 Task: Look for space in Vadamadurai, India from 12th  August, 2023 to 15th August, 2023 for 3 adults in price range Rs.12000 to Rs.16000. Place can be entire place with 2 bedrooms having 3 beds and 1 bathroom. Property type can be house, flat, guest house. Amenities needed are: washing machine. Booking option can be shelf check-in. Required host language is English.
Action: Mouse moved to (510, 91)
Screenshot: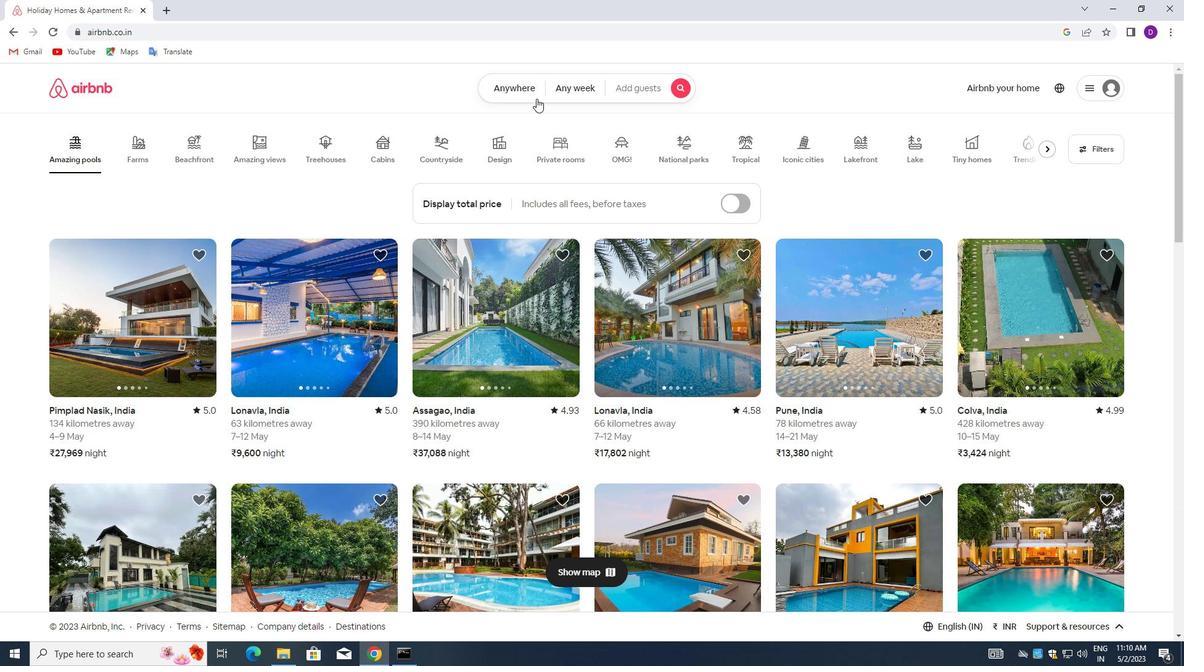 
Action: Mouse pressed left at (510, 91)
Screenshot: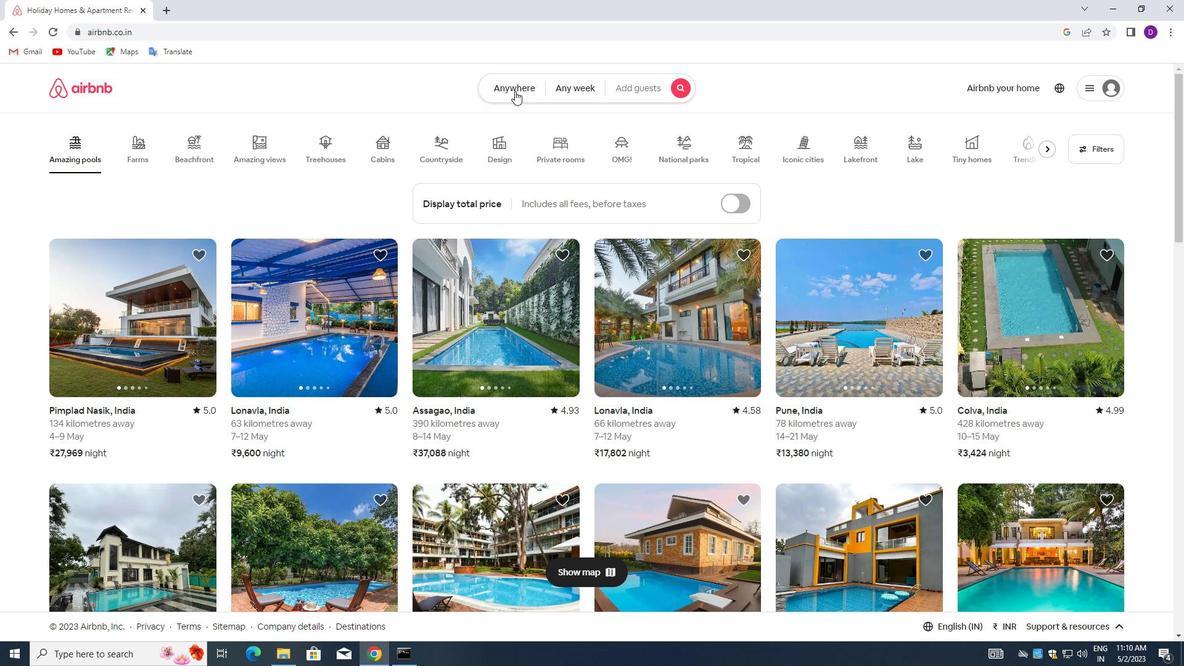 
Action: Mouse moved to (376, 140)
Screenshot: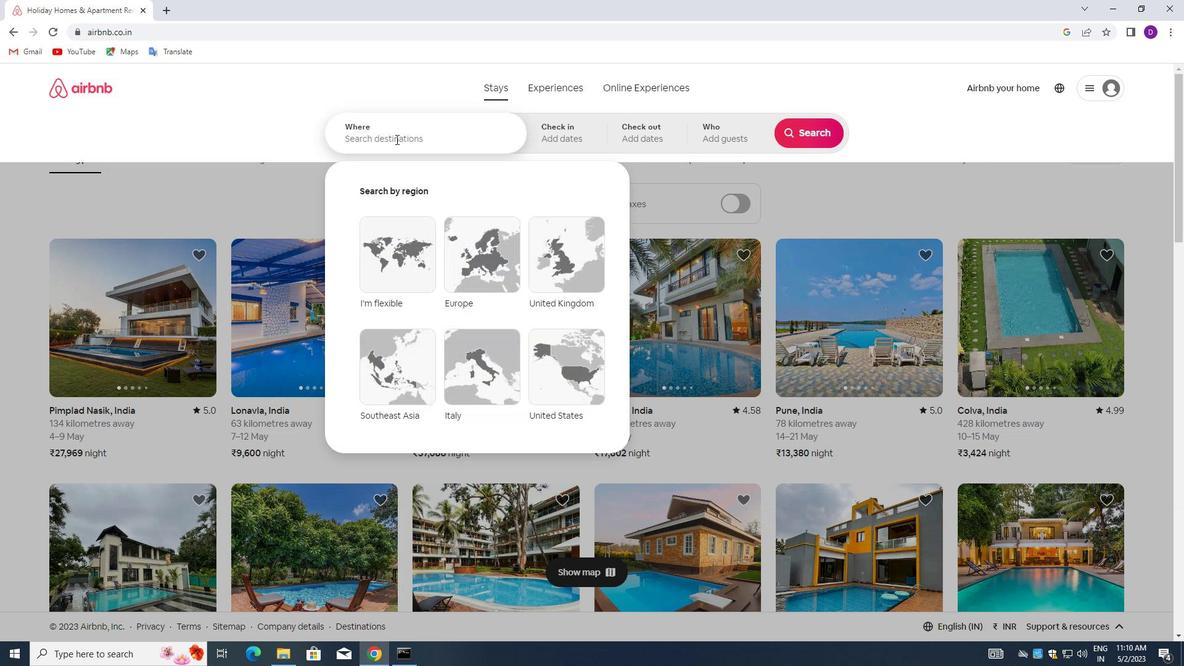
Action: Mouse pressed left at (376, 140)
Screenshot: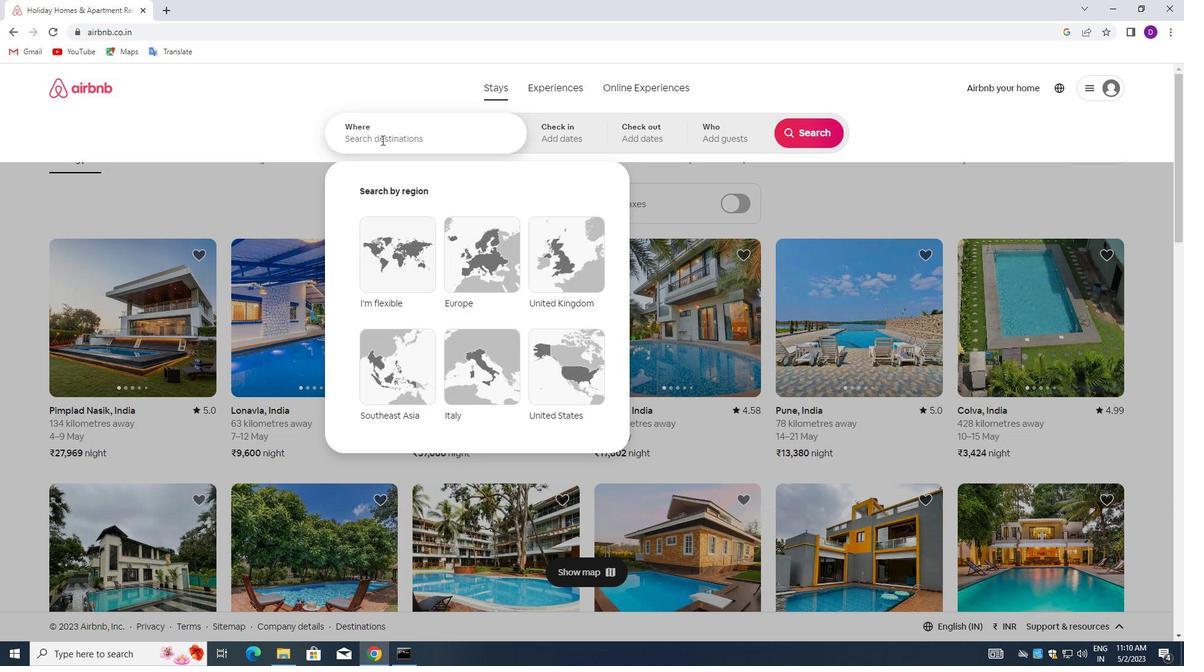 
Action: Key pressed <Key.shift_r><Key.shift_r><Key.shift_r><Key.shift_r><Key.shift_r><Key.shift_r><Key.shift_r><Key.shift_r><Key.shift_r><Key.shift_r><Key.shift_r><Key.shift_r><Key.shift_r>Vadmaduraj
Screenshot: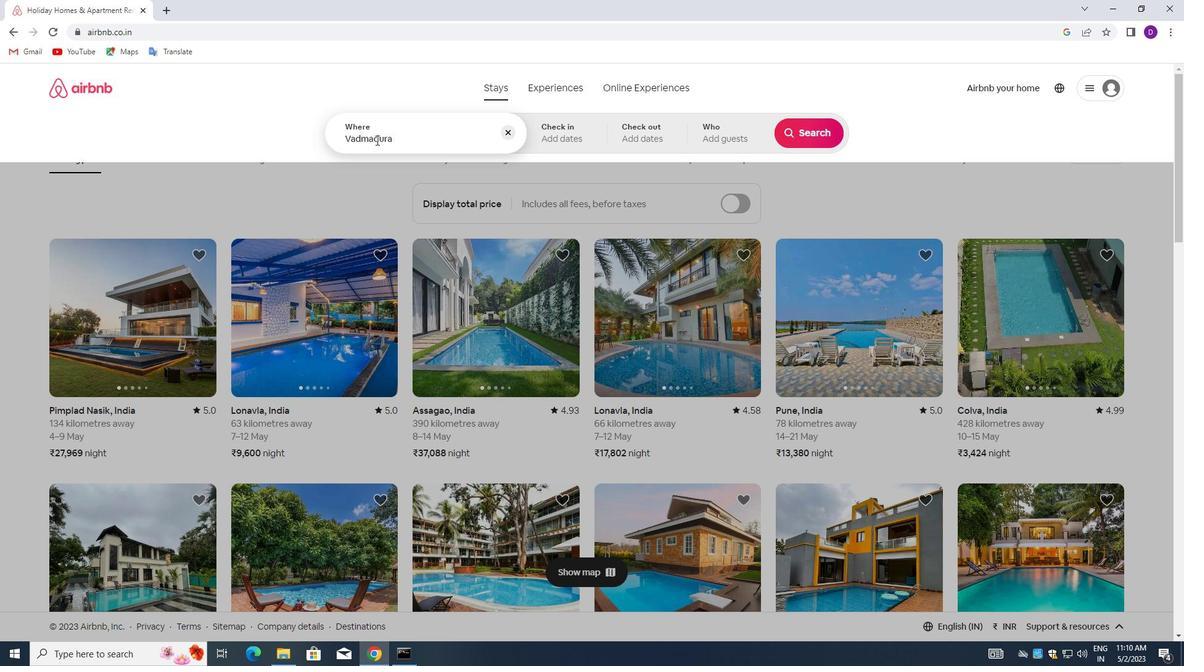 
Action: Mouse moved to (361, 140)
Screenshot: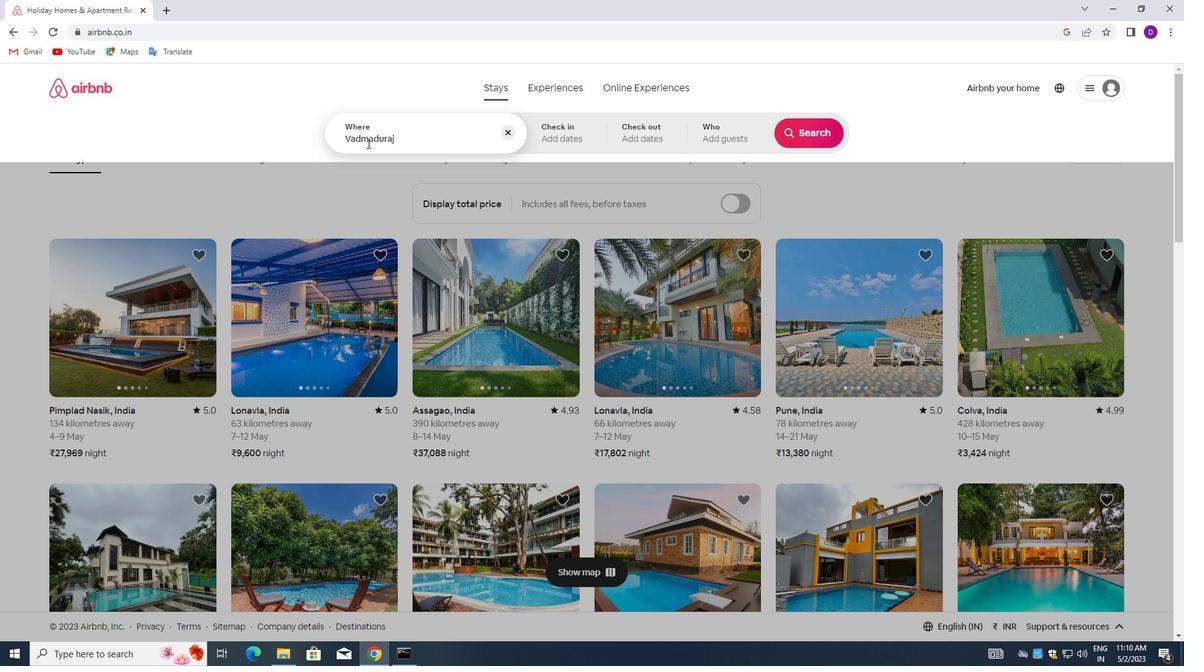 
Action: Mouse pressed left at (361, 140)
Screenshot: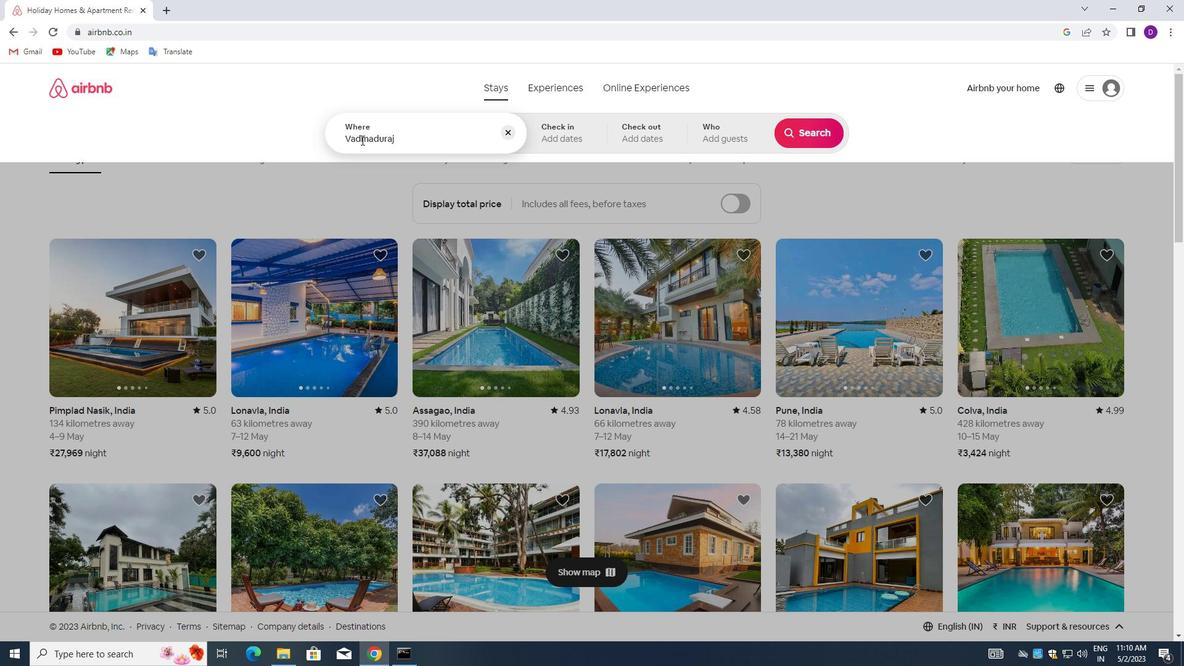 
Action: Key pressed a
Screenshot: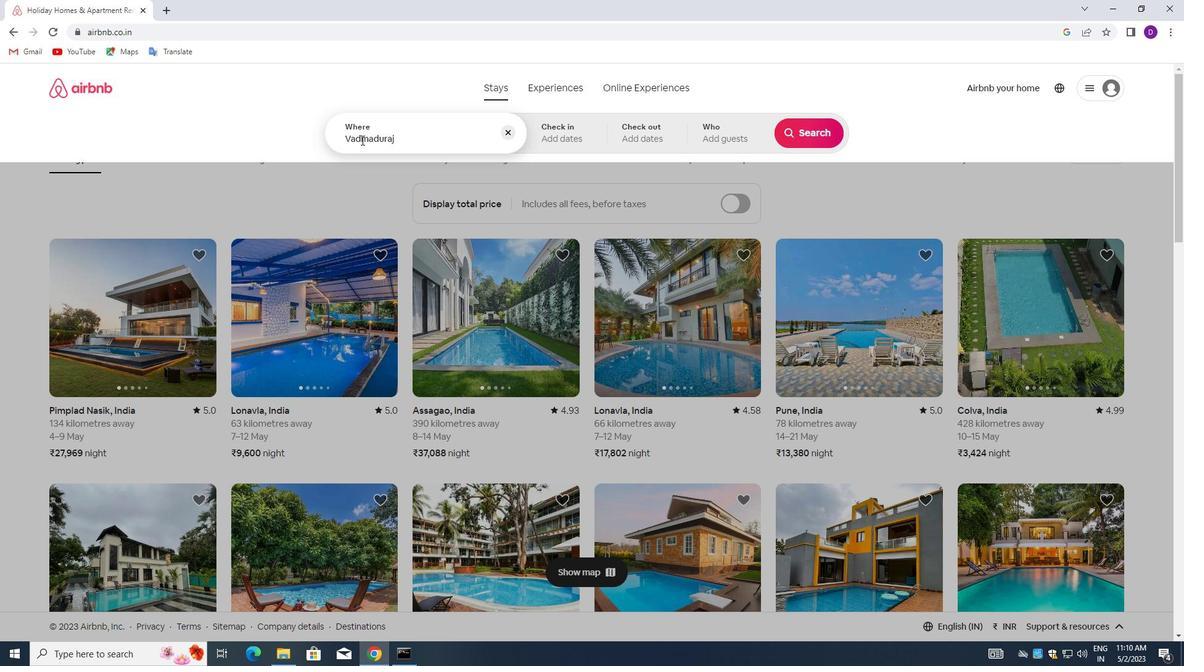 
Action: Mouse moved to (418, 137)
Screenshot: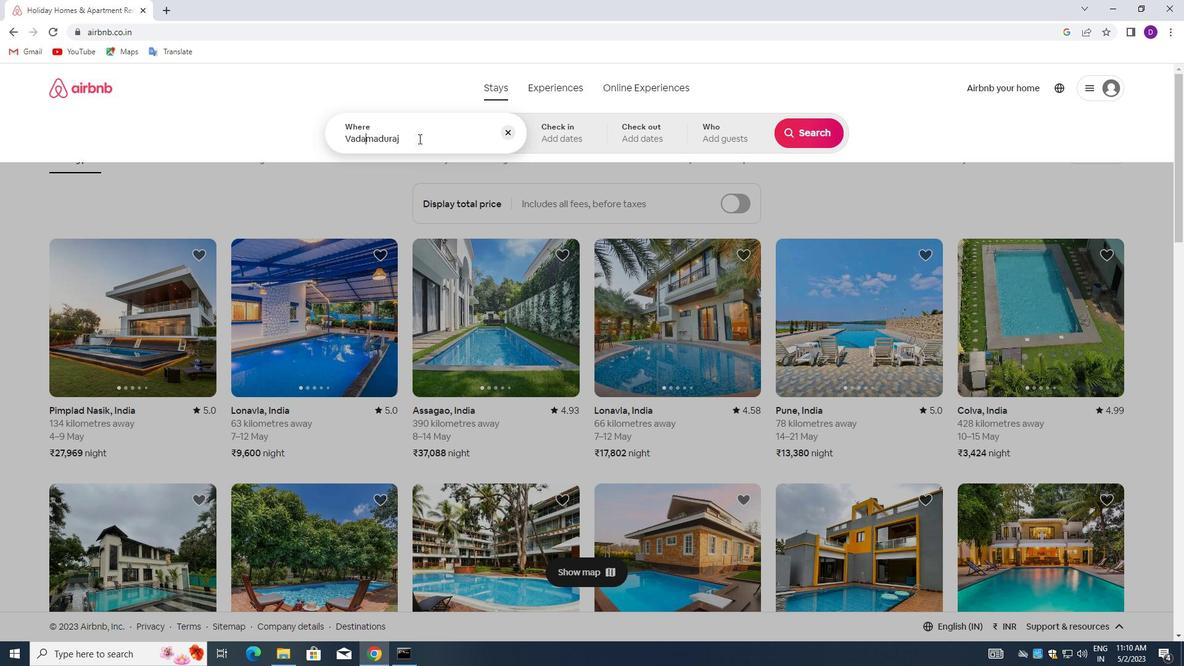 
Action: Mouse pressed left at (418, 137)
Screenshot: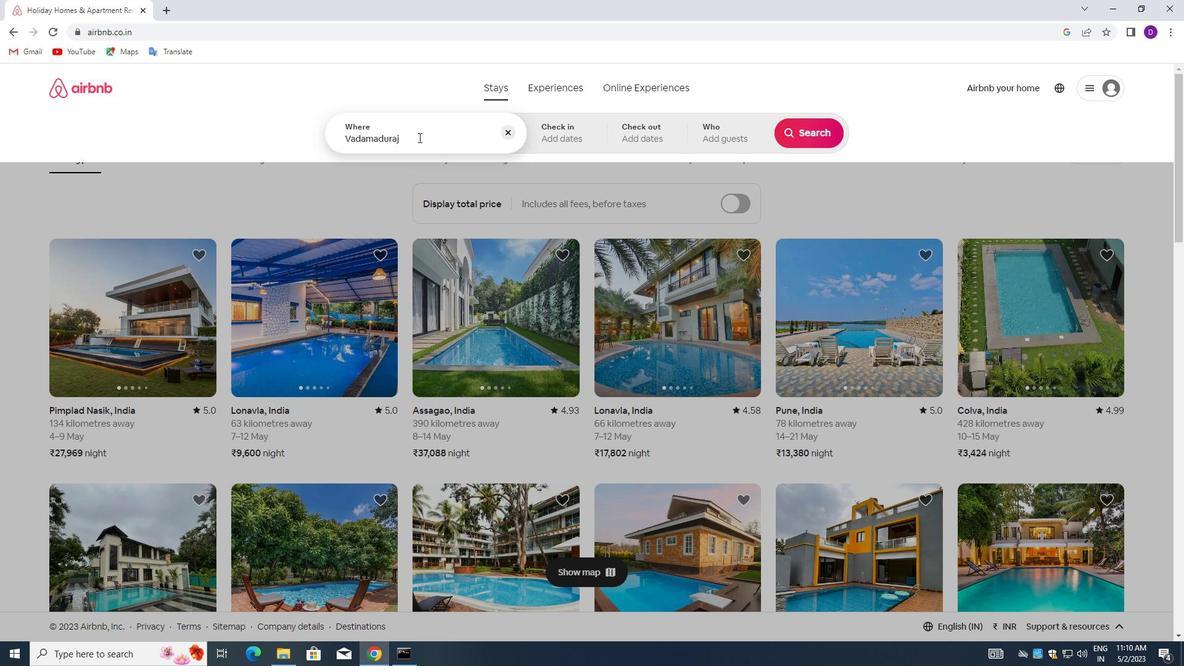 
Action: Key pressed <Key.backspace>i,<Key.space><Key.shift>INDIA<Key.enter>
Screenshot: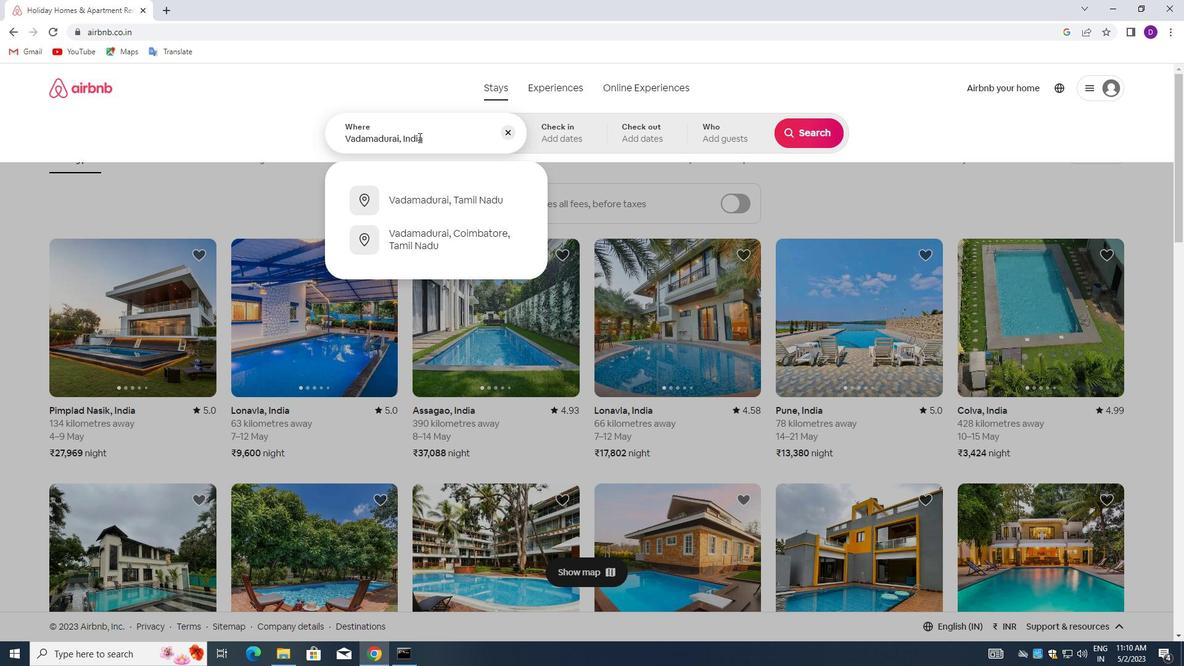 
Action: Mouse moved to (805, 234)
Screenshot: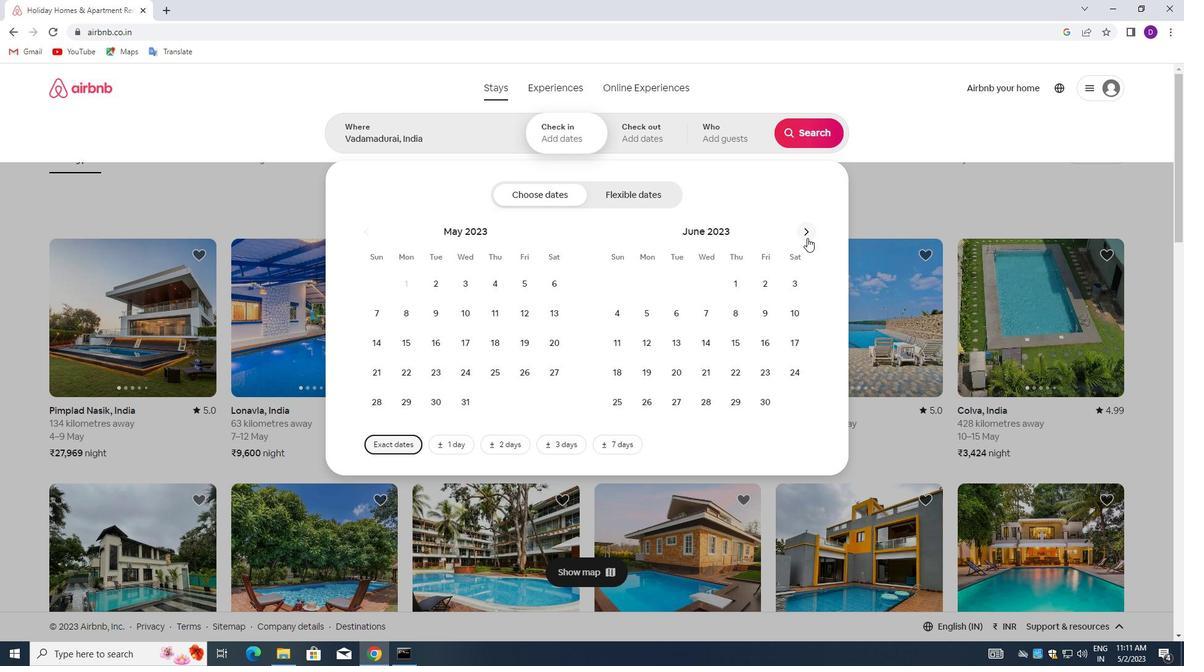 
Action: Mouse pressed left at (805, 234)
Screenshot: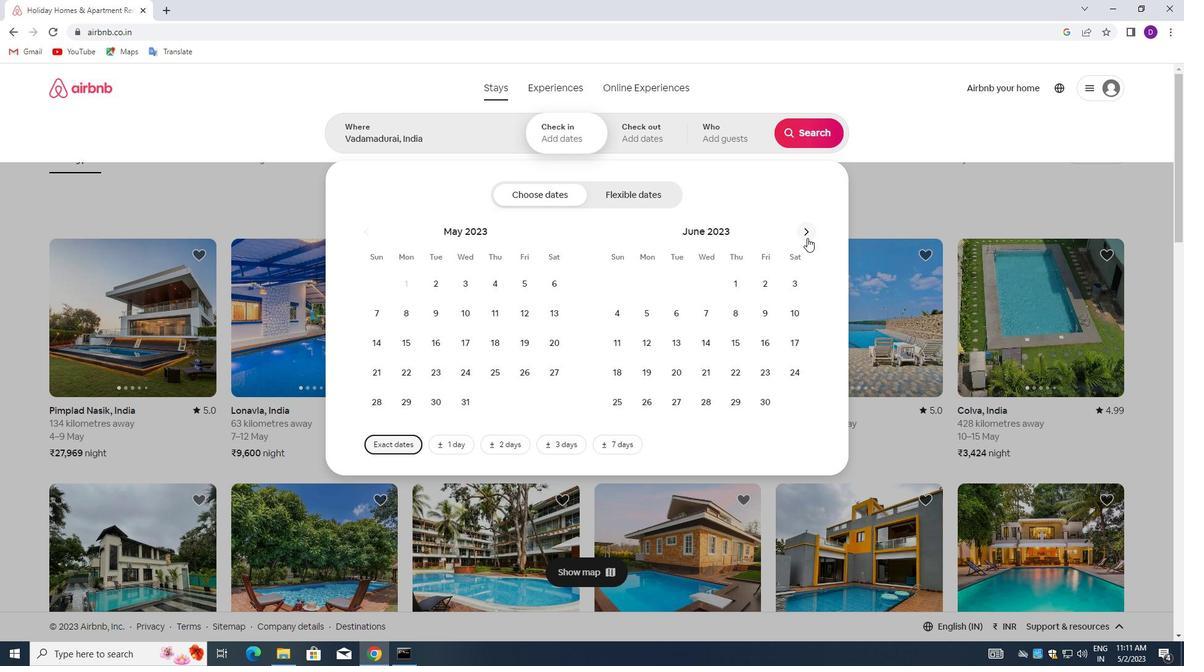 
Action: Mouse pressed left at (805, 234)
Screenshot: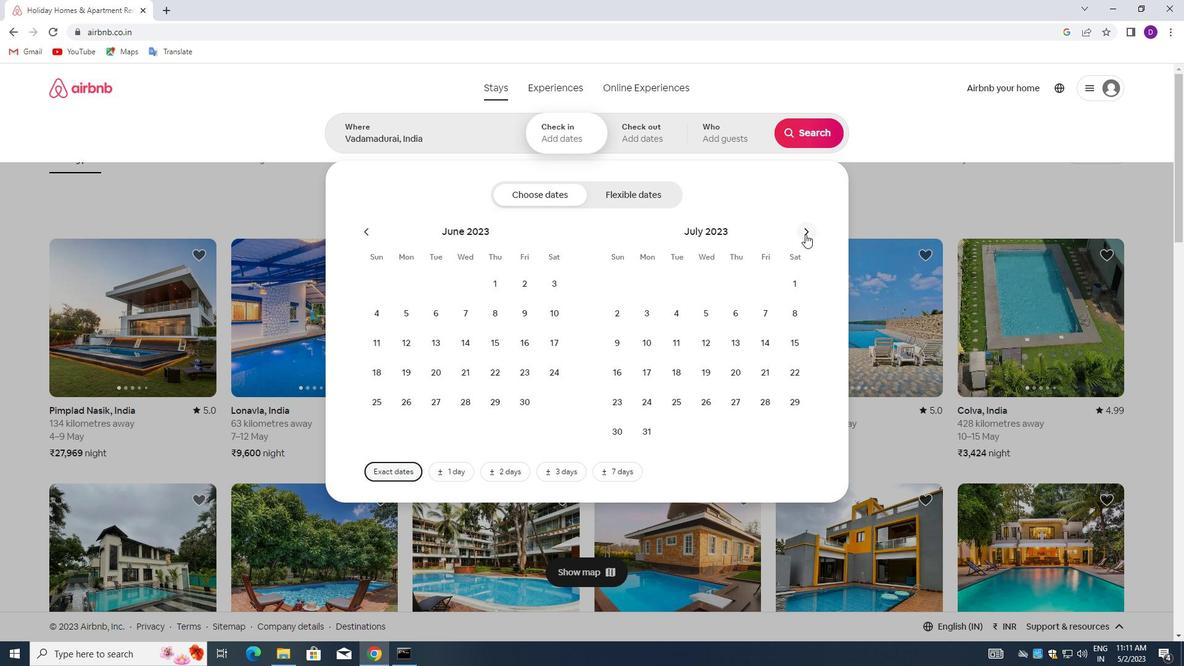 
Action: Mouse moved to (789, 313)
Screenshot: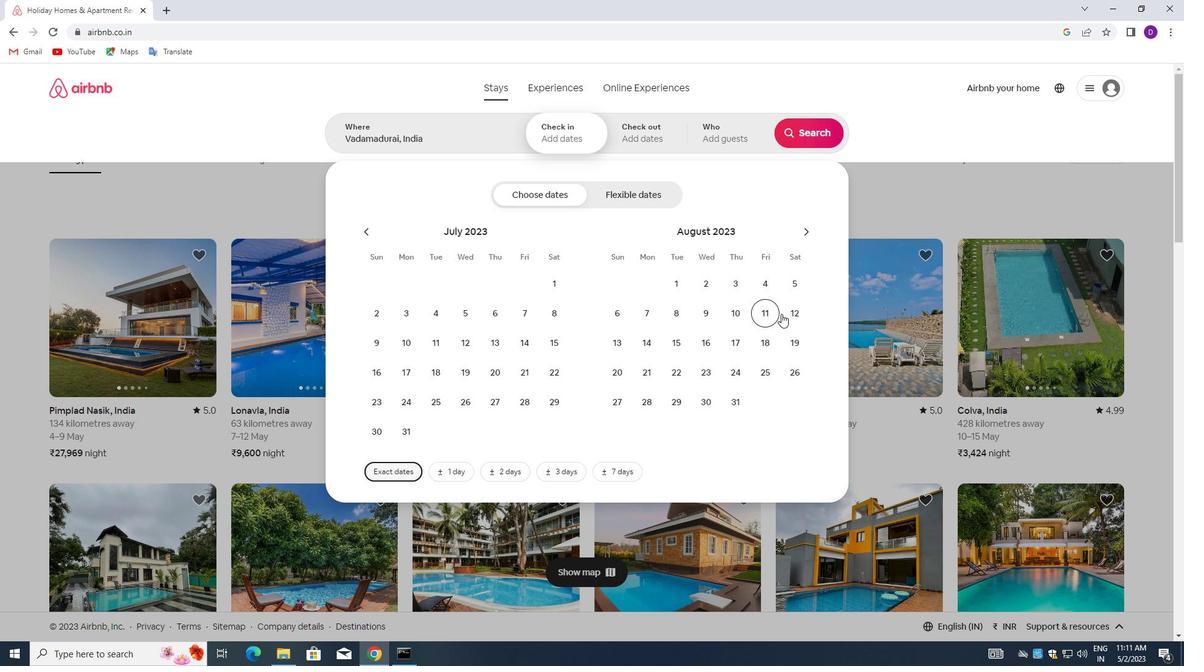 
Action: Mouse pressed left at (789, 313)
Screenshot: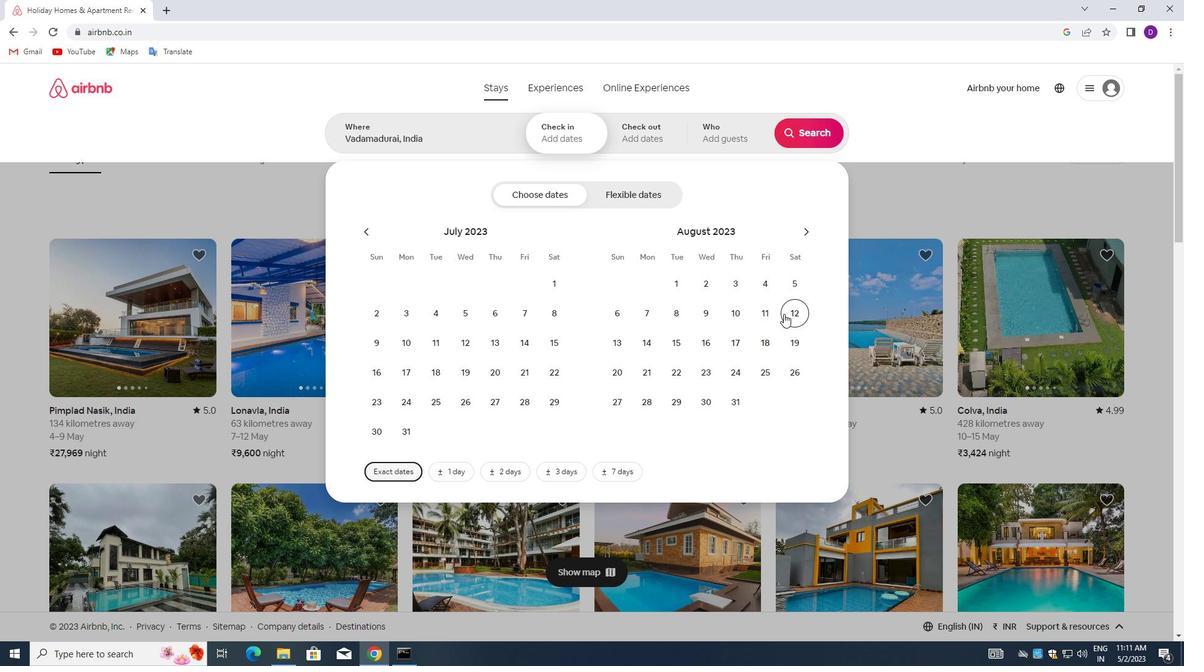 
Action: Mouse moved to (684, 336)
Screenshot: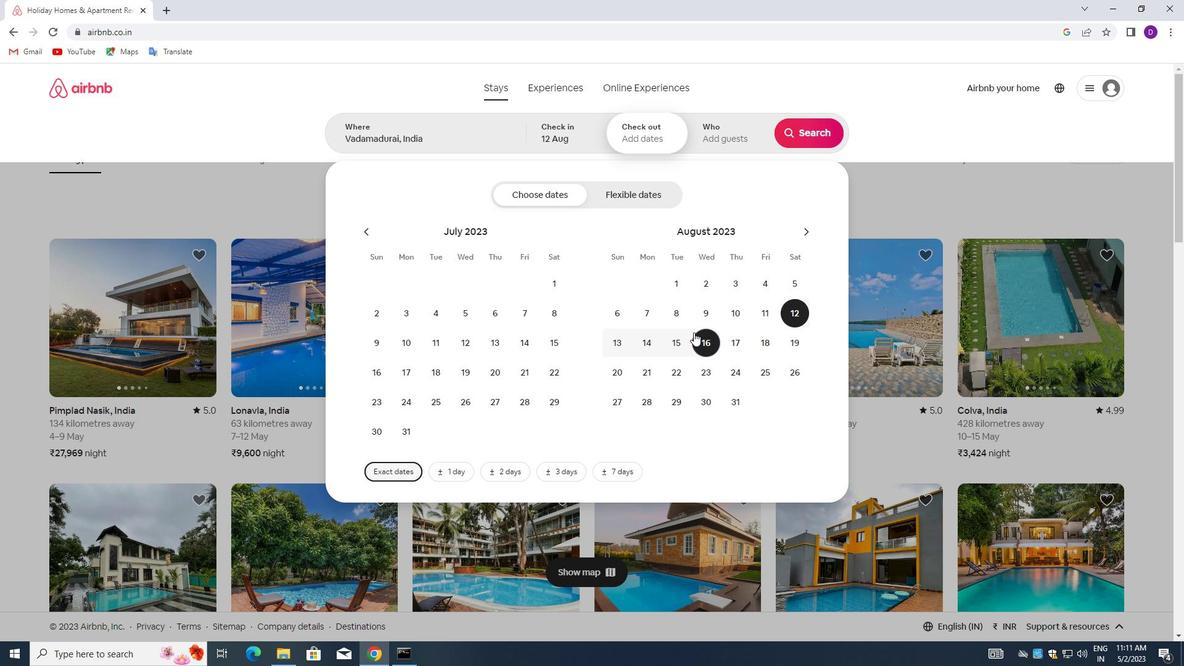 
Action: Mouse pressed left at (684, 336)
Screenshot: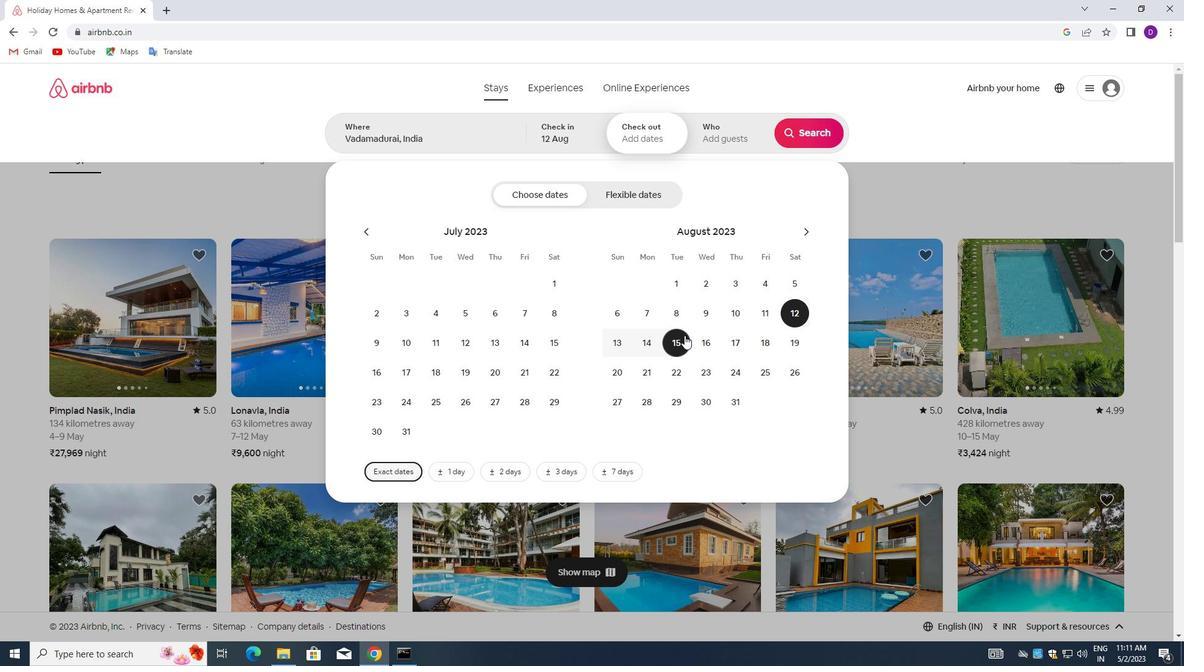 
Action: Mouse moved to (716, 135)
Screenshot: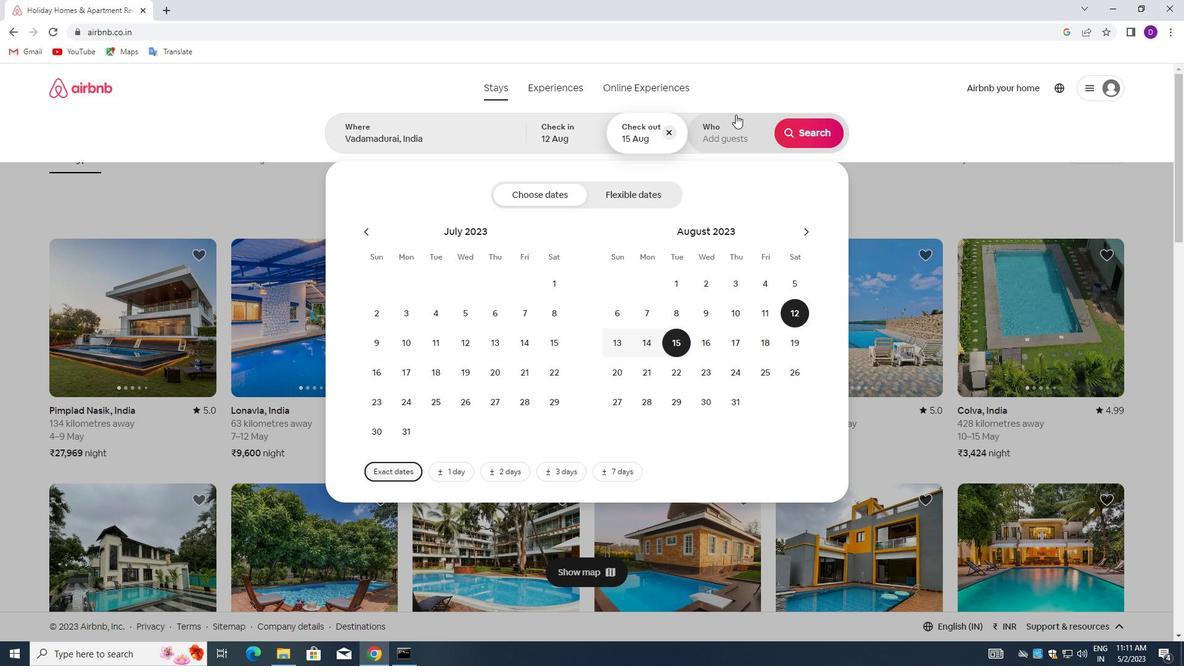 
Action: Mouse pressed left at (716, 135)
Screenshot: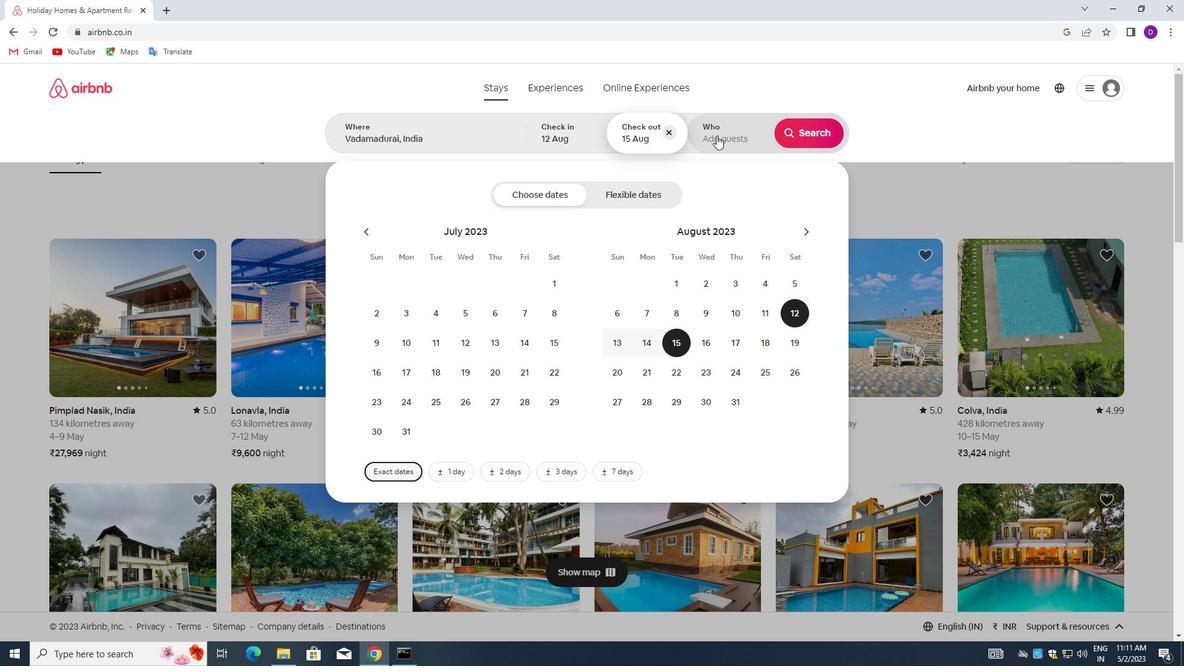 
Action: Mouse moved to (807, 195)
Screenshot: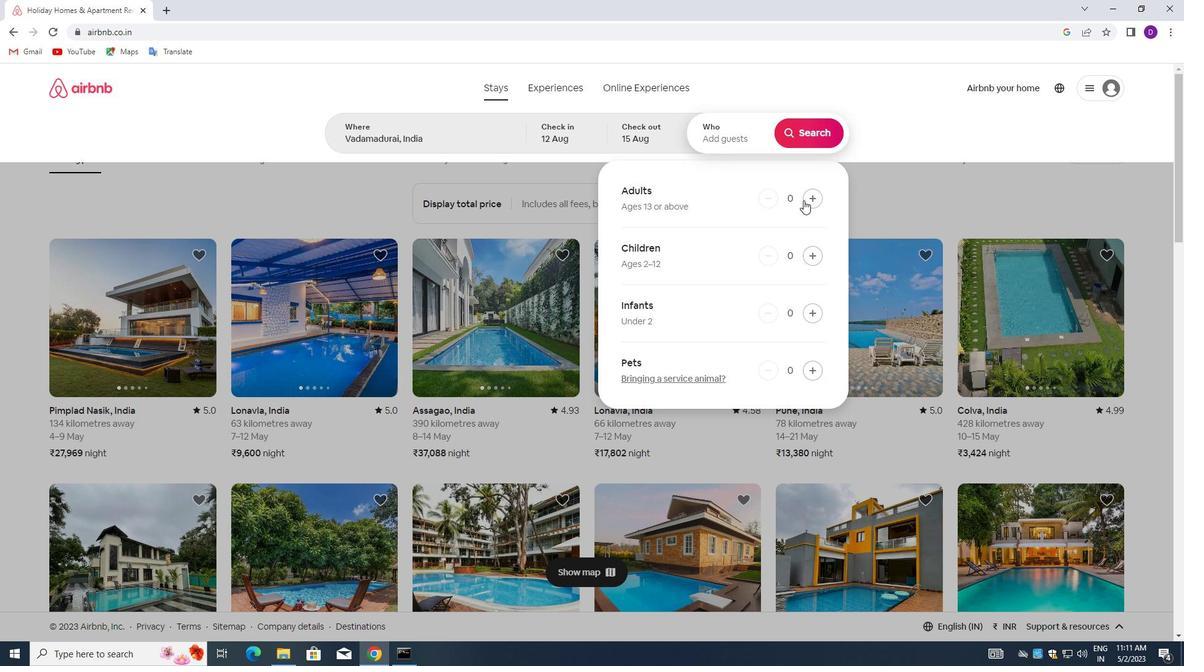 
Action: Mouse pressed left at (807, 195)
Screenshot: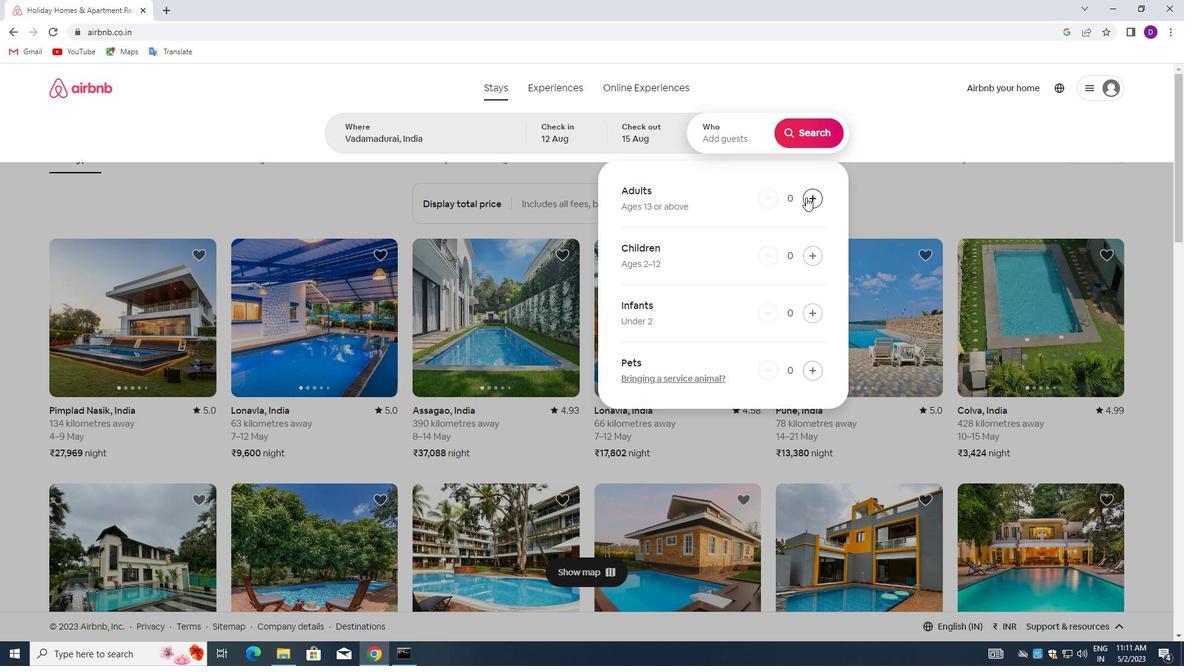 
Action: Mouse moved to (808, 194)
Screenshot: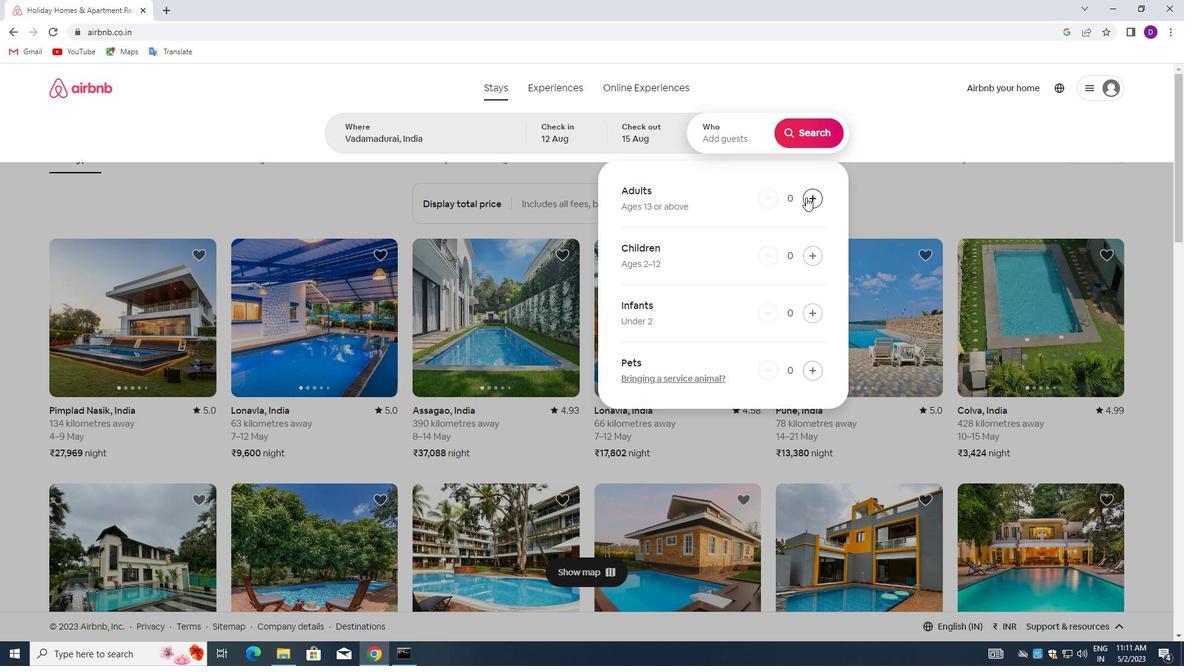 
Action: Mouse pressed left at (808, 194)
Screenshot: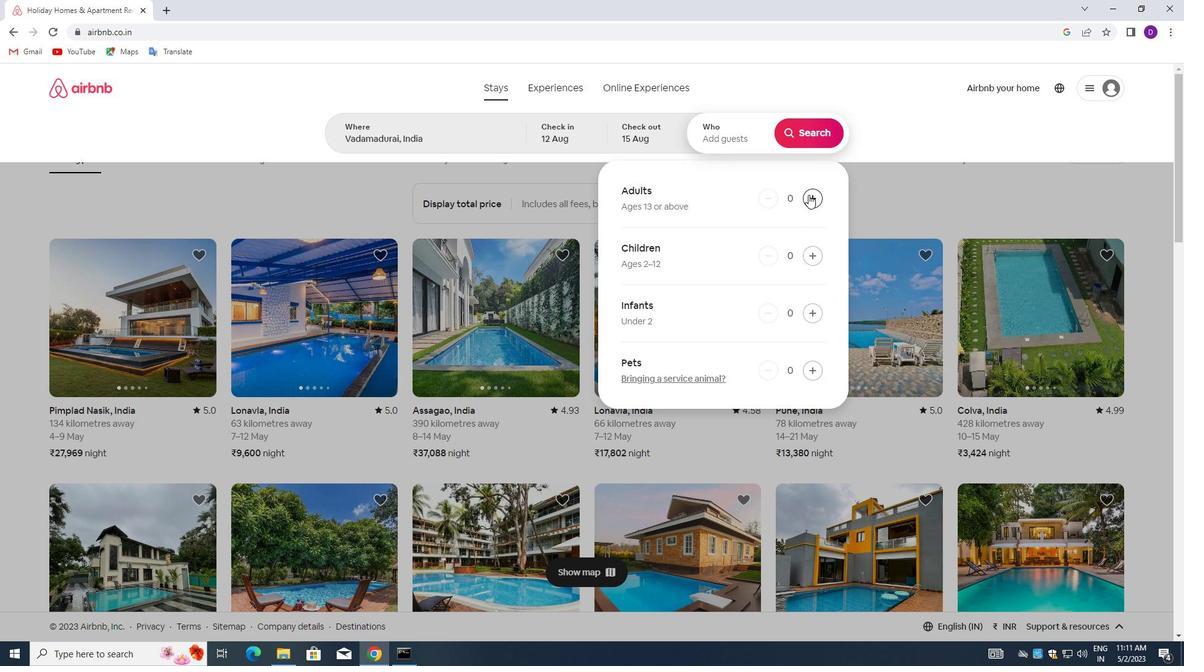 
Action: Mouse pressed left at (808, 194)
Screenshot: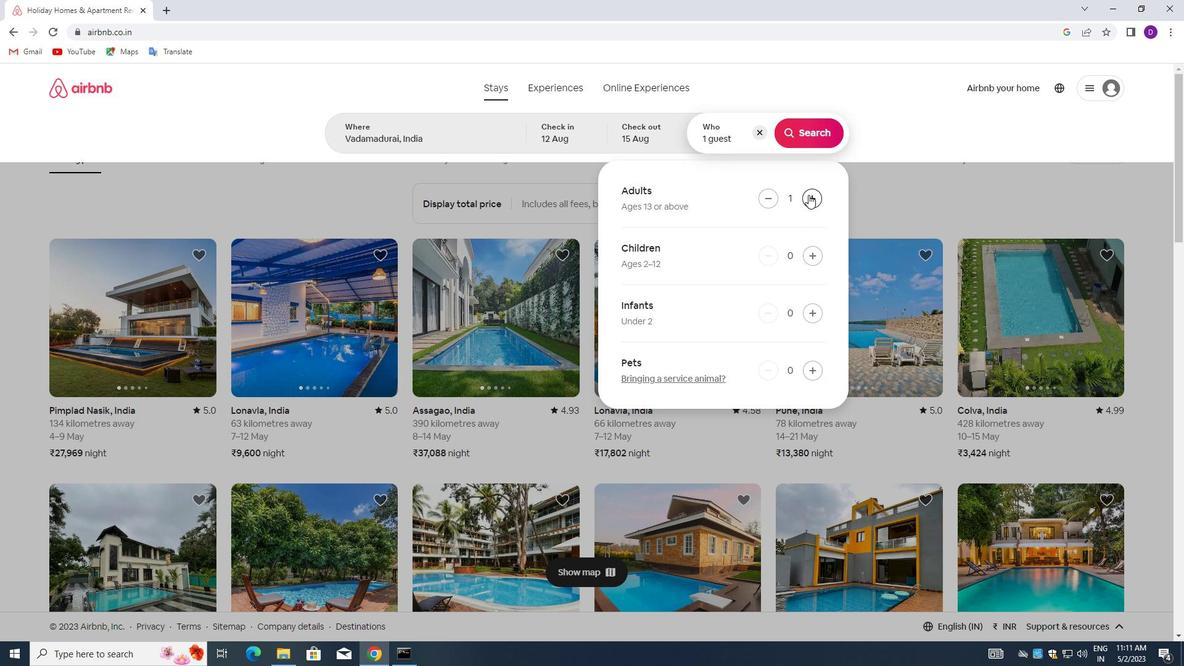 
Action: Mouse moved to (810, 134)
Screenshot: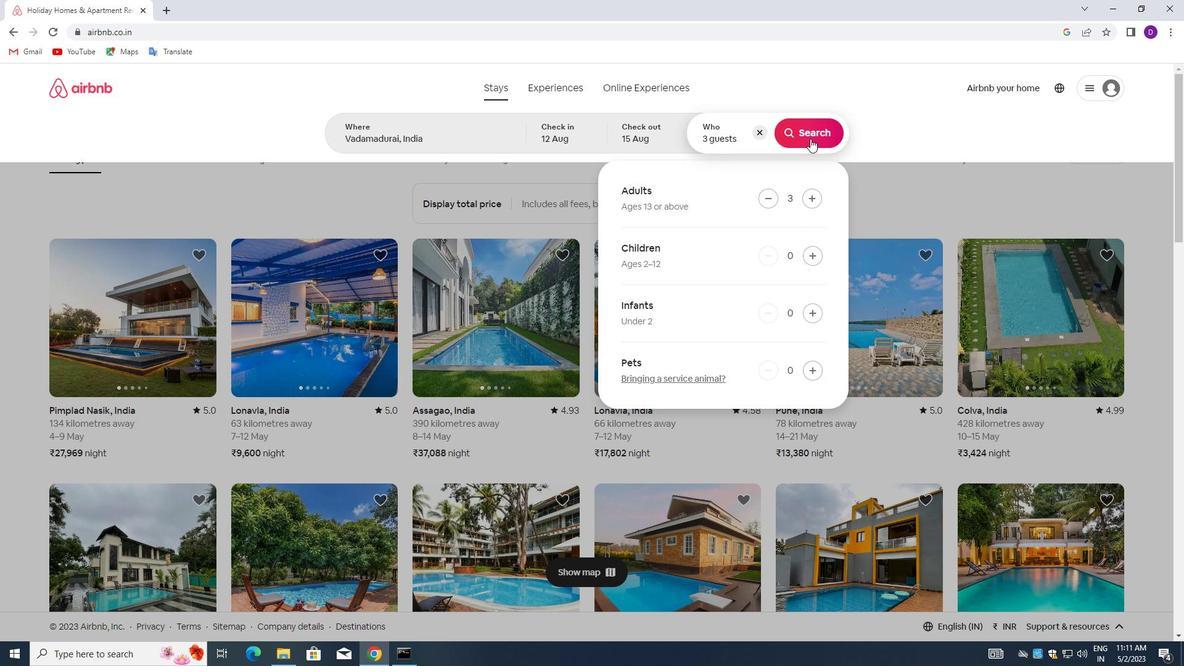 
Action: Mouse pressed left at (810, 134)
Screenshot: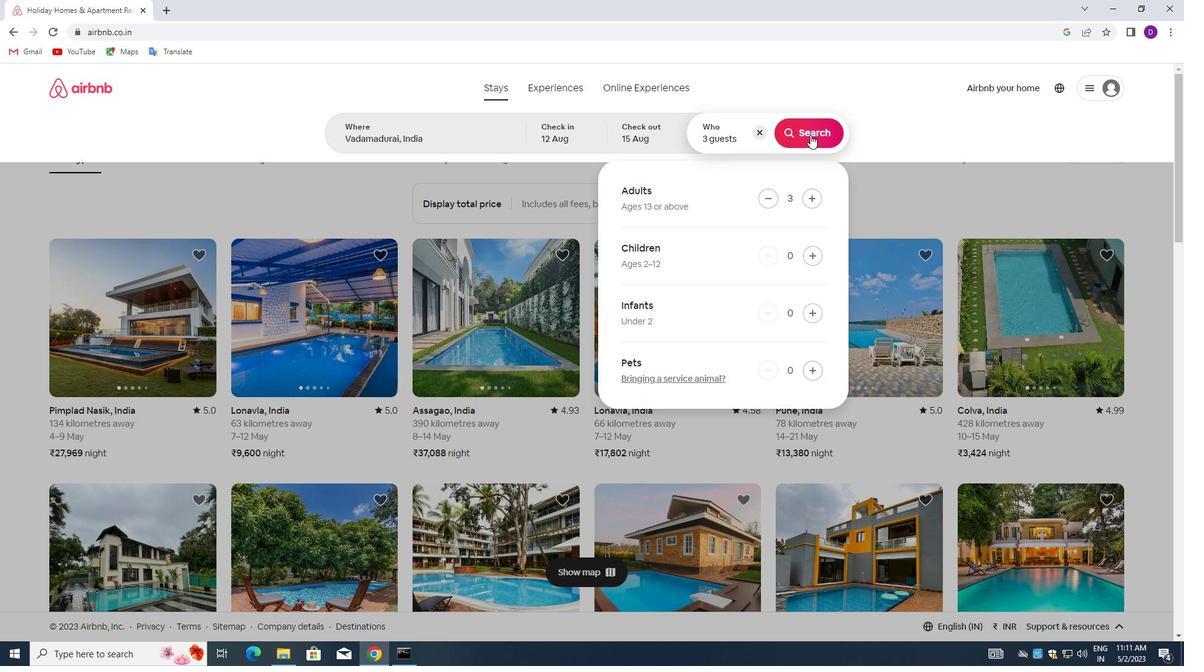 
Action: Mouse moved to (1126, 143)
Screenshot: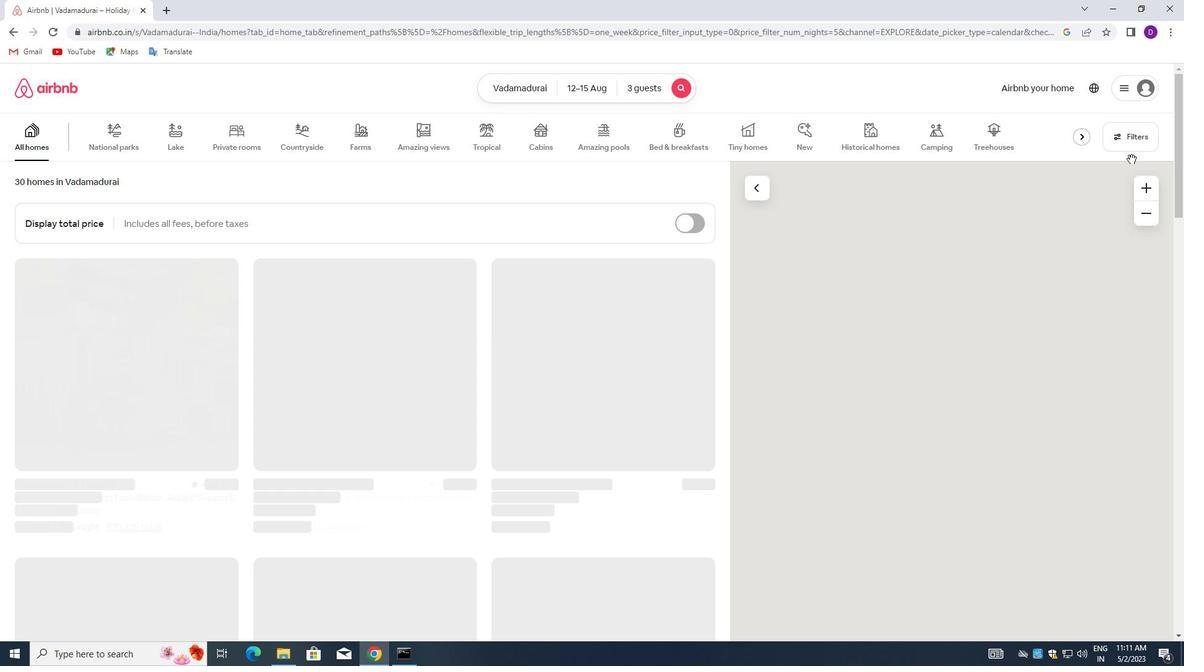 
Action: Mouse pressed left at (1126, 143)
Screenshot: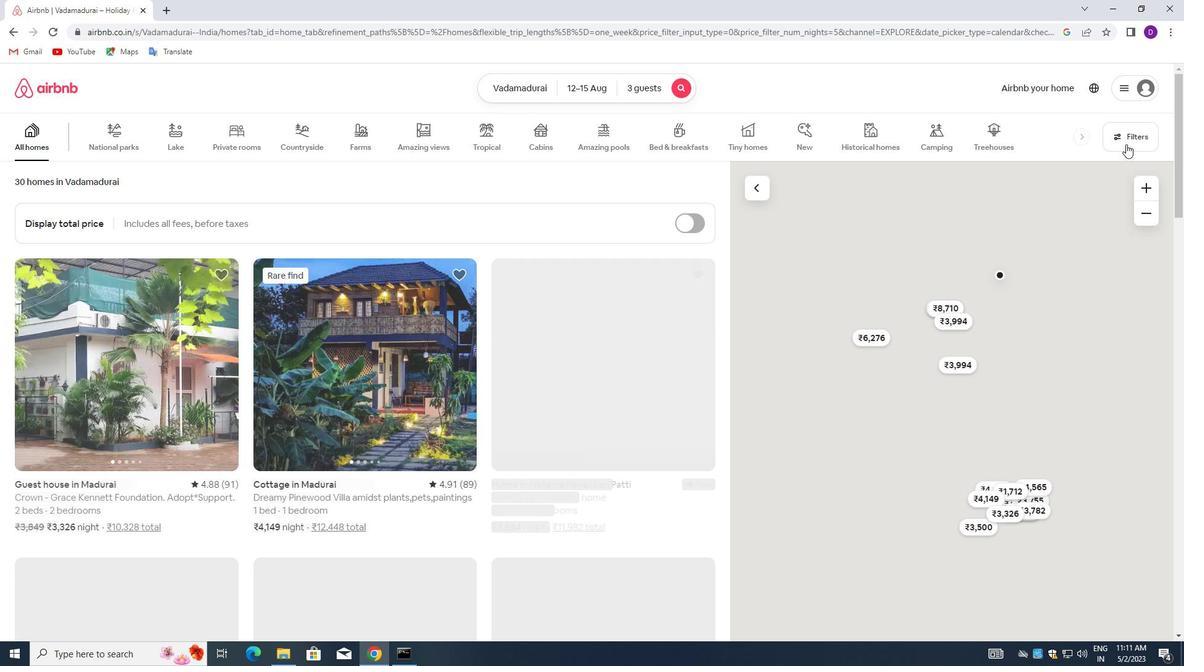 
Action: Mouse moved to (439, 292)
Screenshot: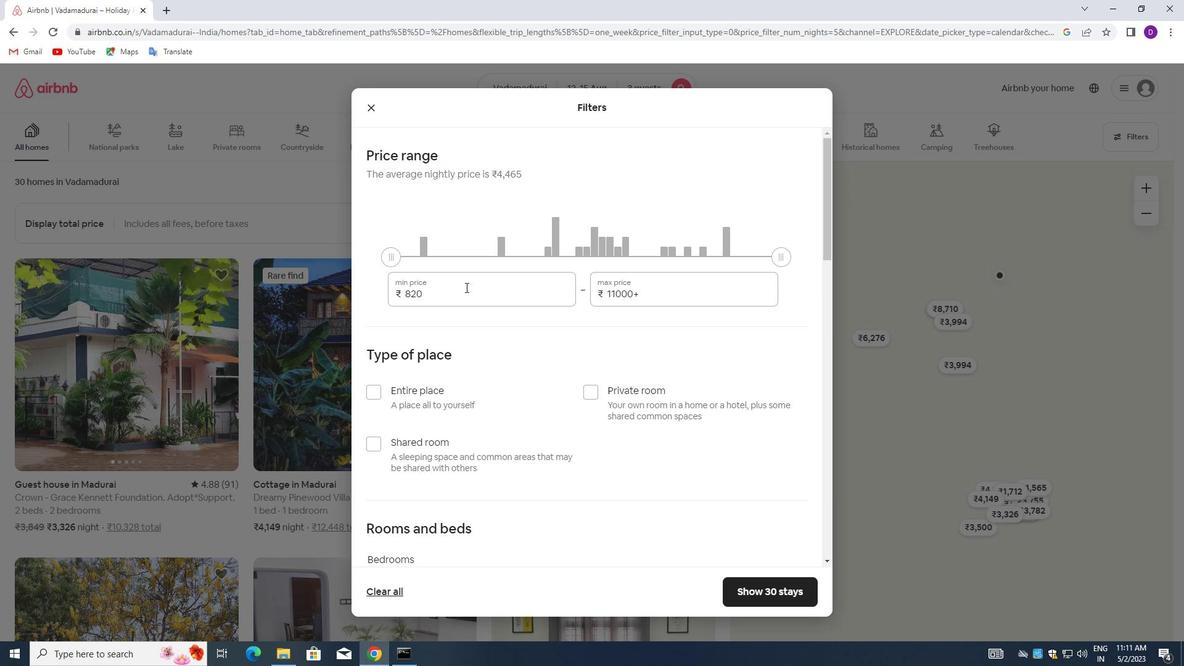 
Action: Mouse pressed left at (439, 292)
Screenshot: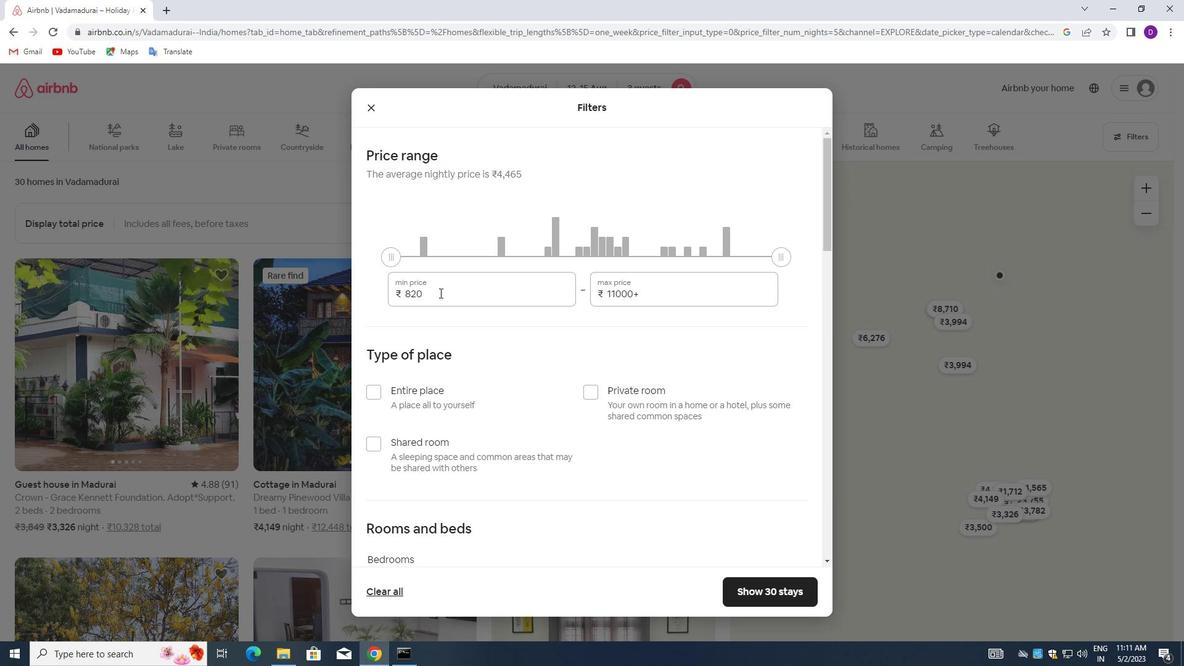 
Action: Mouse pressed left at (439, 292)
Screenshot: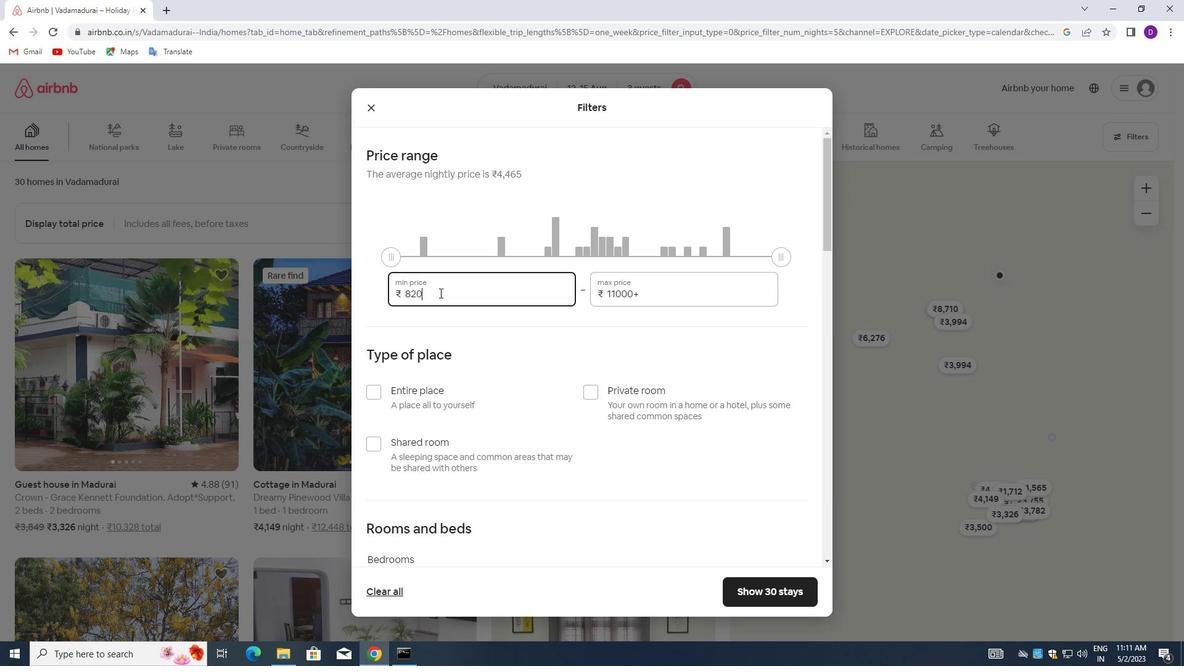 
Action: Key pressed 12000<Key.tab>16000
Screenshot: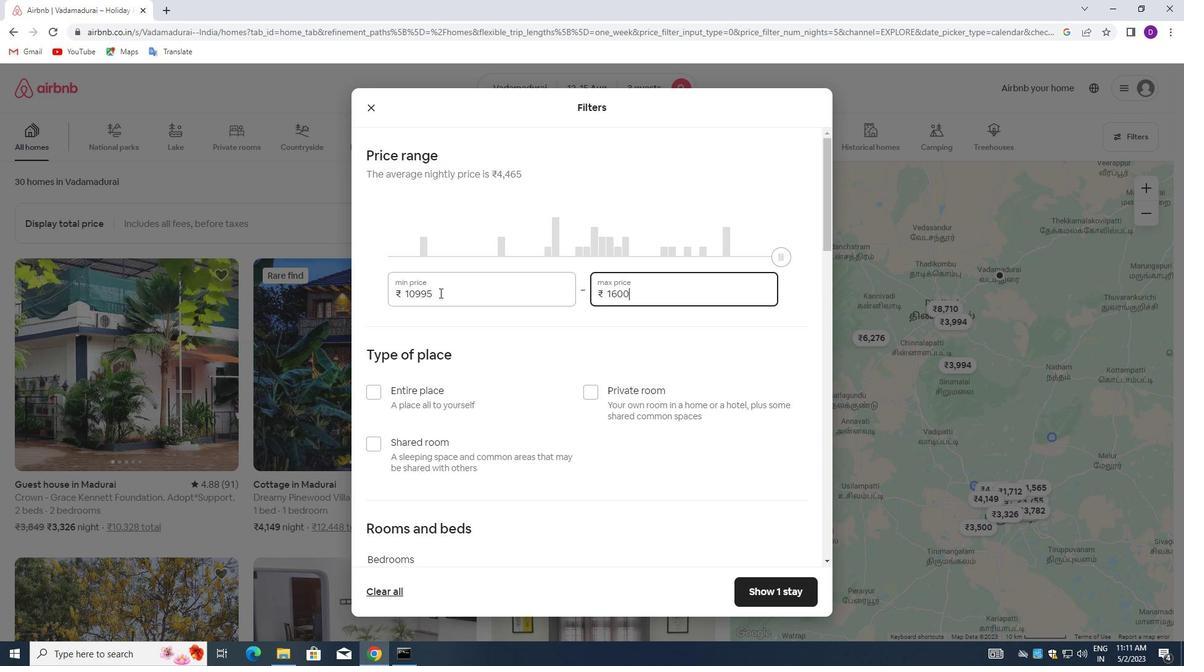 
Action: Mouse moved to (454, 300)
Screenshot: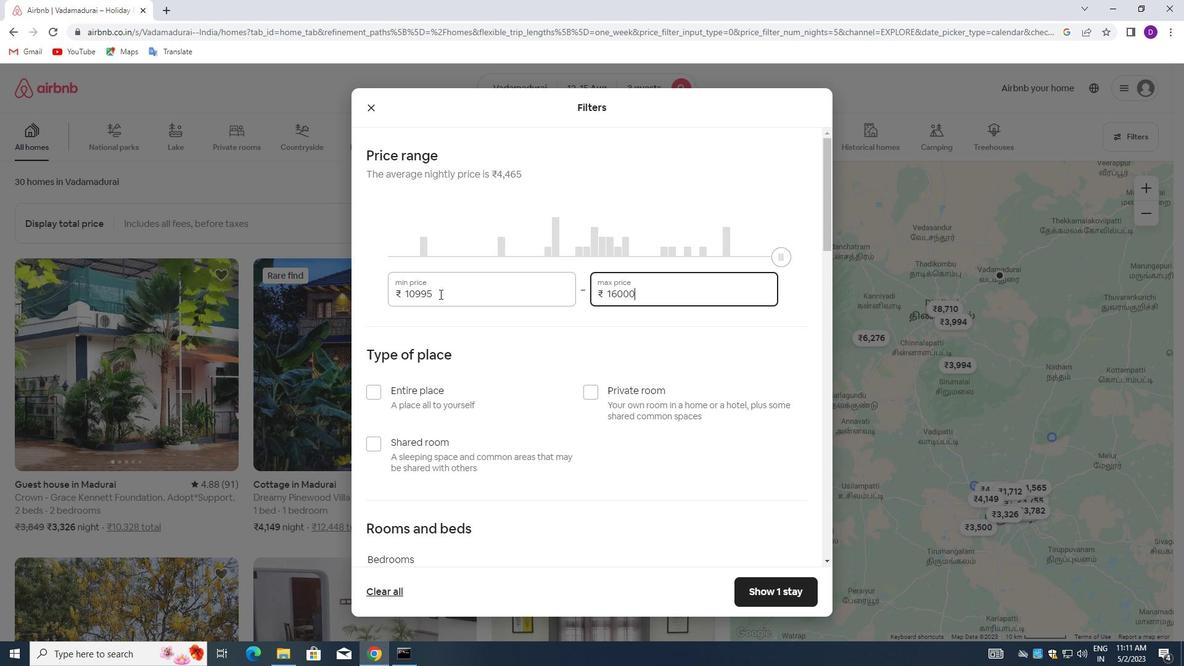 
Action: Mouse scrolled (454, 299) with delta (0, 0)
Screenshot: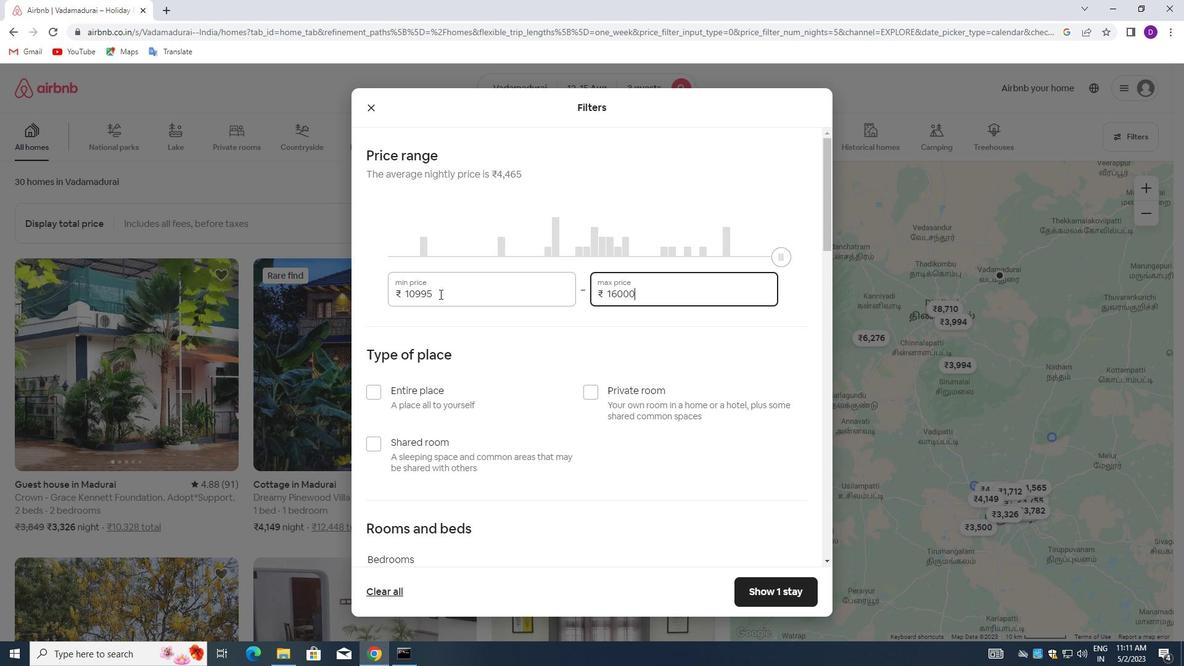 
Action: Mouse moved to (463, 323)
Screenshot: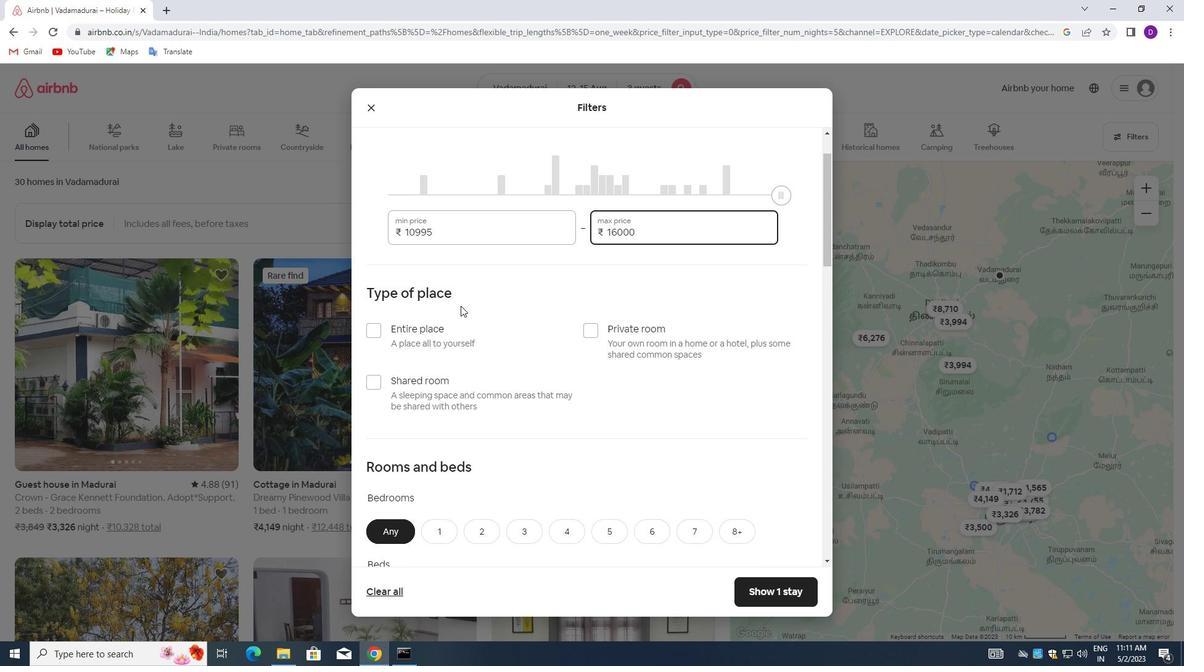 
Action: Mouse scrolled (463, 322) with delta (0, 0)
Screenshot: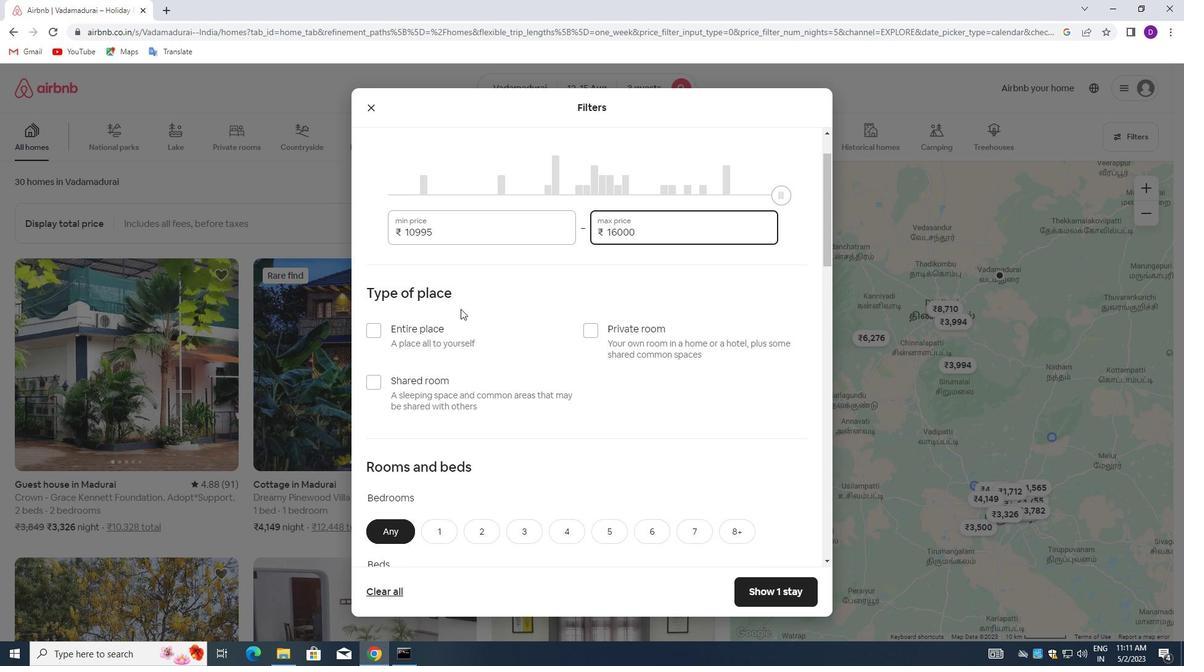 
Action: Mouse moved to (463, 326)
Screenshot: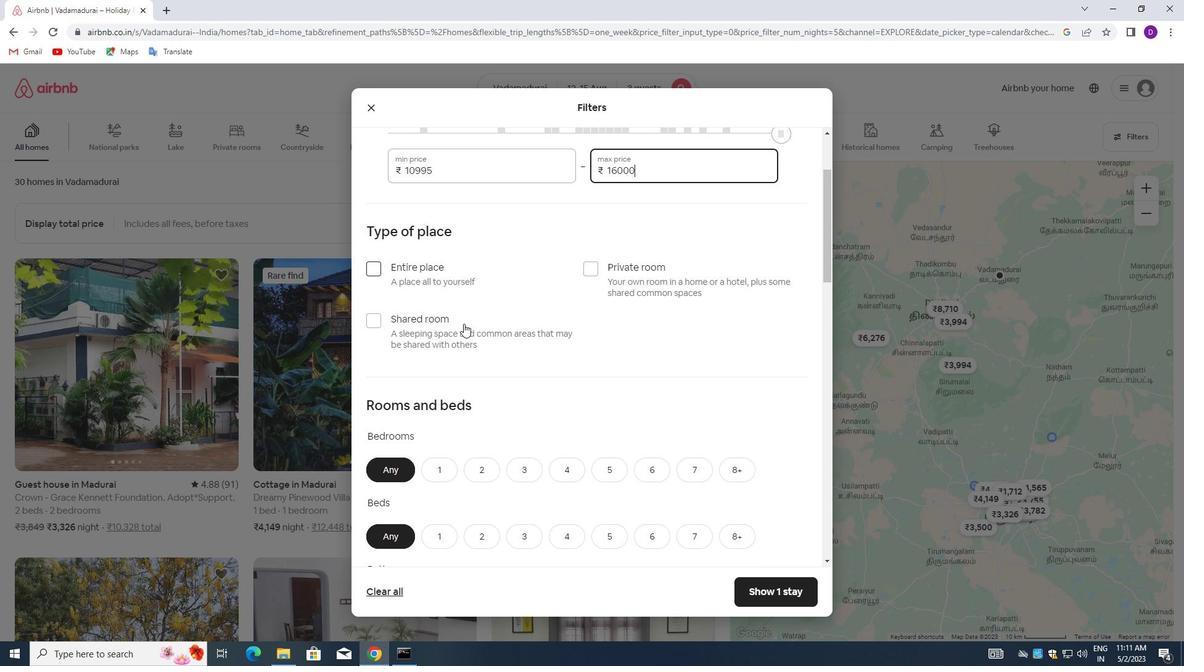 
Action: Mouse scrolled (463, 326) with delta (0, 0)
Screenshot: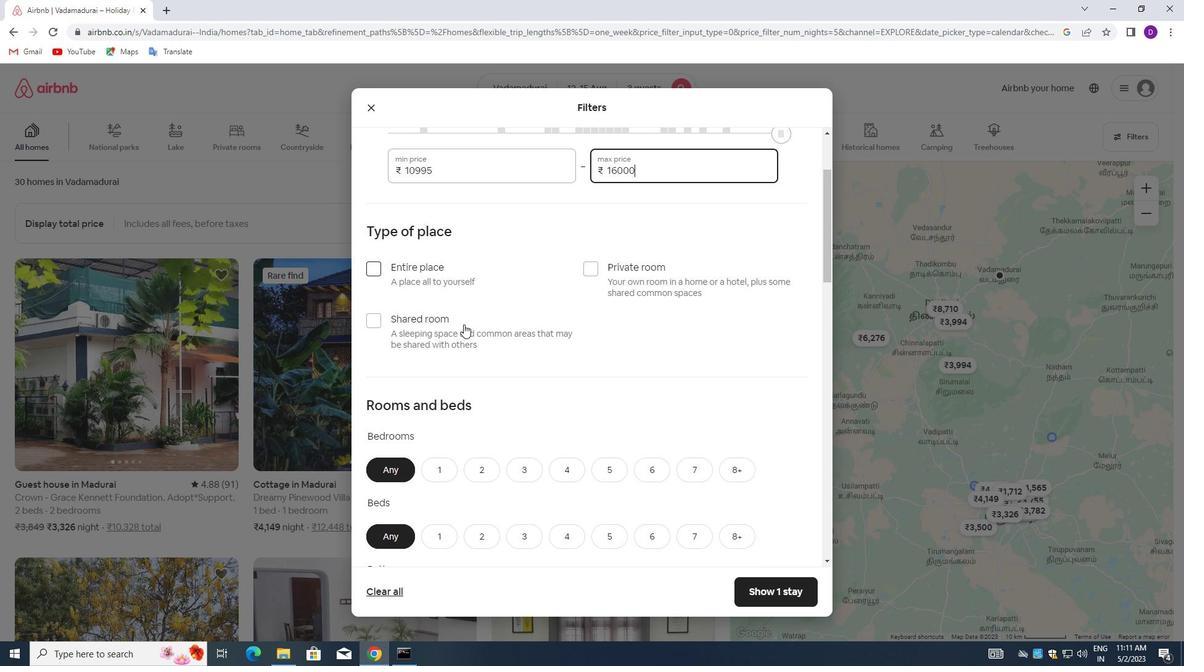 
Action: Mouse moved to (434, 335)
Screenshot: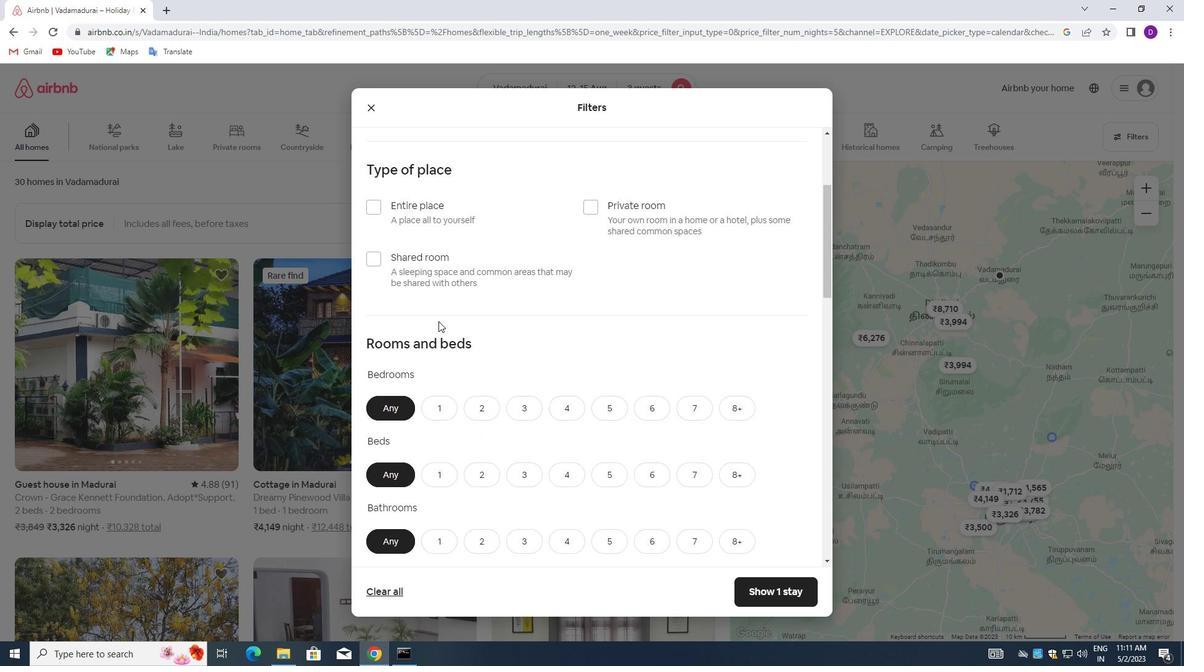 
Action: Mouse scrolled (434, 334) with delta (0, 0)
Screenshot: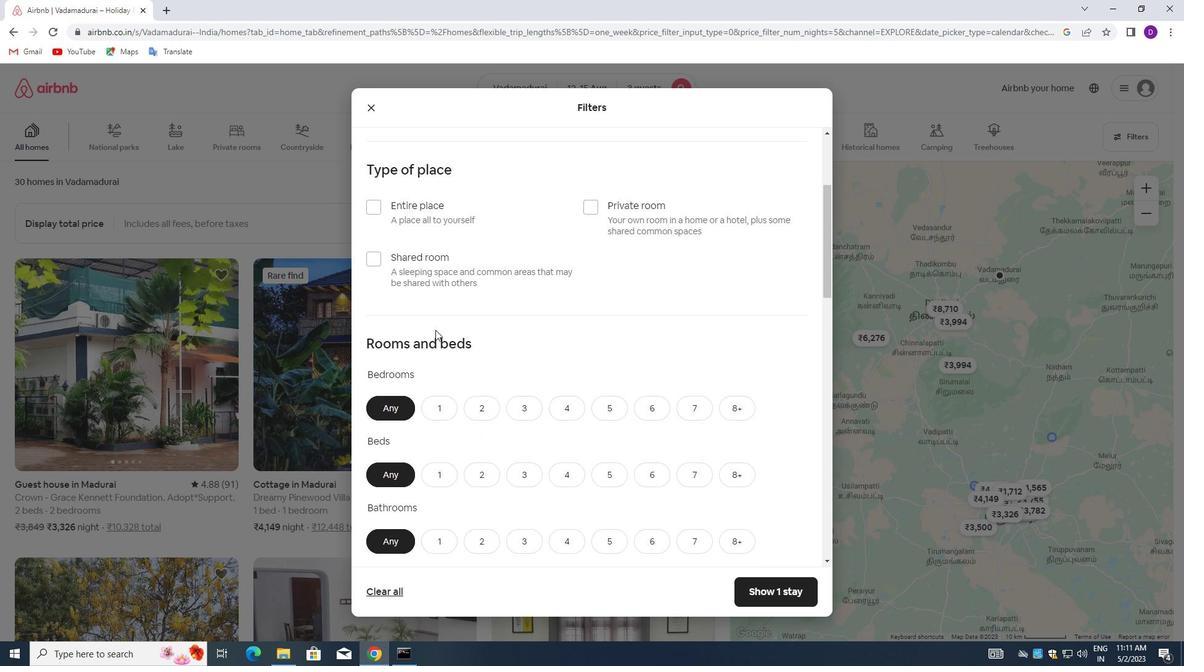 
Action: Mouse moved to (372, 143)
Screenshot: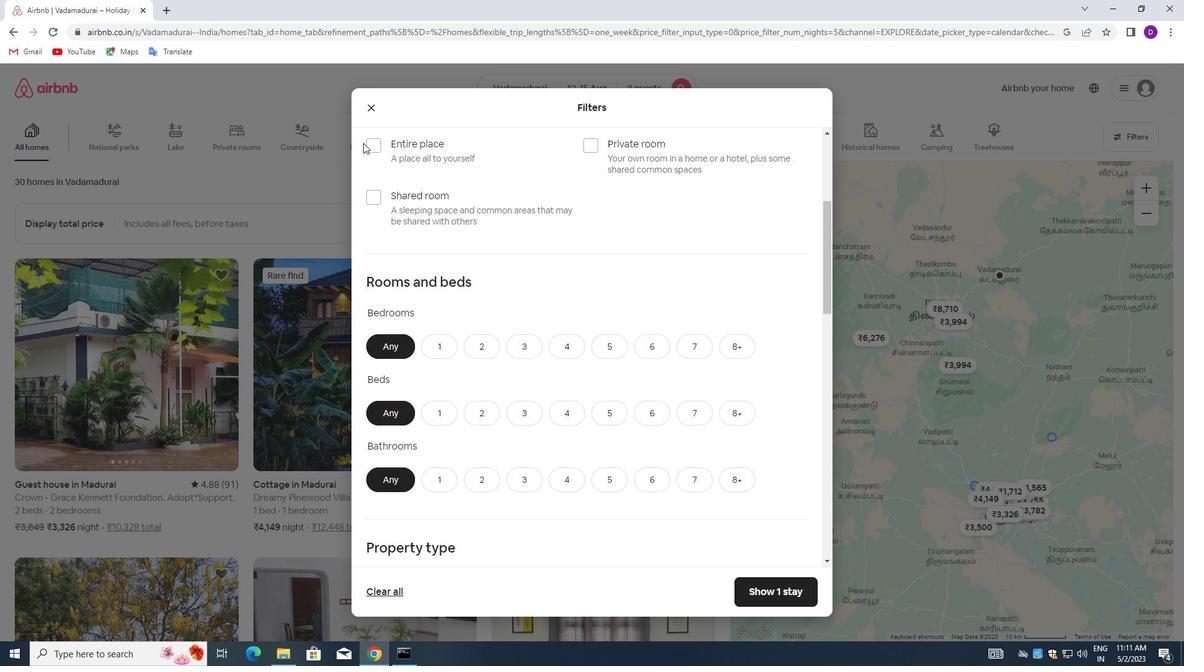 
Action: Mouse pressed left at (372, 143)
Screenshot: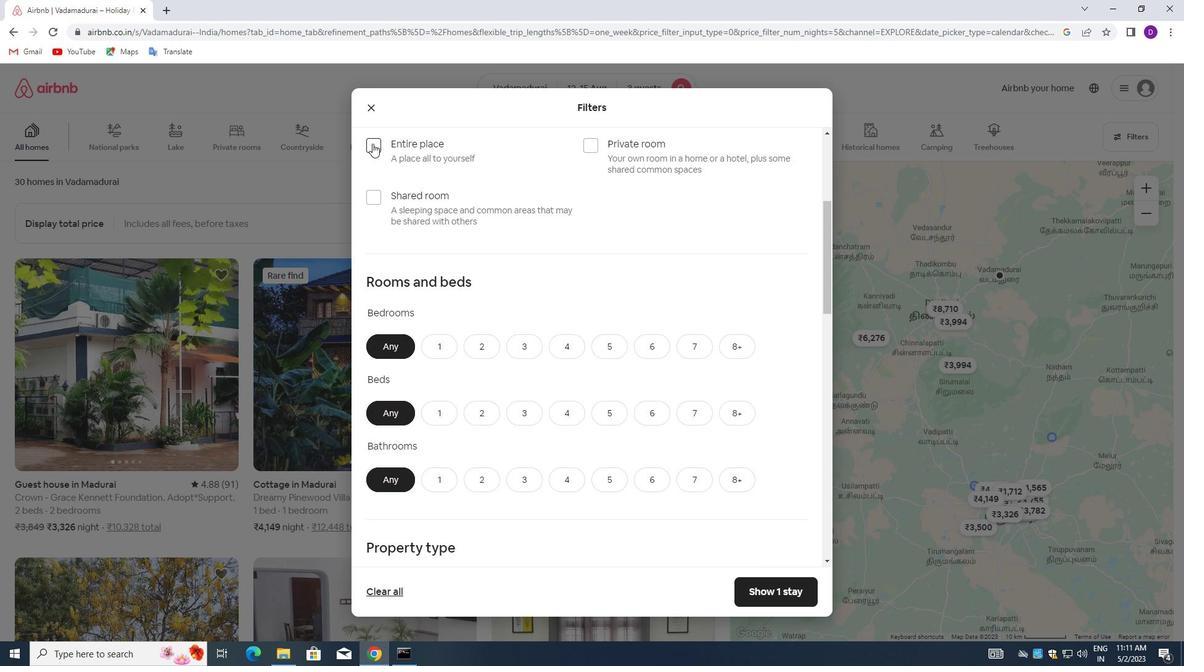 
Action: Mouse moved to (490, 344)
Screenshot: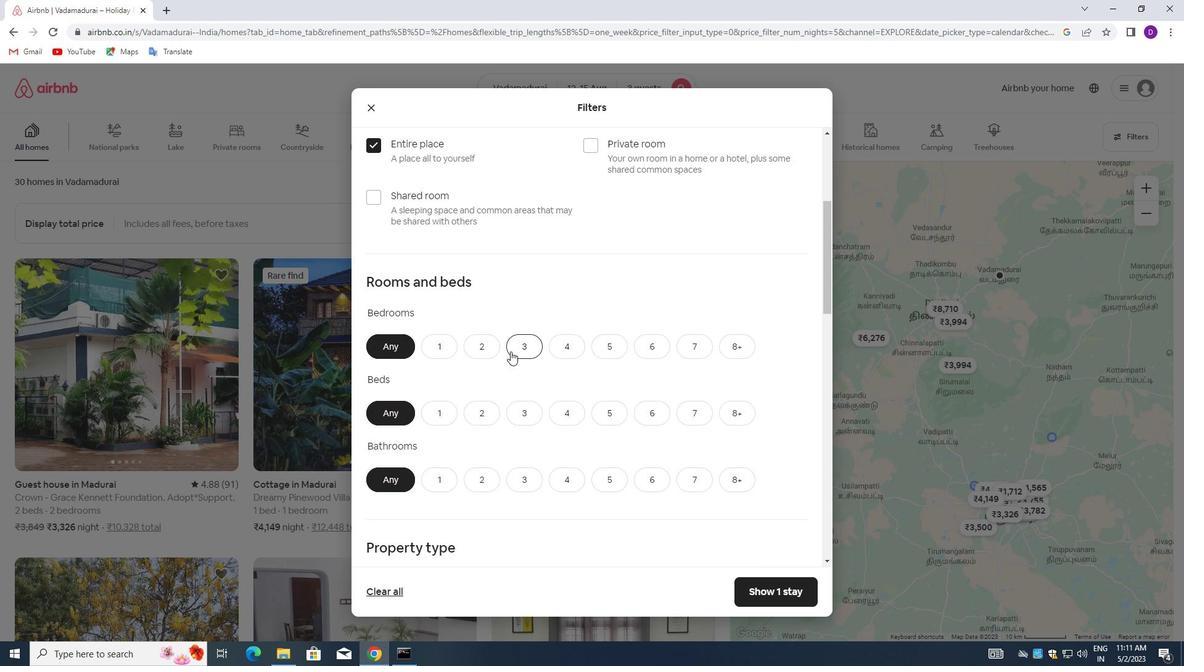 
Action: Mouse pressed left at (490, 344)
Screenshot: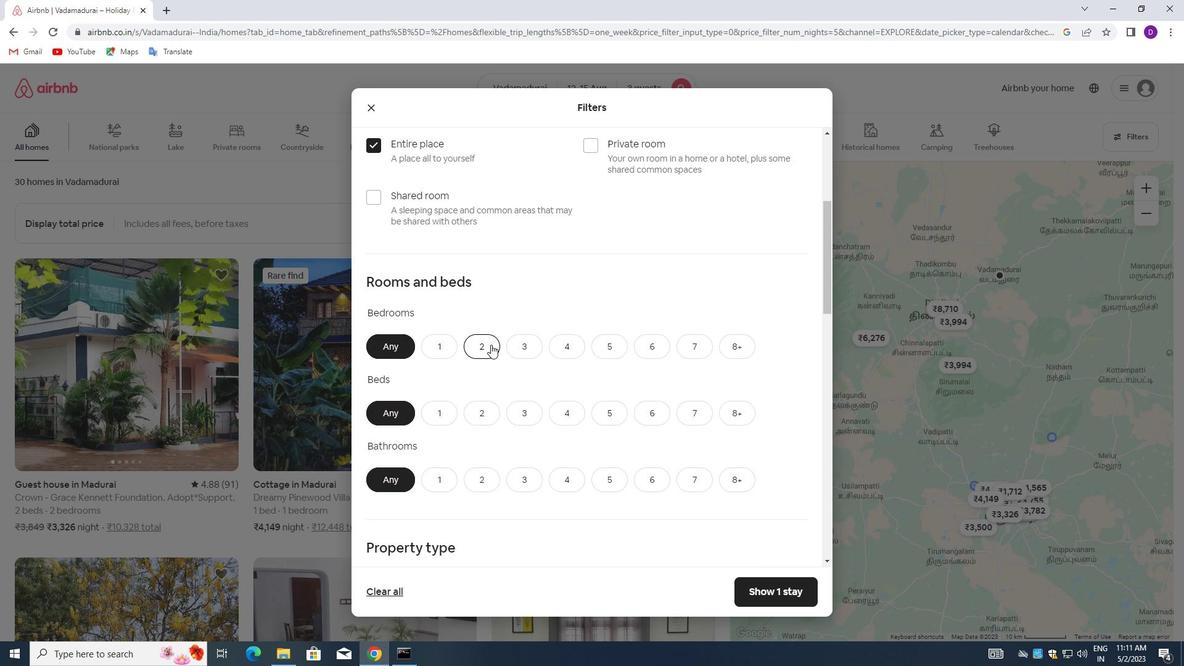 
Action: Mouse moved to (525, 406)
Screenshot: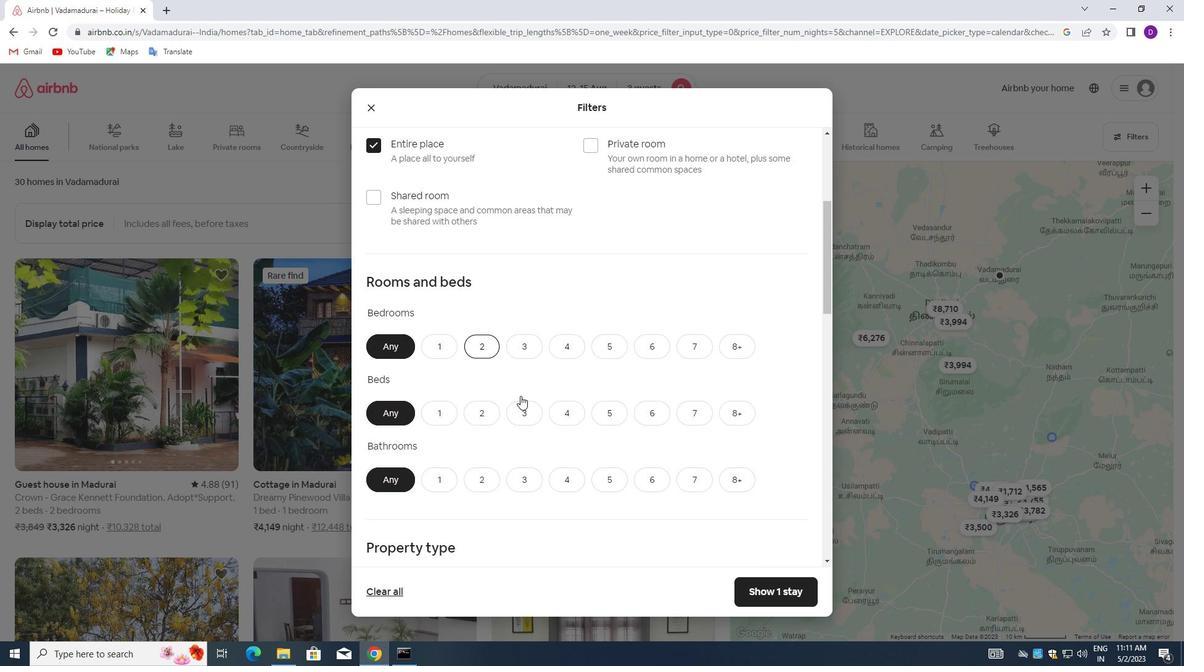 
Action: Mouse pressed left at (525, 406)
Screenshot: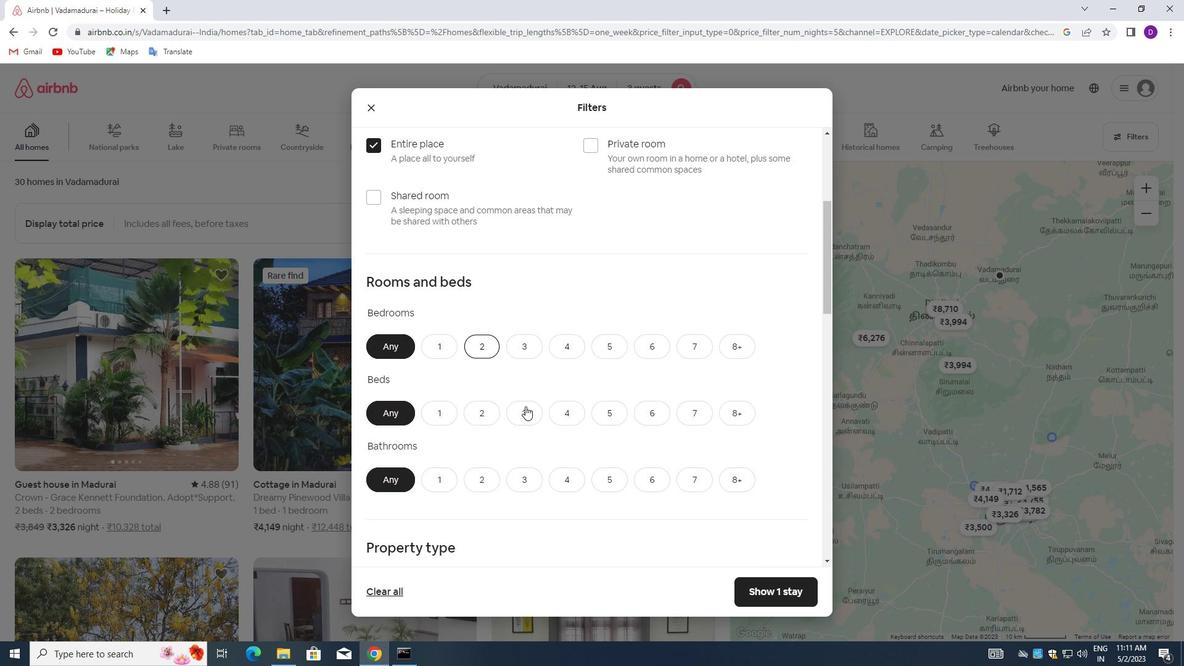 
Action: Mouse moved to (448, 479)
Screenshot: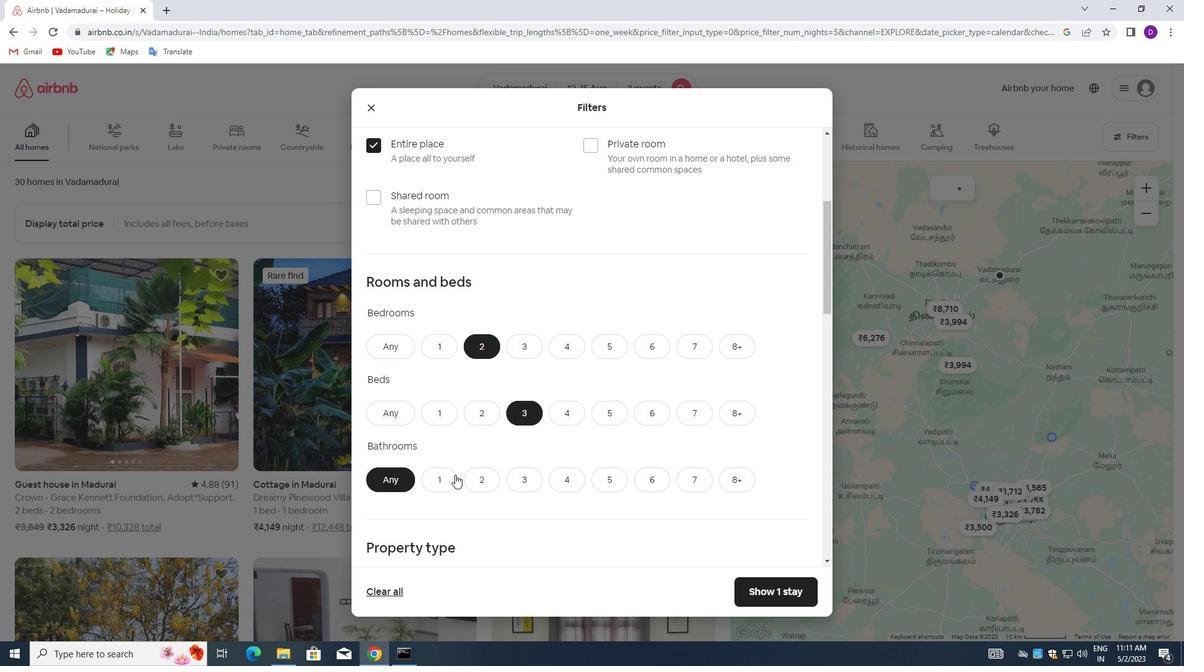 
Action: Mouse pressed left at (448, 479)
Screenshot: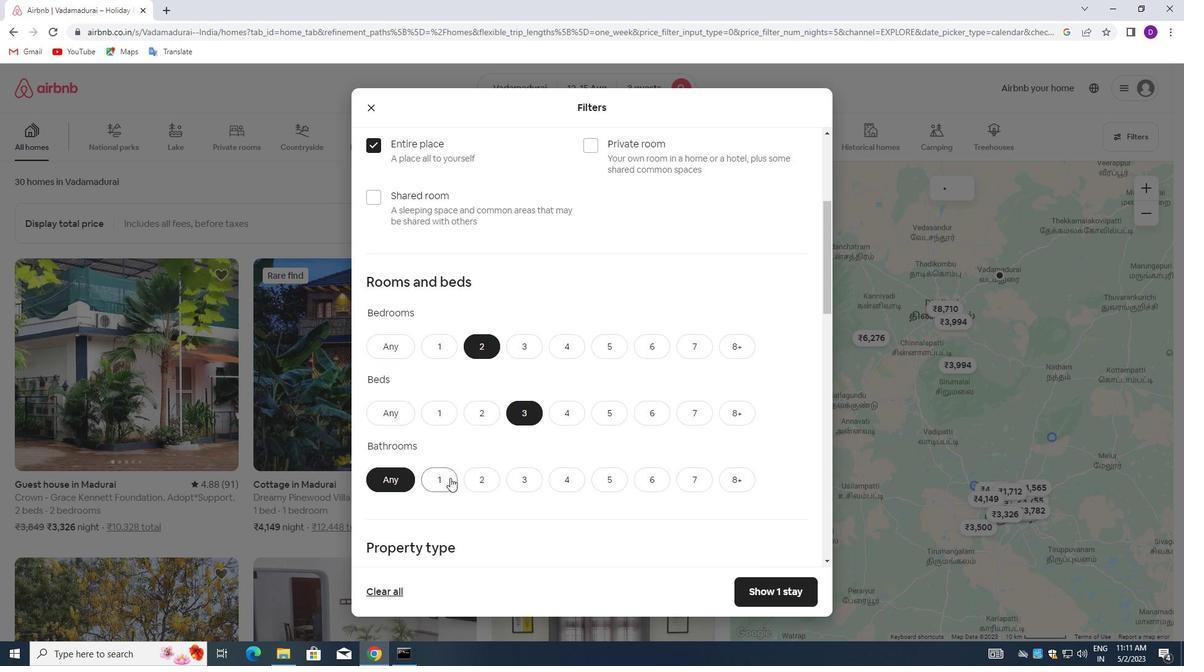 
Action: Mouse moved to (583, 473)
Screenshot: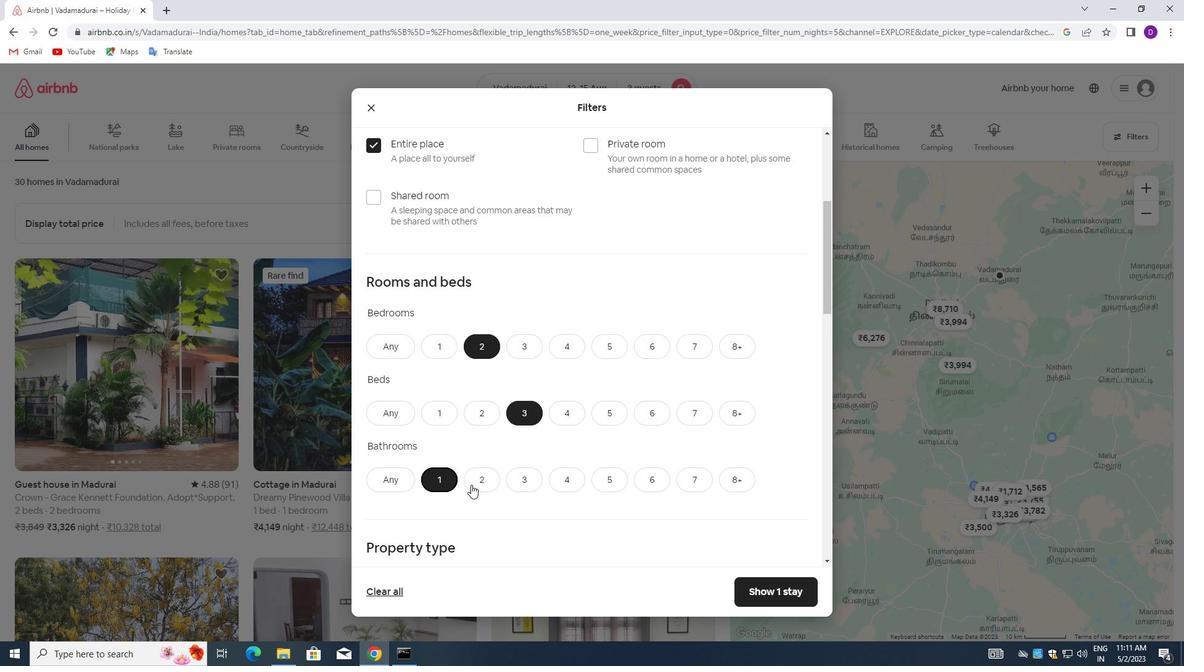 
Action: Mouse scrolled (583, 473) with delta (0, 0)
Screenshot: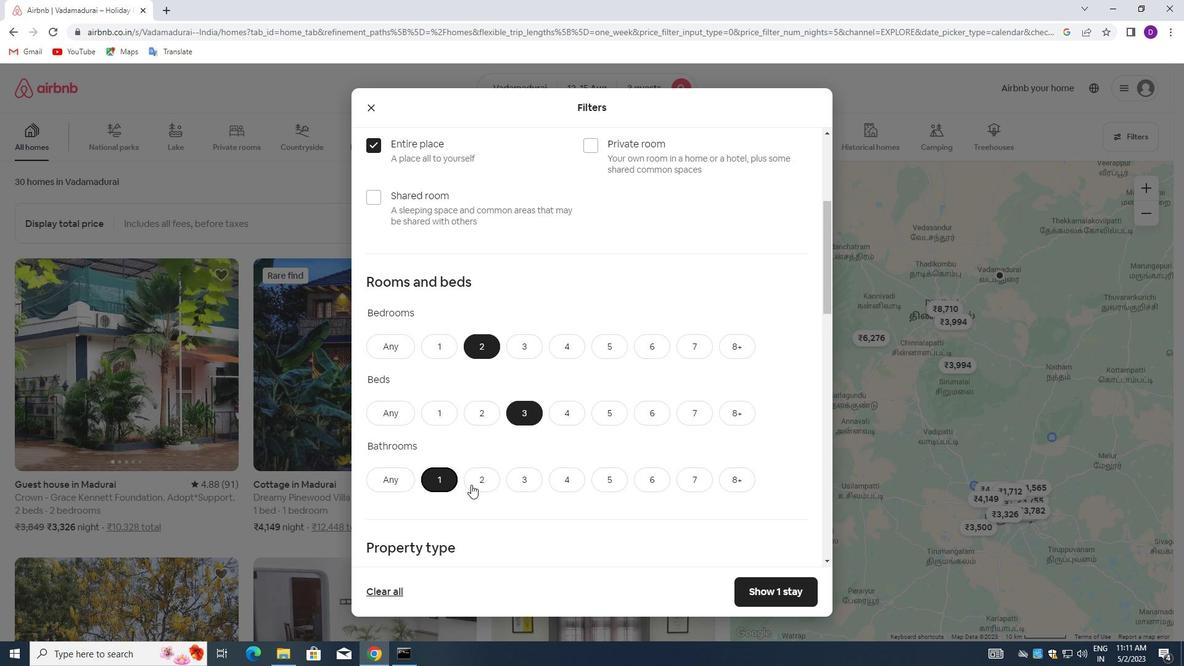 
Action: Mouse scrolled (583, 473) with delta (0, 0)
Screenshot: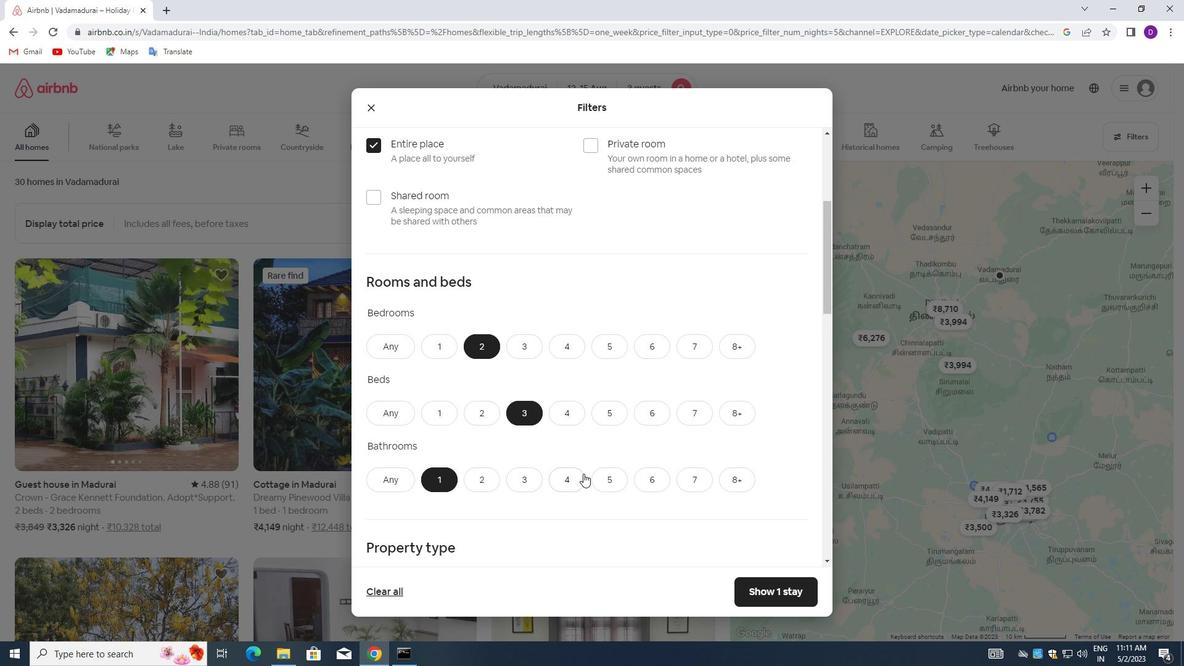 
Action: Mouse moved to (568, 438)
Screenshot: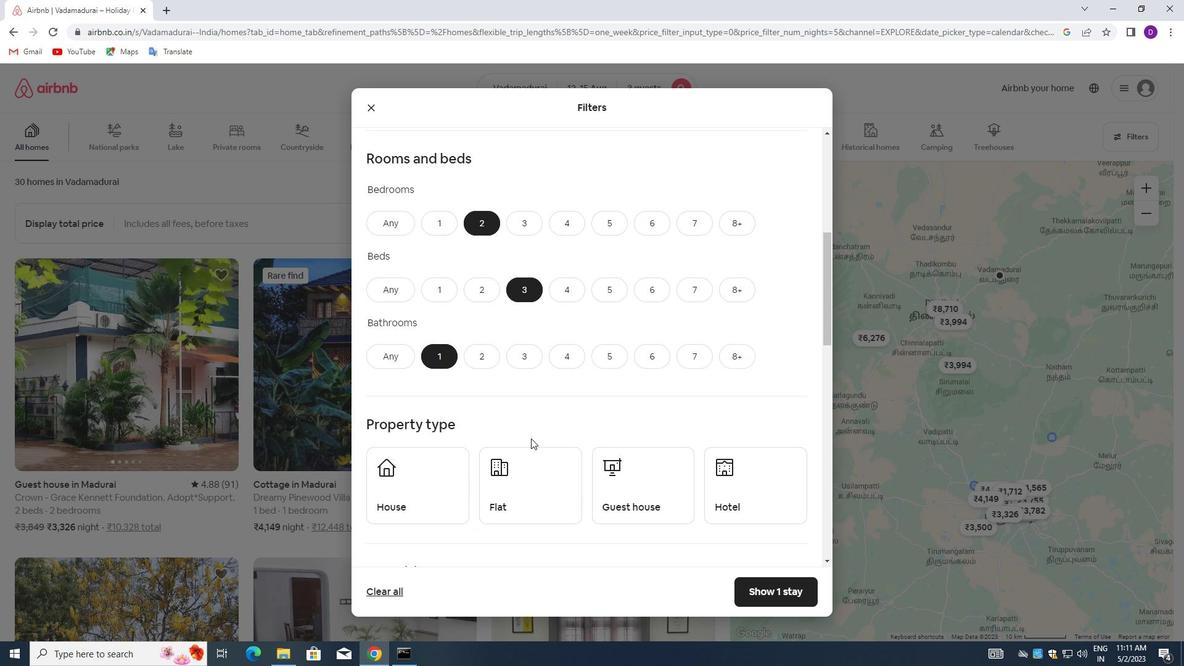 
Action: Mouse scrolled (568, 437) with delta (0, 0)
Screenshot: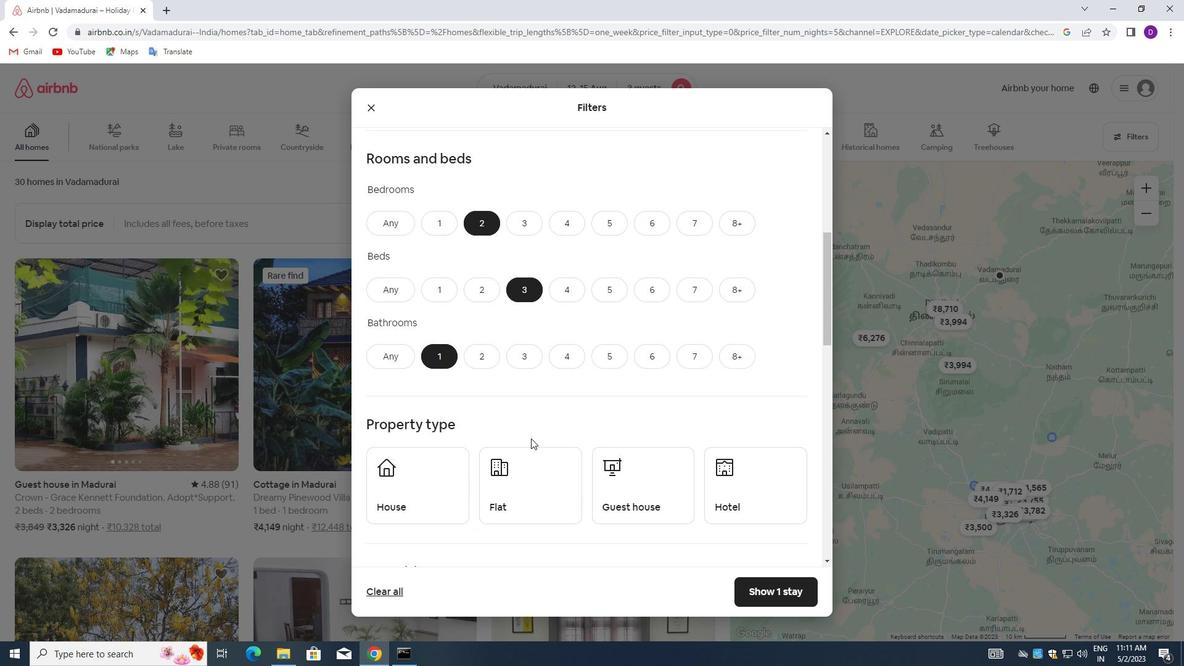 
Action: Mouse moved to (580, 438)
Screenshot: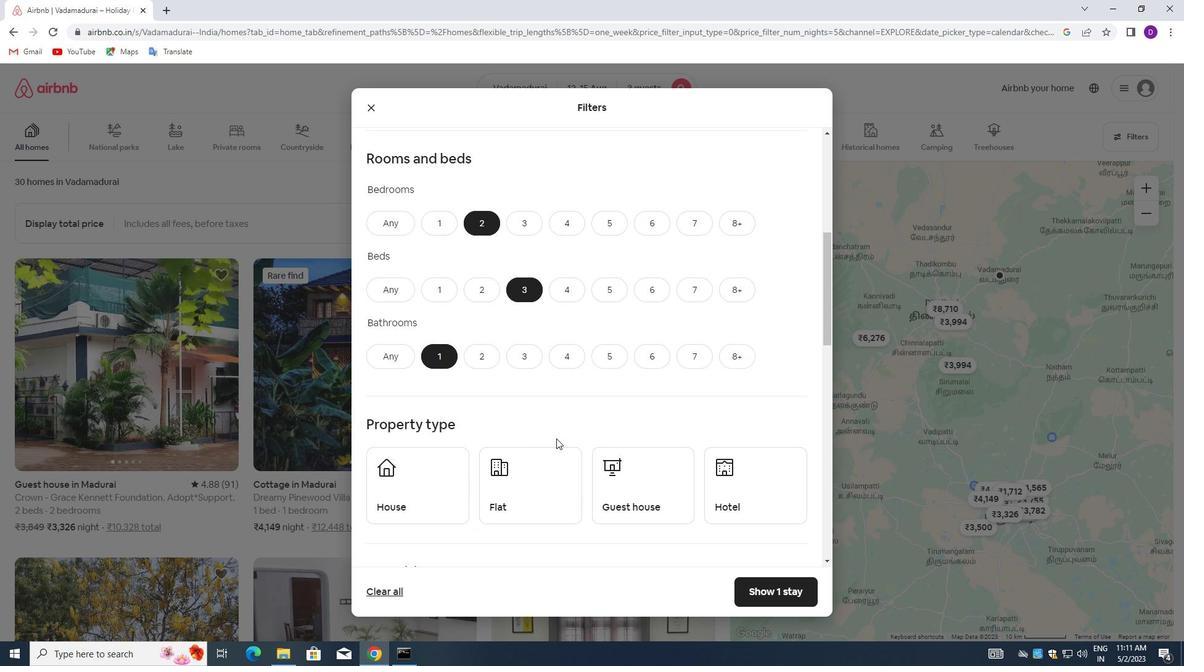 
Action: Mouse scrolled (580, 437) with delta (0, 0)
Screenshot: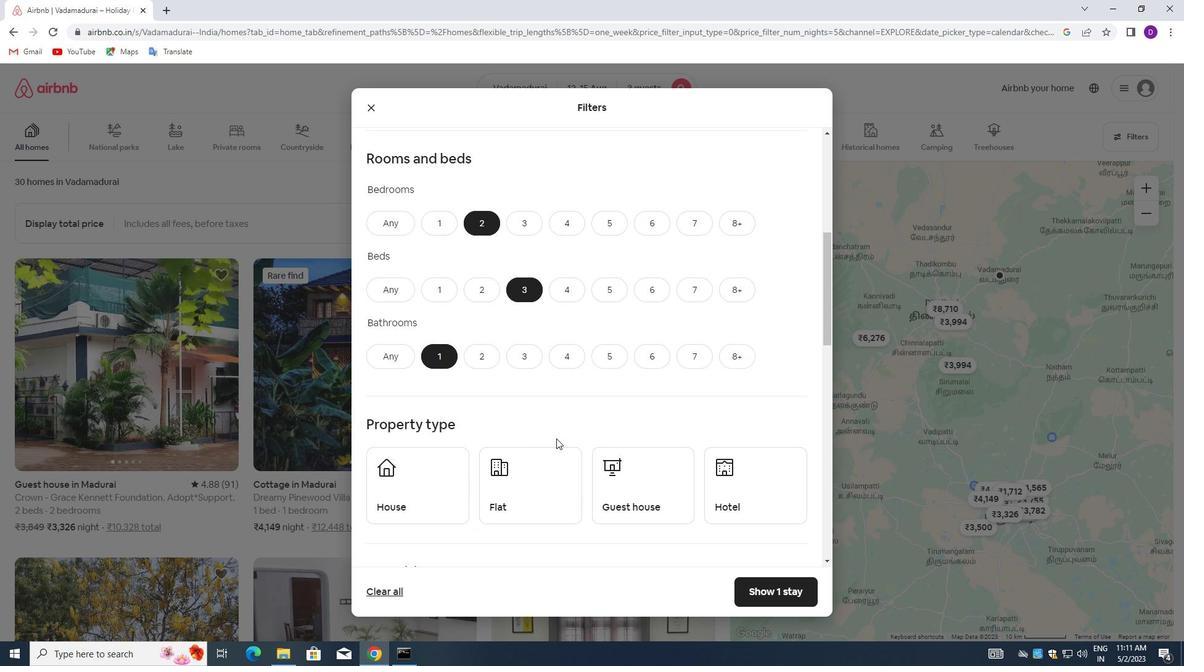 
Action: Mouse moved to (429, 366)
Screenshot: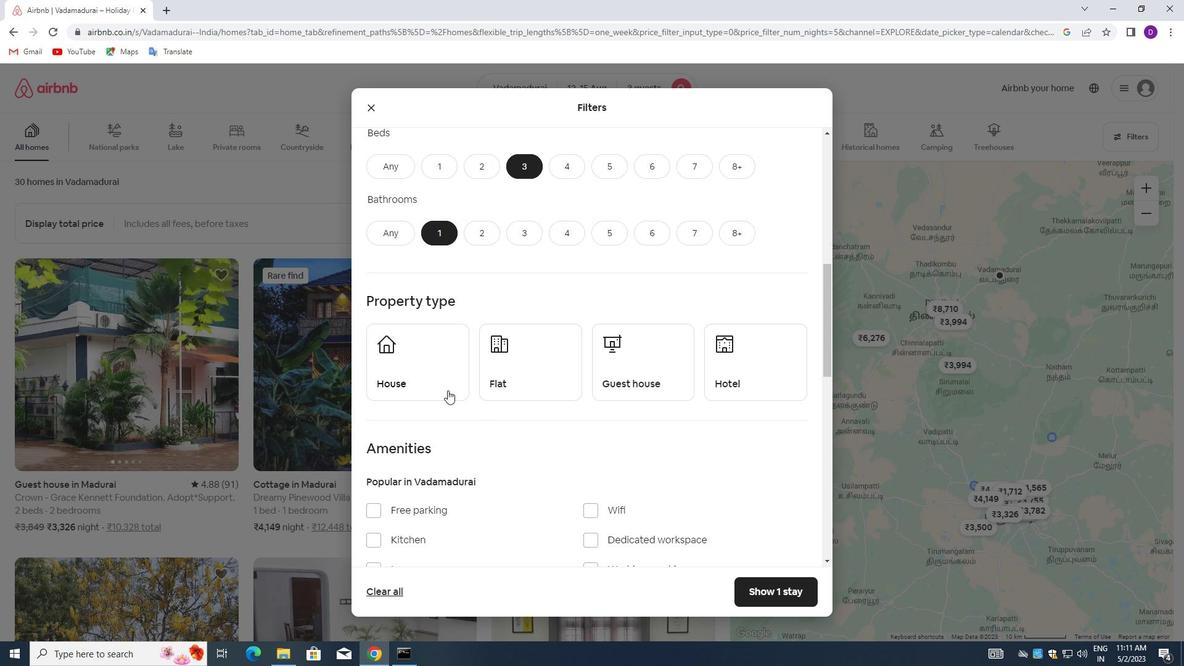 
Action: Mouse pressed left at (429, 366)
Screenshot: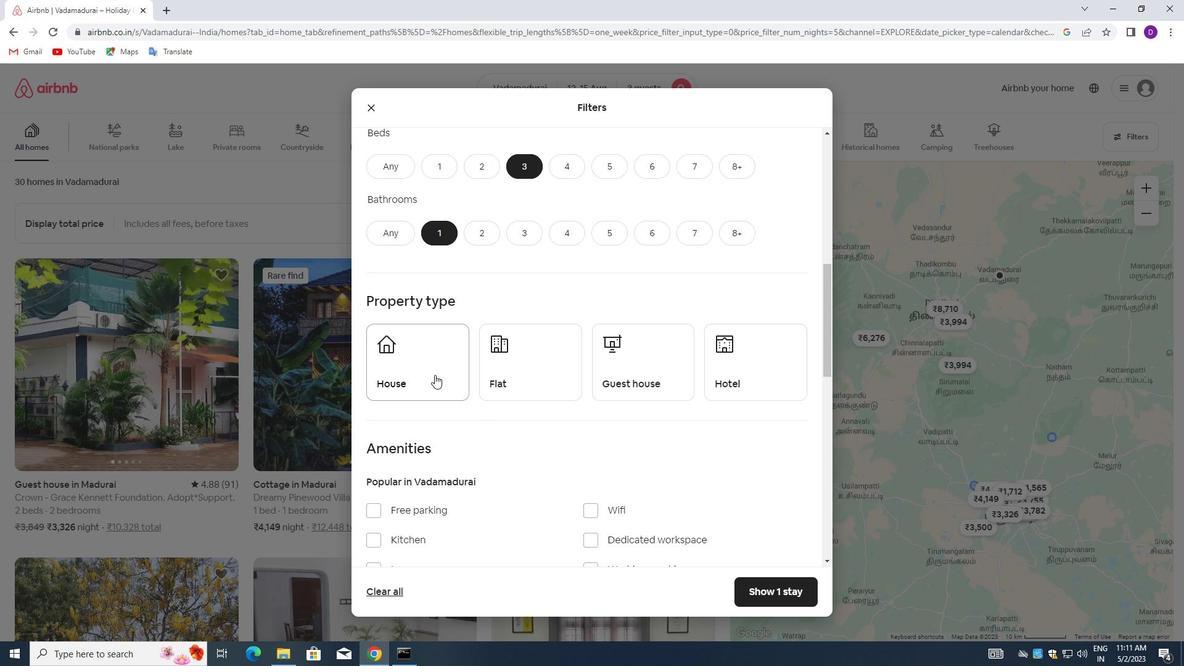 
Action: Mouse moved to (529, 360)
Screenshot: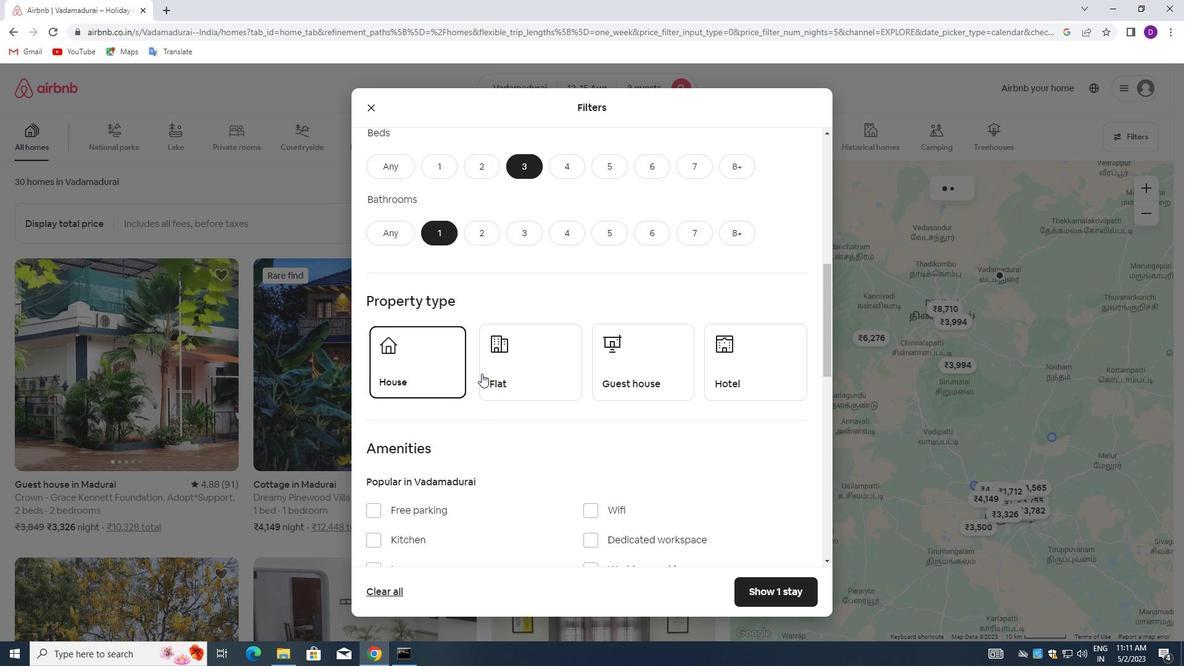 
Action: Mouse pressed left at (529, 360)
Screenshot: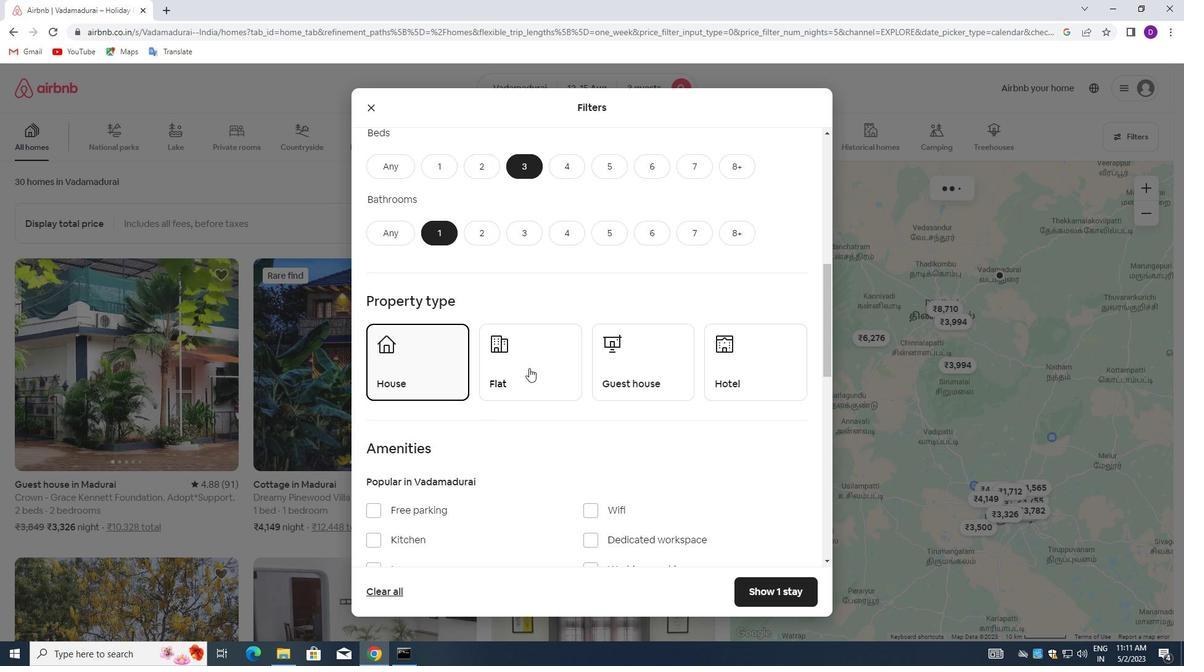 
Action: Mouse moved to (613, 365)
Screenshot: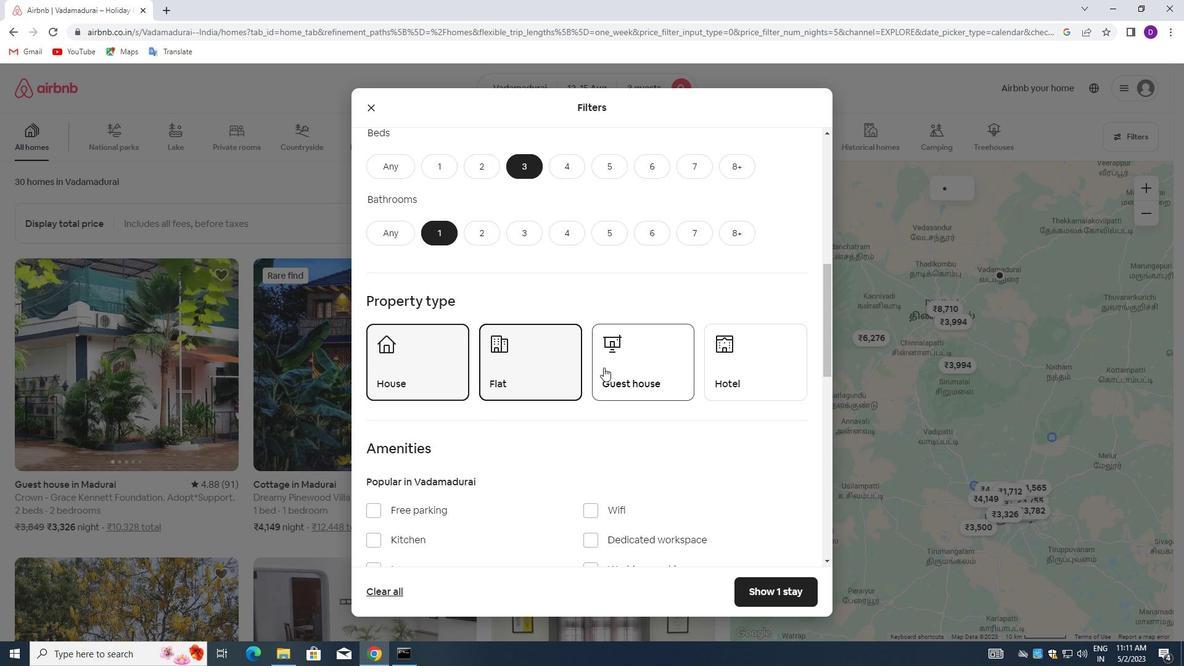 
Action: Mouse pressed left at (613, 365)
Screenshot: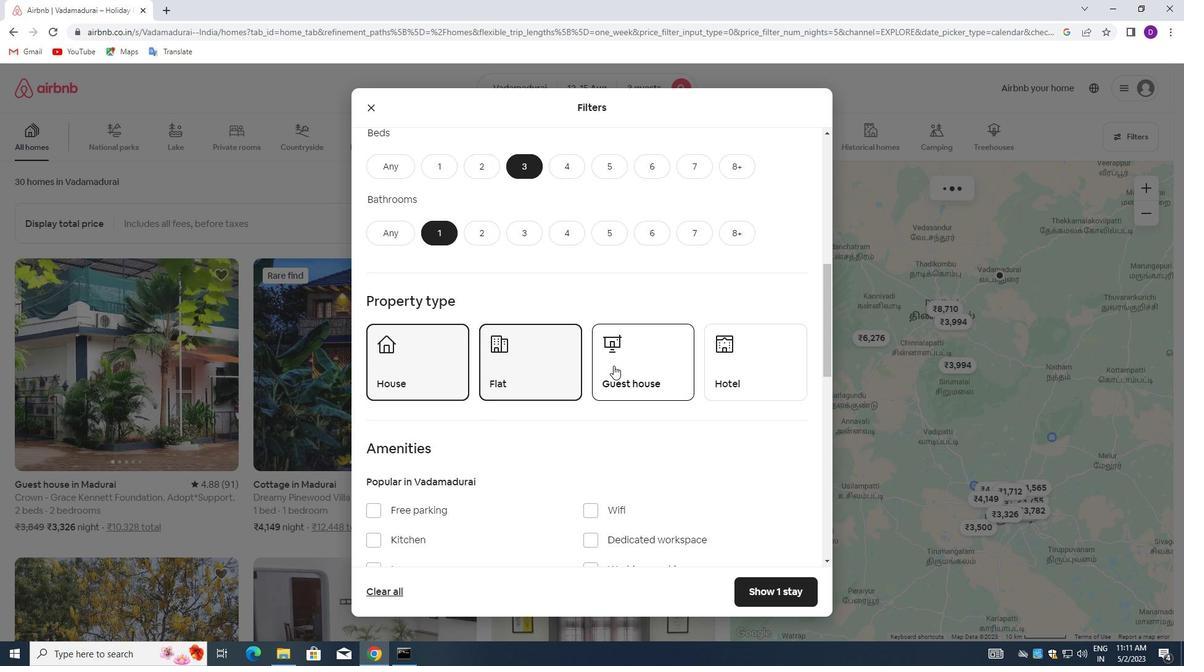 
Action: Mouse moved to (592, 425)
Screenshot: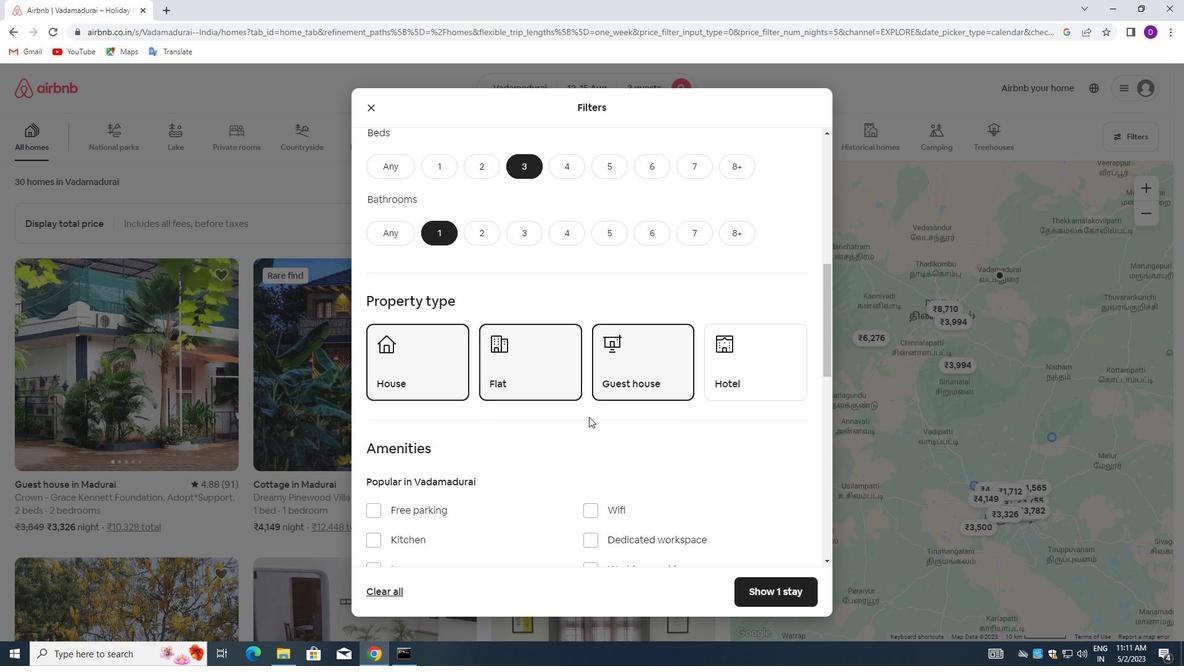 
Action: Mouse scrolled (592, 424) with delta (0, 0)
Screenshot: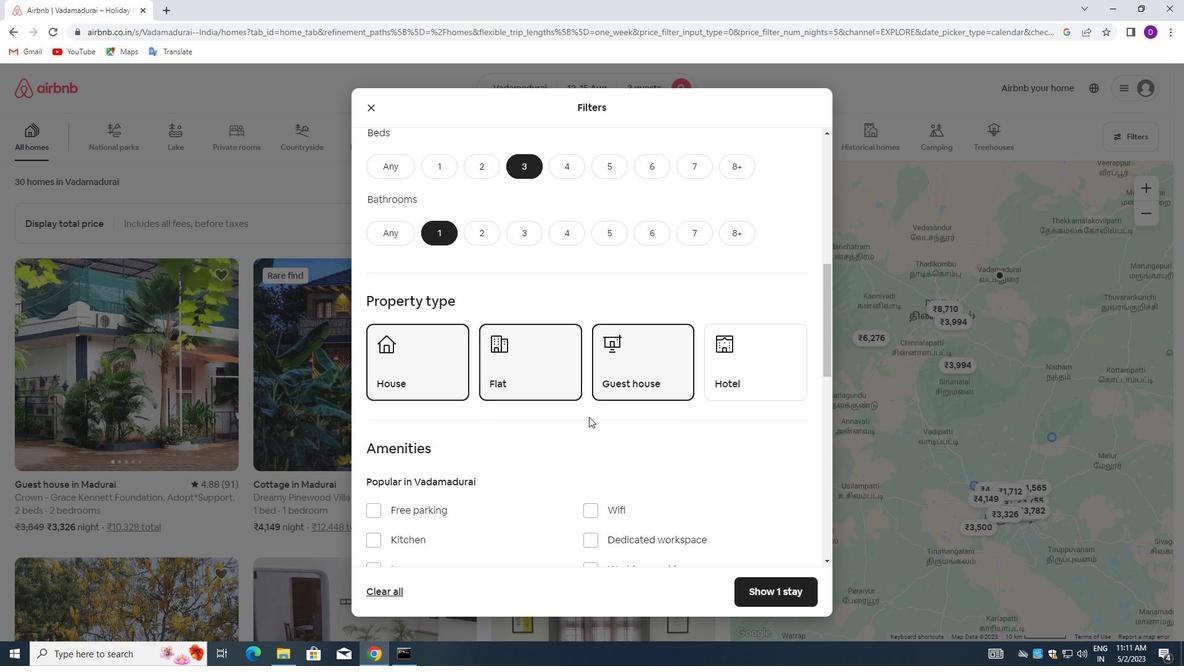
Action: Mouse moved to (593, 425)
Screenshot: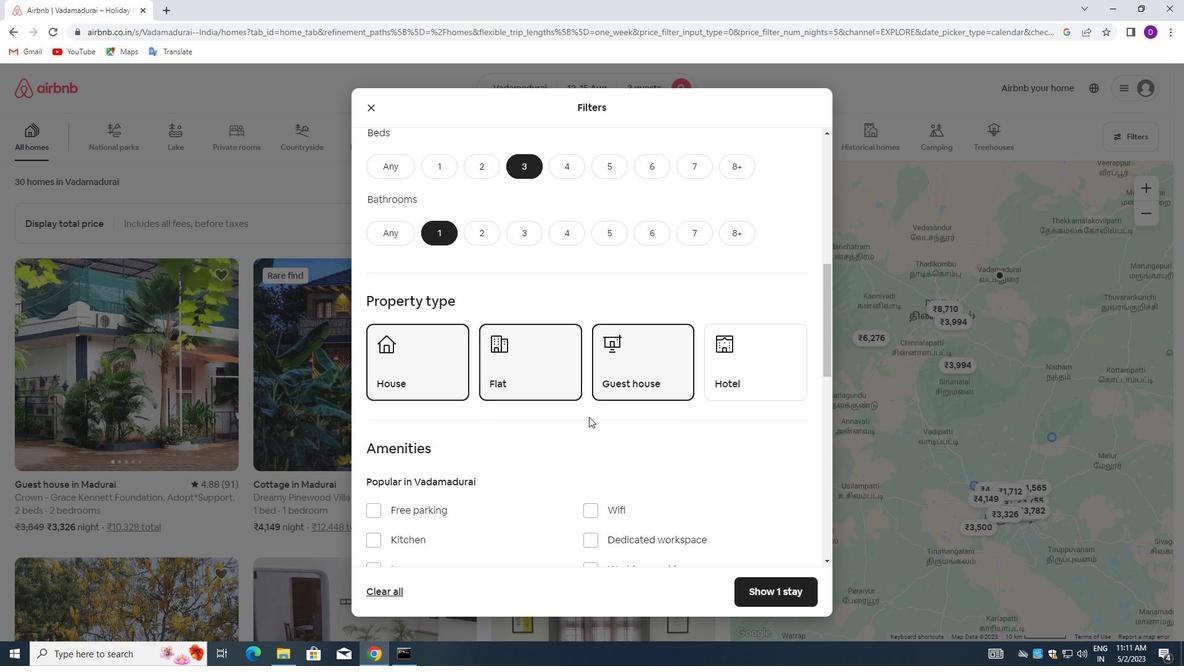 
Action: Mouse scrolled (593, 424) with delta (0, 0)
Screenshot: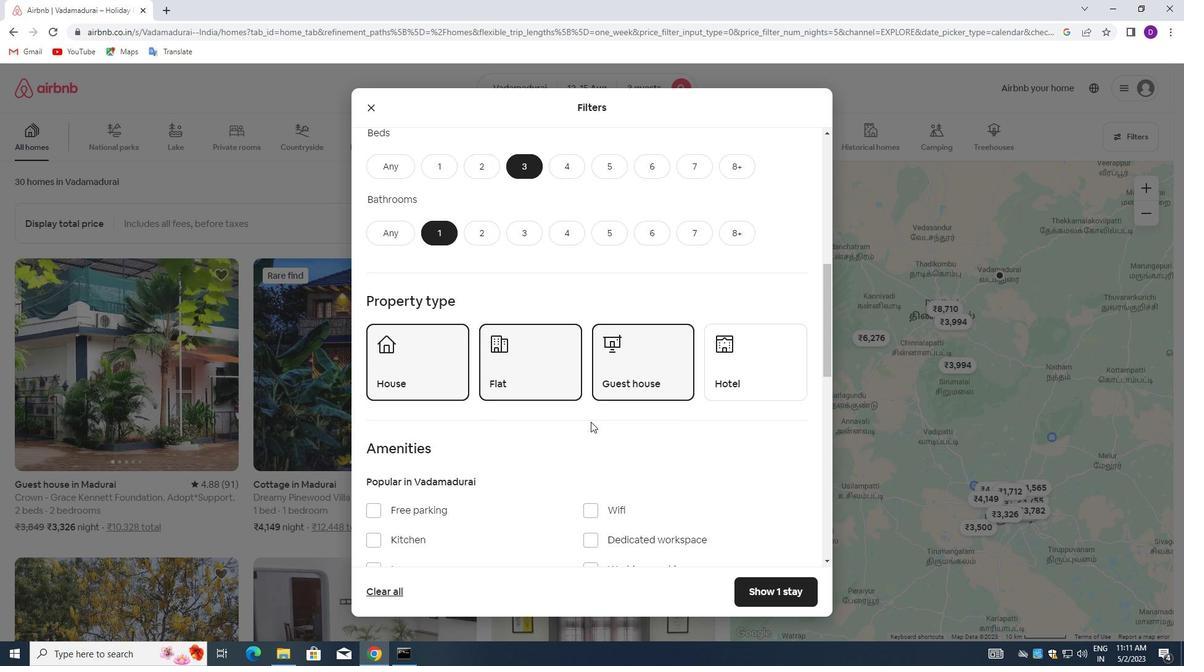 
Action: Mouse moved to (597, 429)
Screenshot: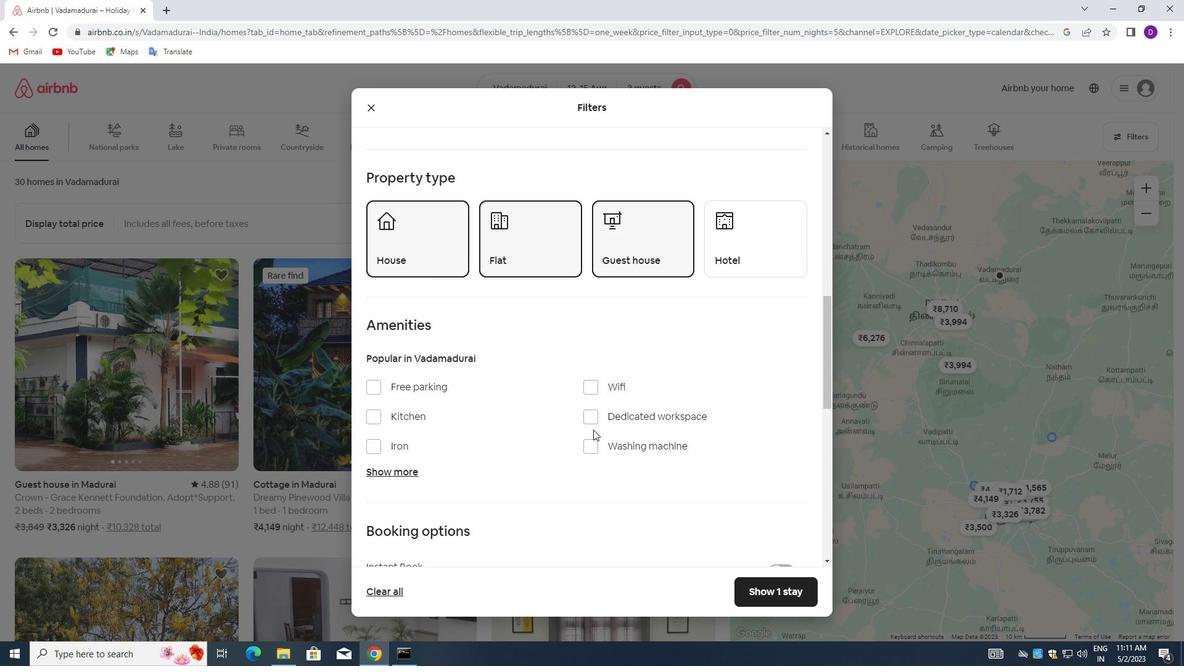 
Action: Mouse scrolled (597, 429) with delta (0, 0)
Screenshot: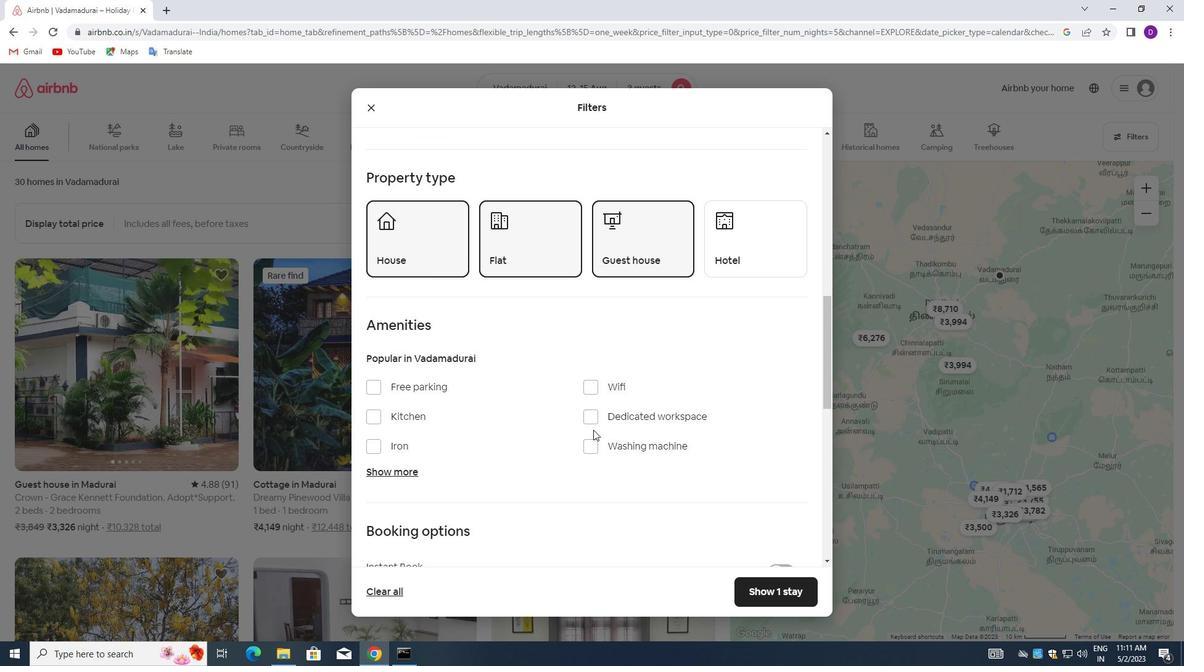 
Action: Mouse moved to (598, 429)
Screenshot: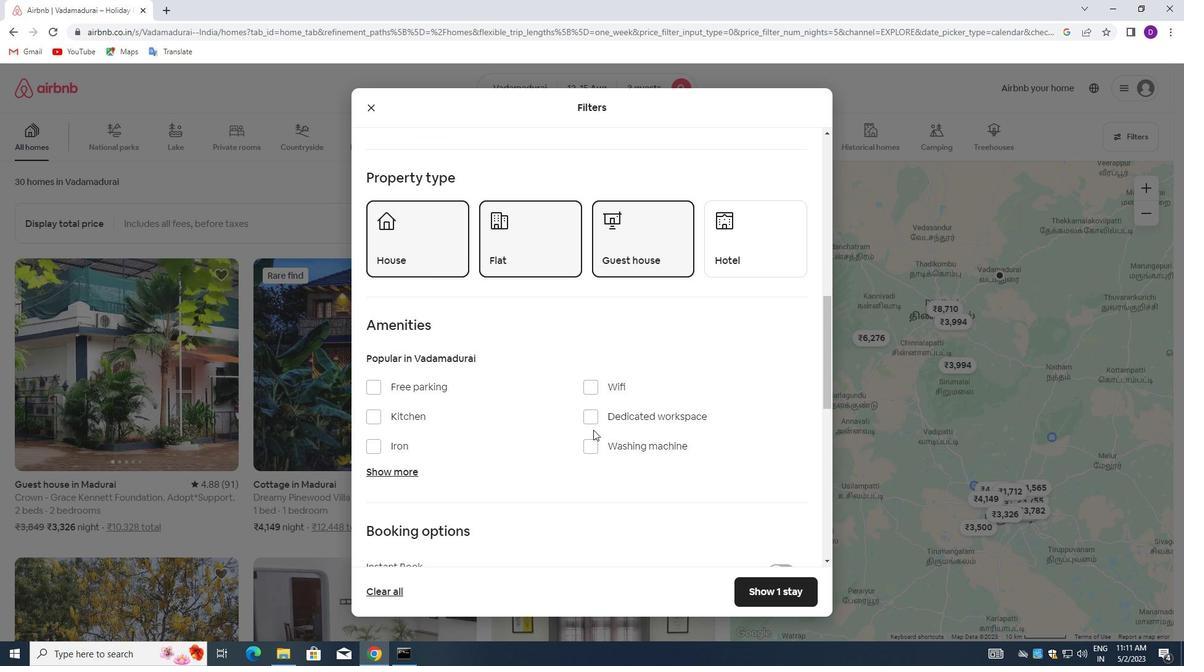 
Action: Mouse scrolled (598, 429) with delta (0, 0)
Screenshot: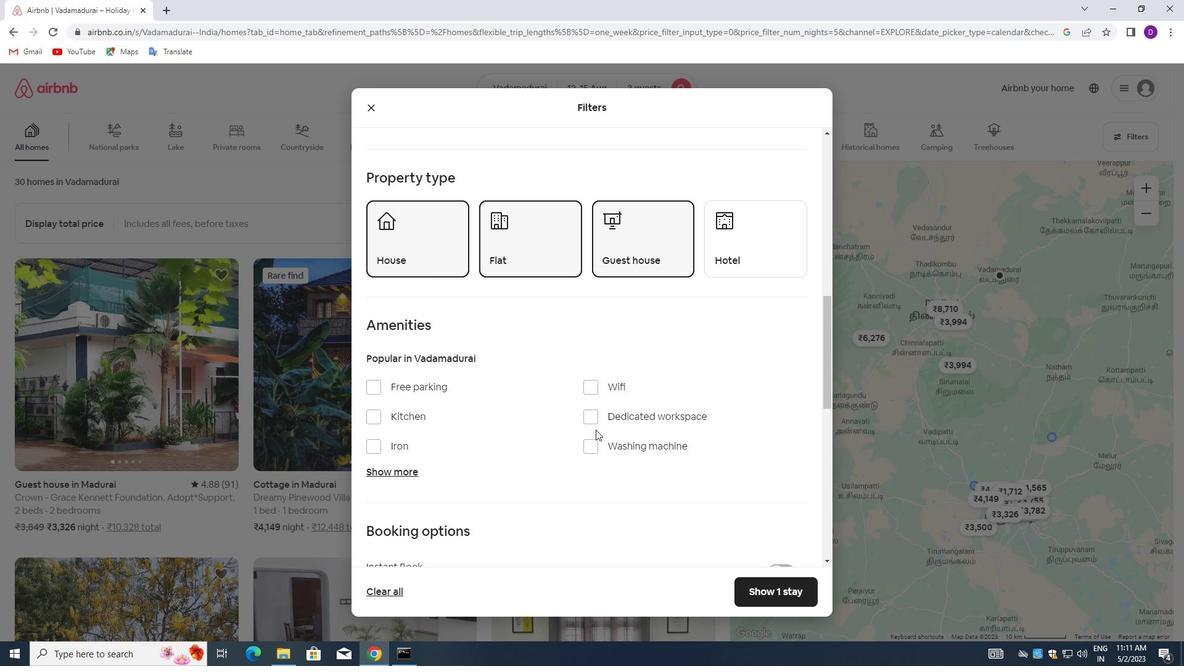 
Action: Mouse moved to (585, 324)
Screenshot: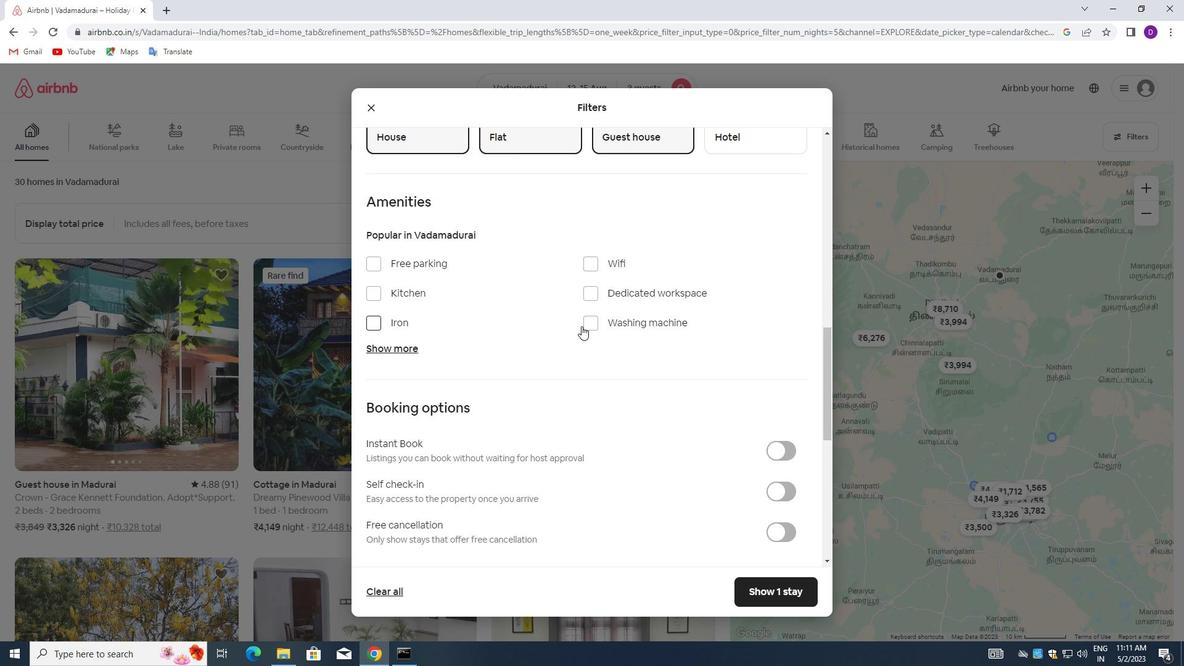 
Action: Mouse pressed left at (585, 324)
Screenshot: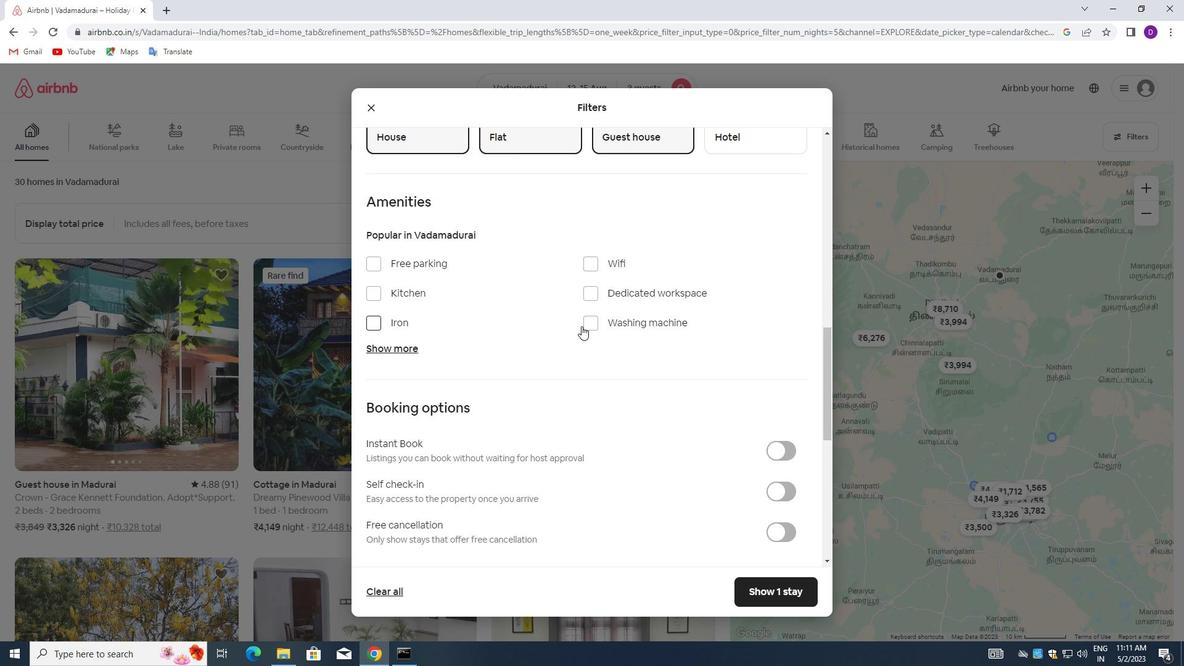 
Action: Mouse moved to (645, 423)
Screenshot: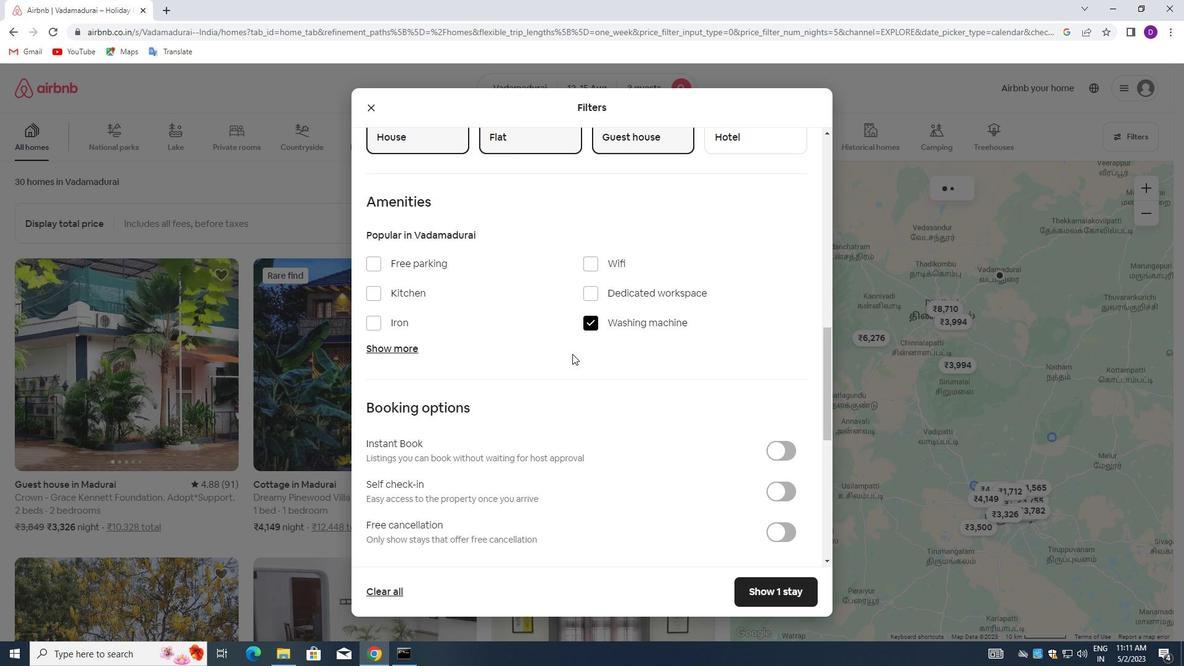 
Action: Mouse scrolled (645, 422) with delta (0, 0)
Screenshot: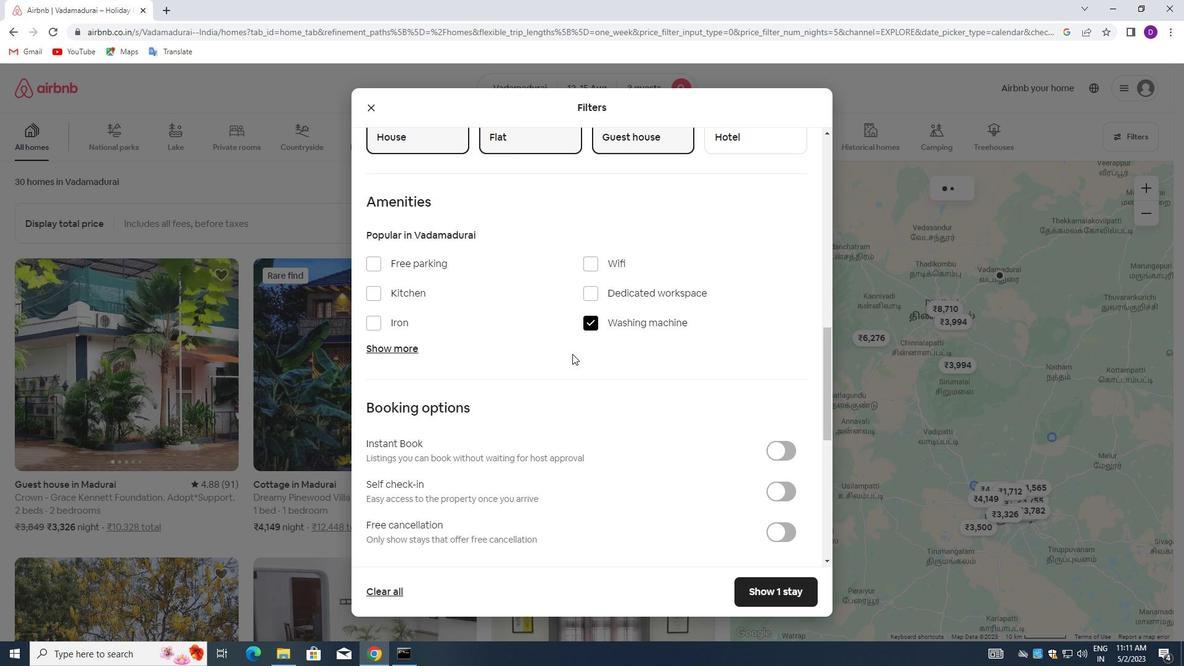 
Action: Mouse moved to (690, 423)
Screenshot: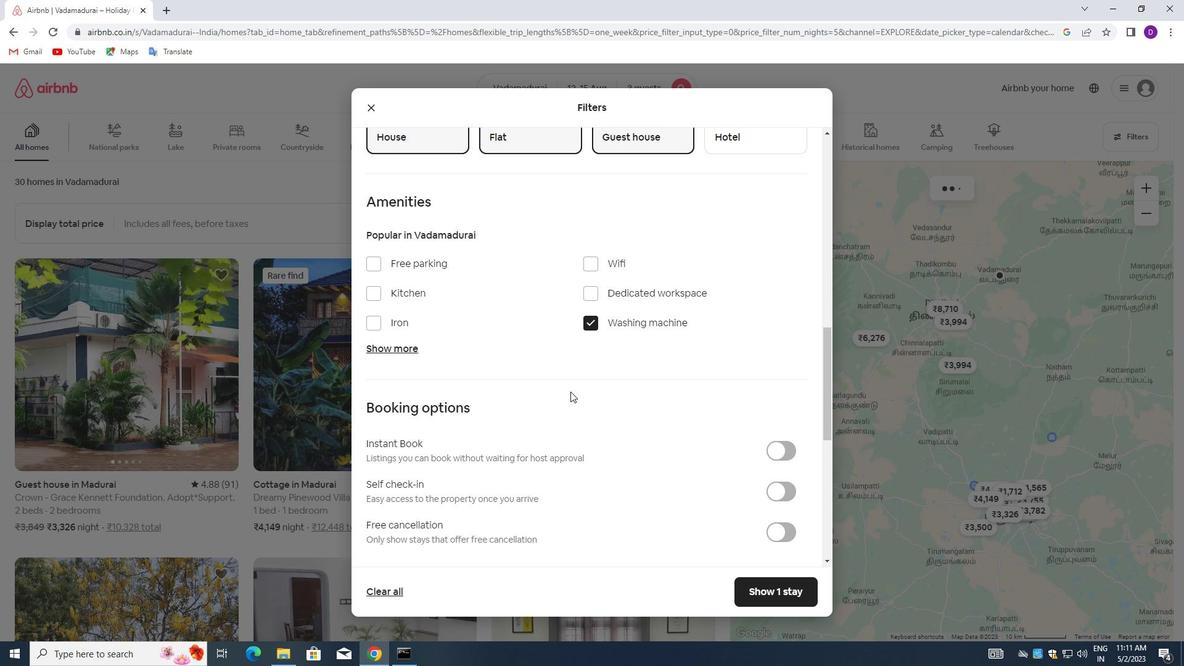 
Action: Mouse scrolled (690, 422) with delta (0, 0)
Screenshot: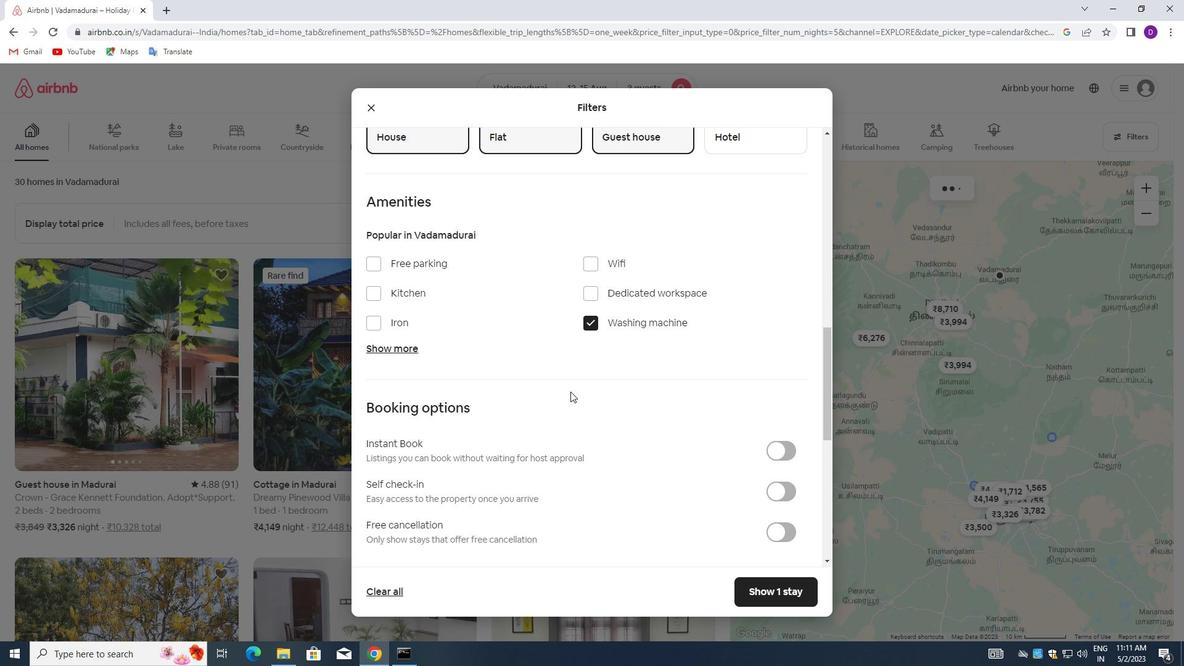 
Action: Mouse moved to (777, 367)
Screenshot: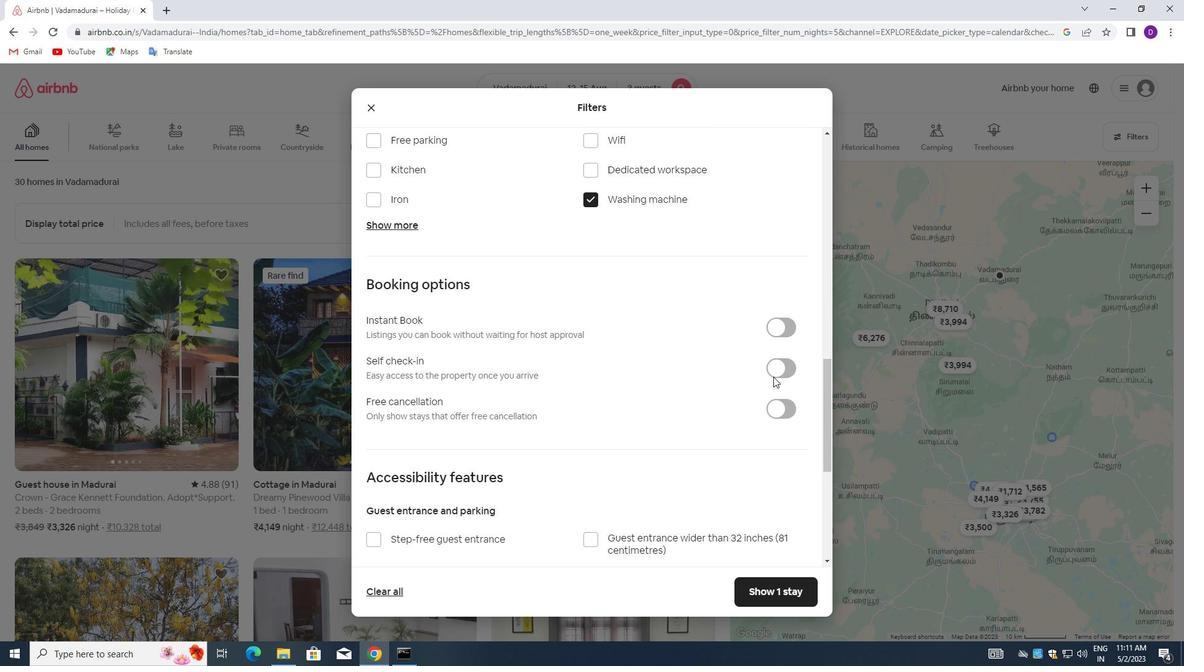 
Action: Mouse pressed left at (777, 367)
Screenshot: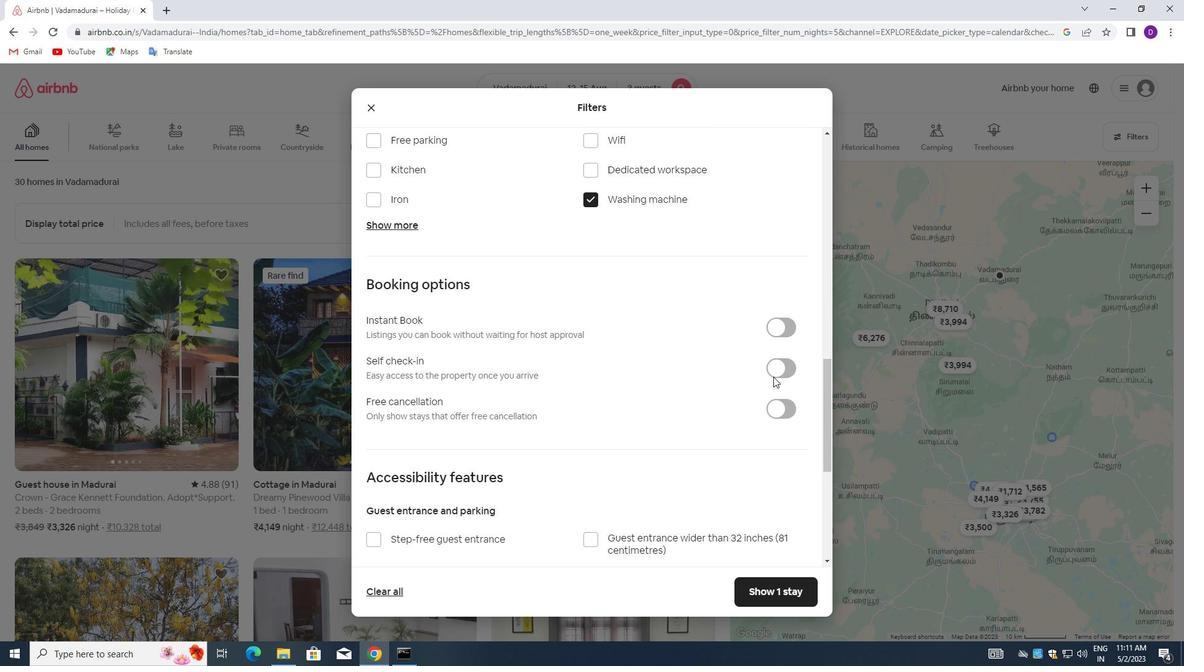
Action: Mouse moved to (568, 453)
Screenshot: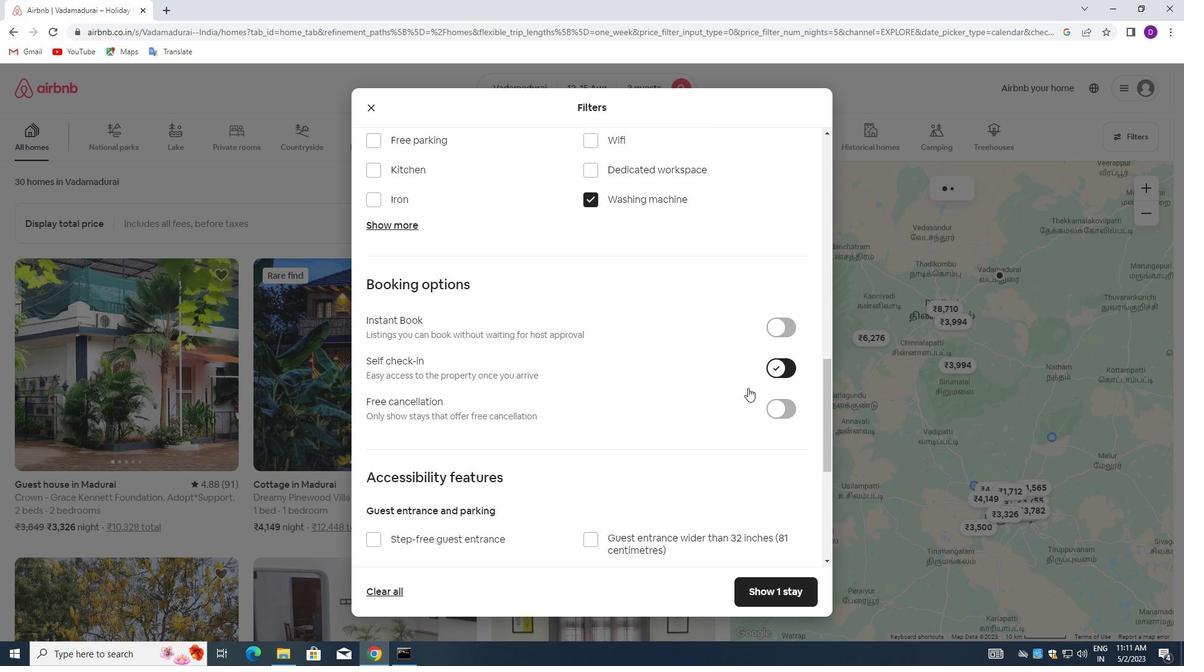 
Action: Mouse scrolled (568, 453) with delta (0, 0)
Screenshot: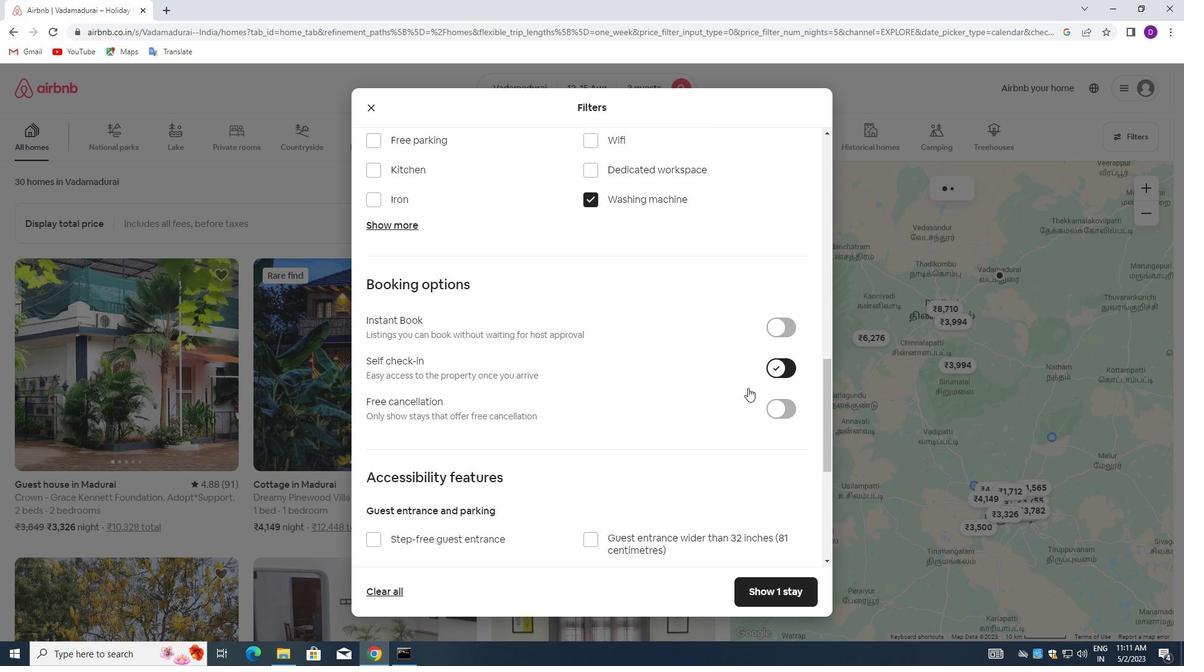
Action: Mouse moved to (566, 456)
Screenshot: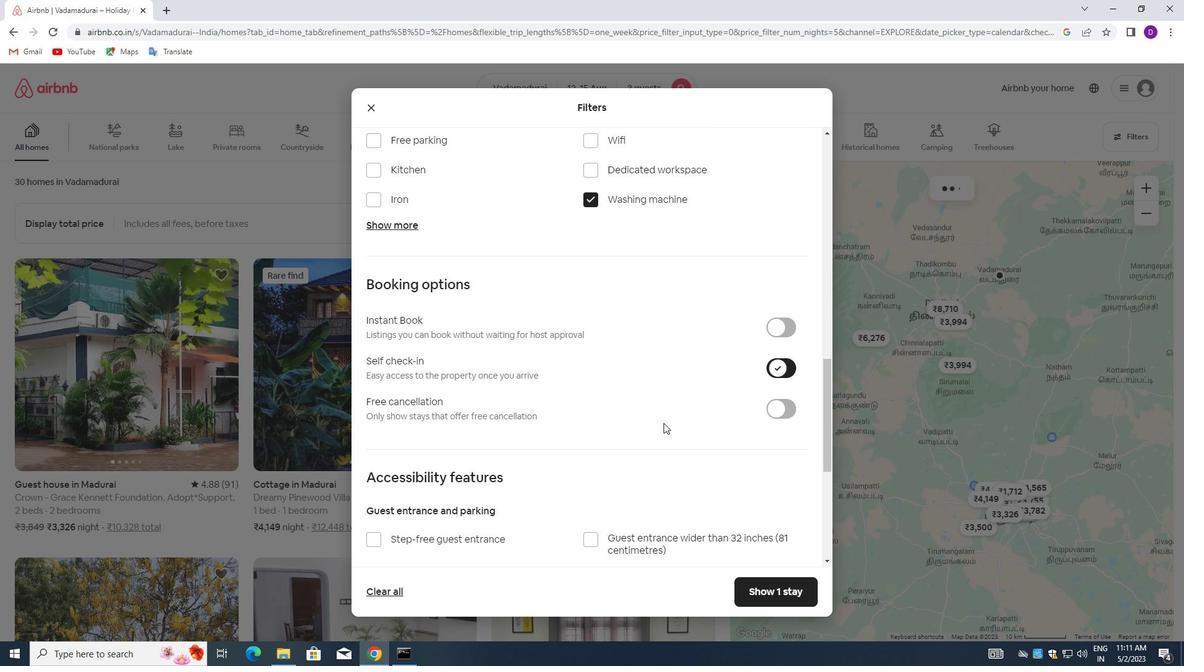 
Action: Mouse scrolled (566, 455) with delta (0, 0)
Screenshot: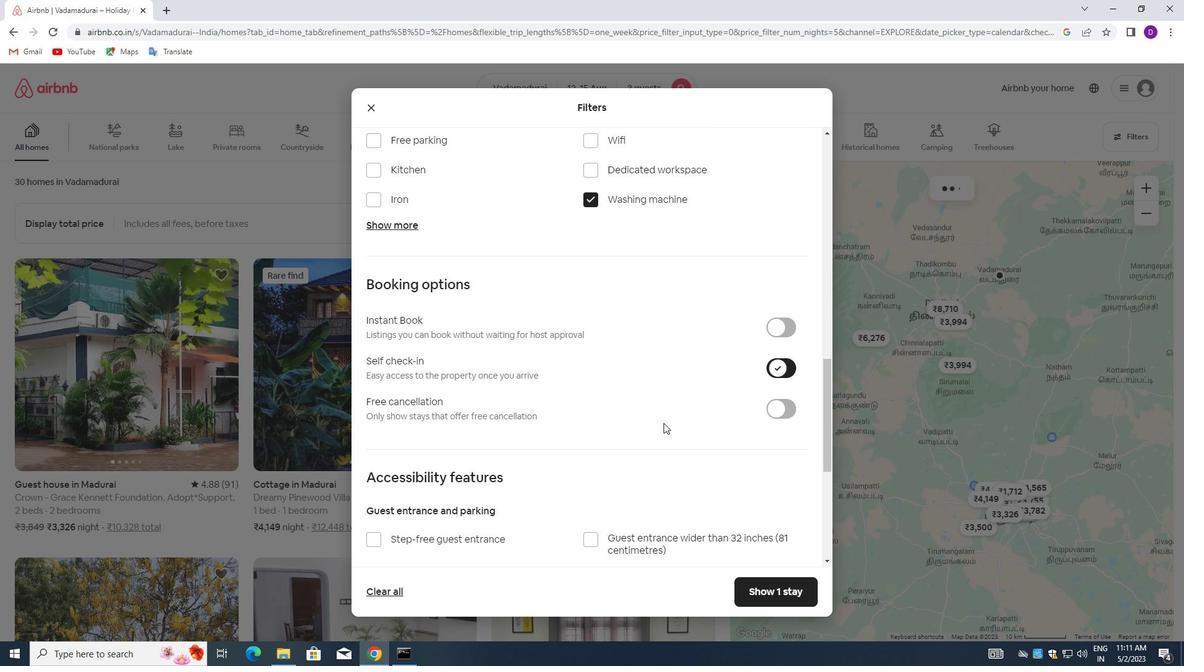 
Action: Mouse moved to (561, 462)
Screenshot: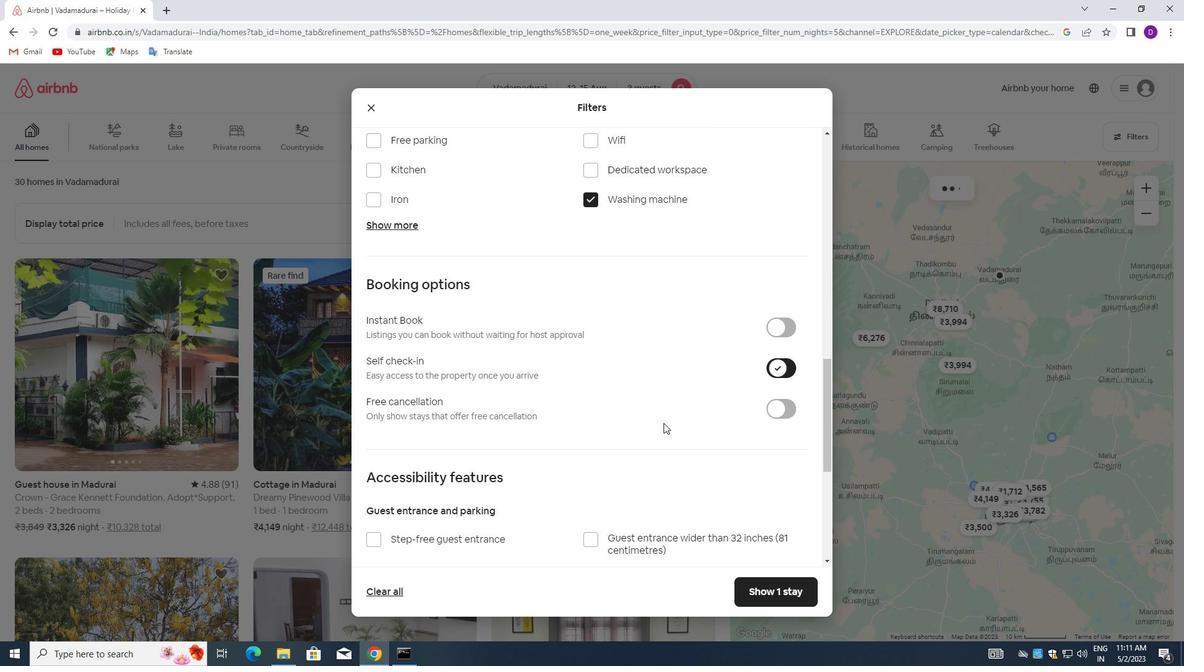
Action: Mouse scrolled (561, 461) with delta (0, 0)
Screenshot: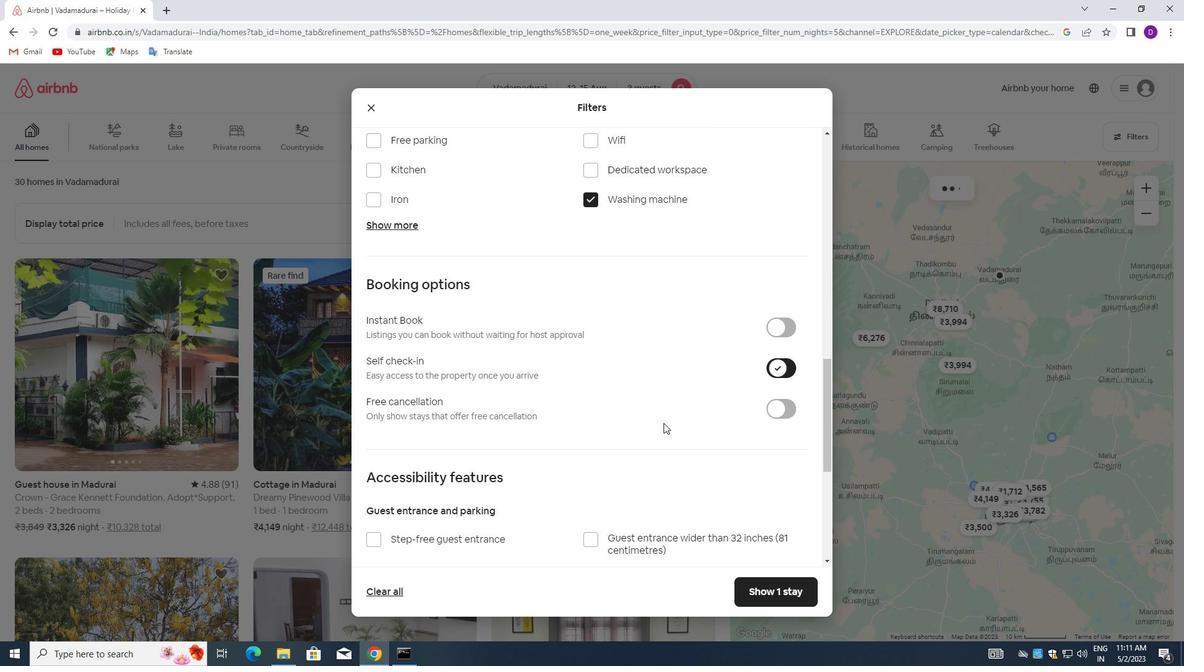 
Action: Mouse moved to (559, 464)
Screenshot: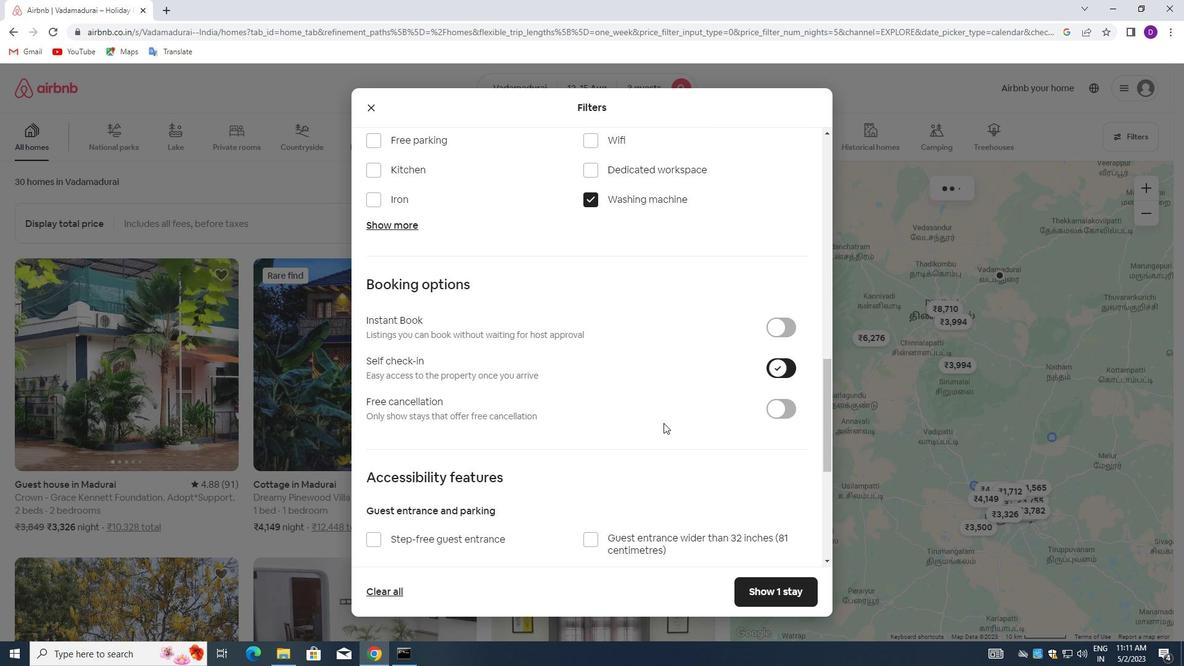 
Action: Mouse scrolled (559, 463) with delta (0, 0)
Screenshot: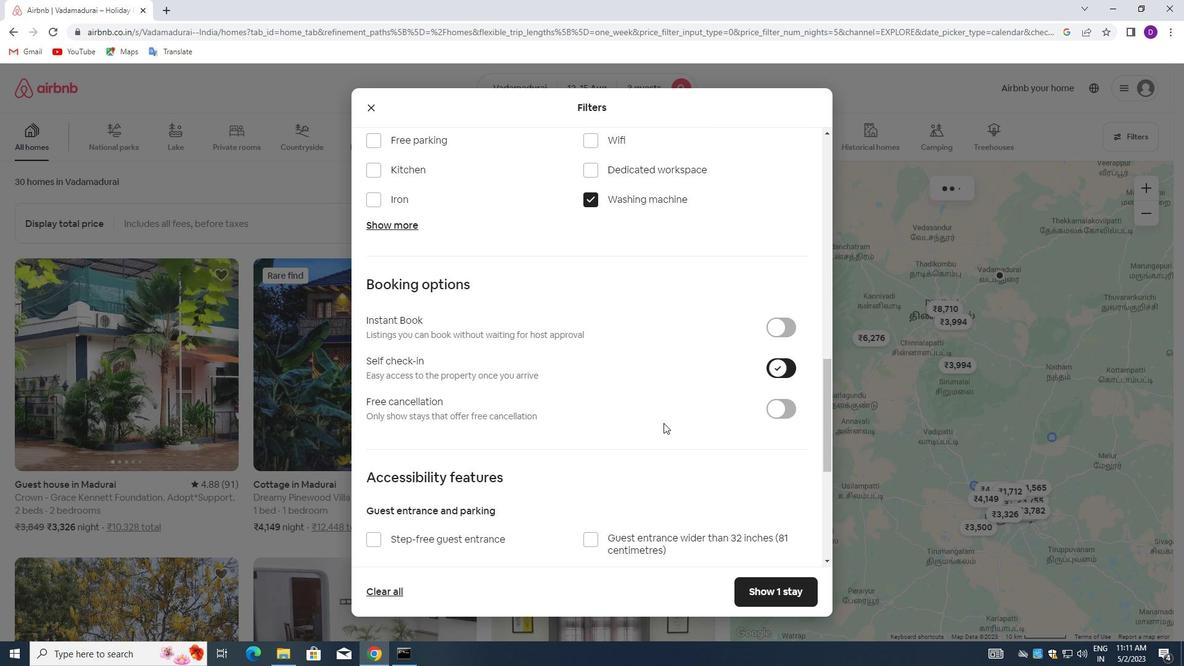 
Action: Mouse moved to (558, 465)
Screenshot: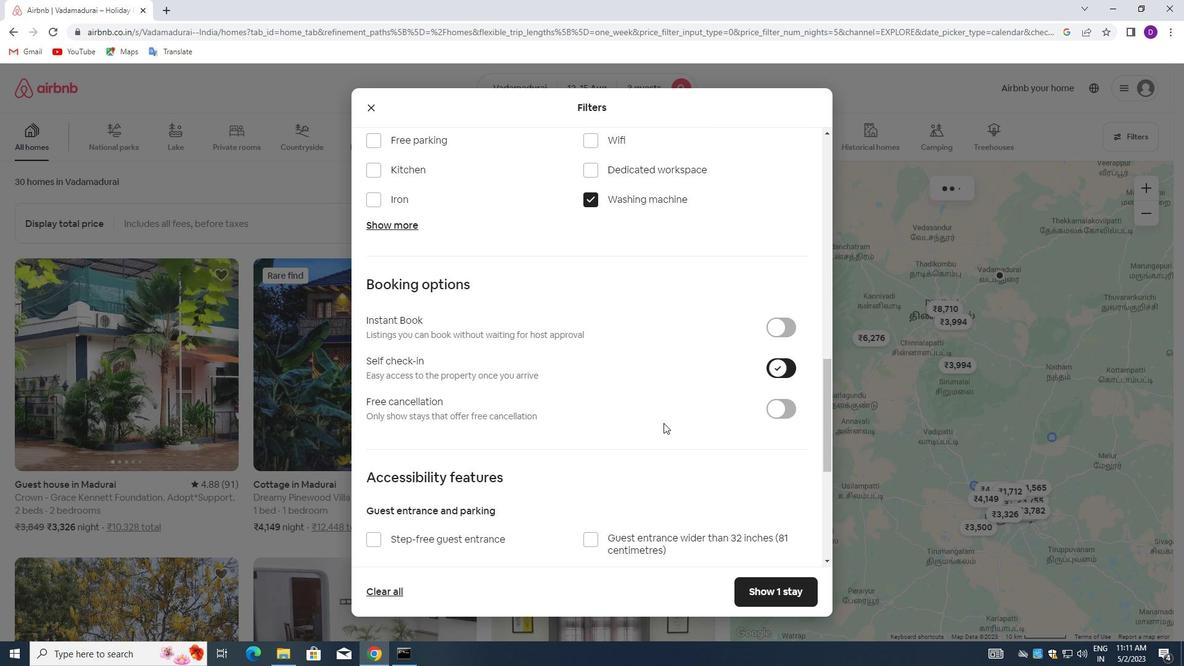
Action: Mouse scrolled (558, 464) with delta (0, 0)
Screenshot: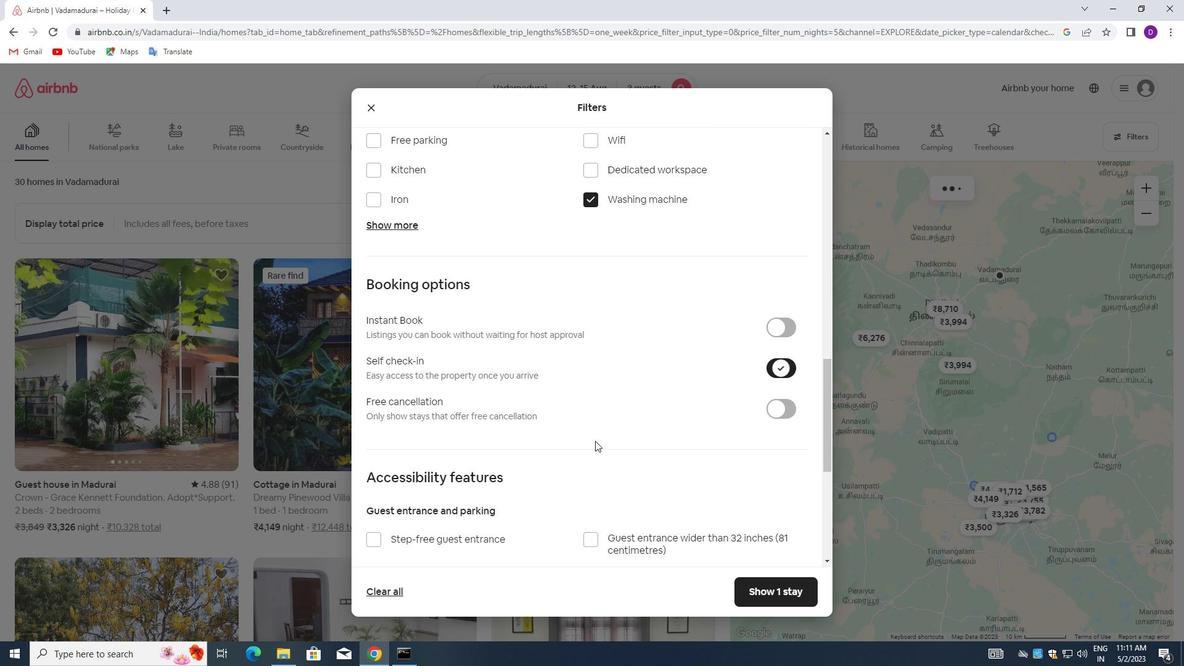 
Action: Mouse moved to (521, 450)
Screenshot: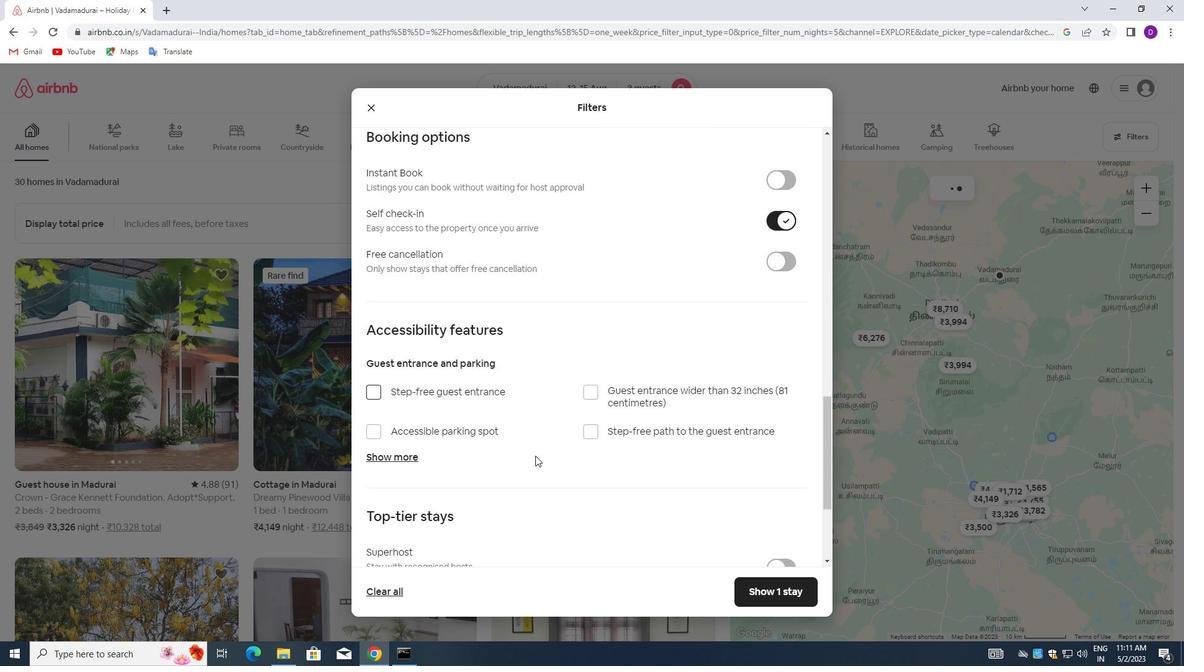 
Action: Mouse scrolled (521, 449) with delta (0, 0)
Screenshot: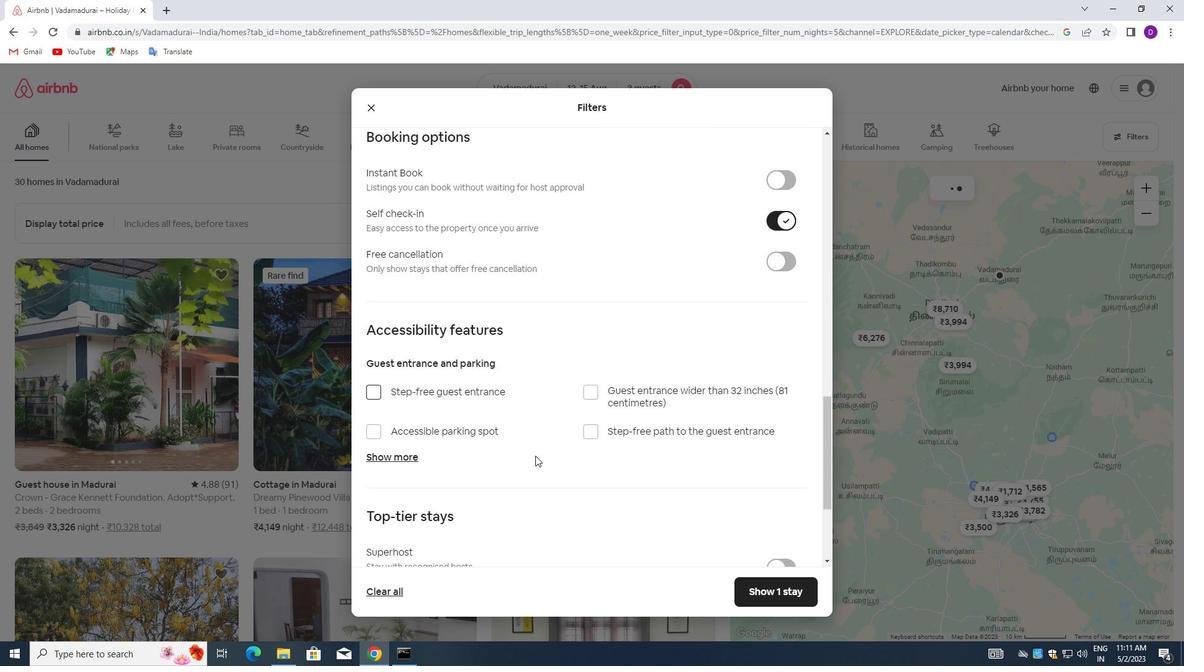 
Action: Mouse moved to (519, 458)
Screenshot: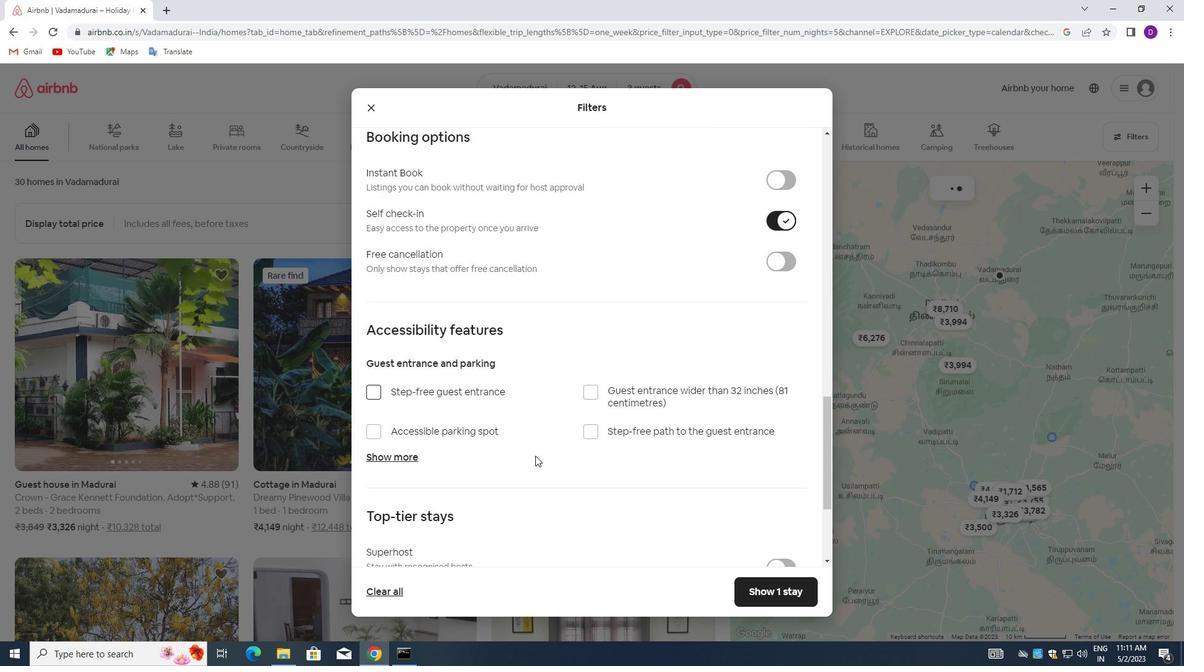 
Action: Mouse scrolled (519, 457) with delta (0, 0)
Screenshot: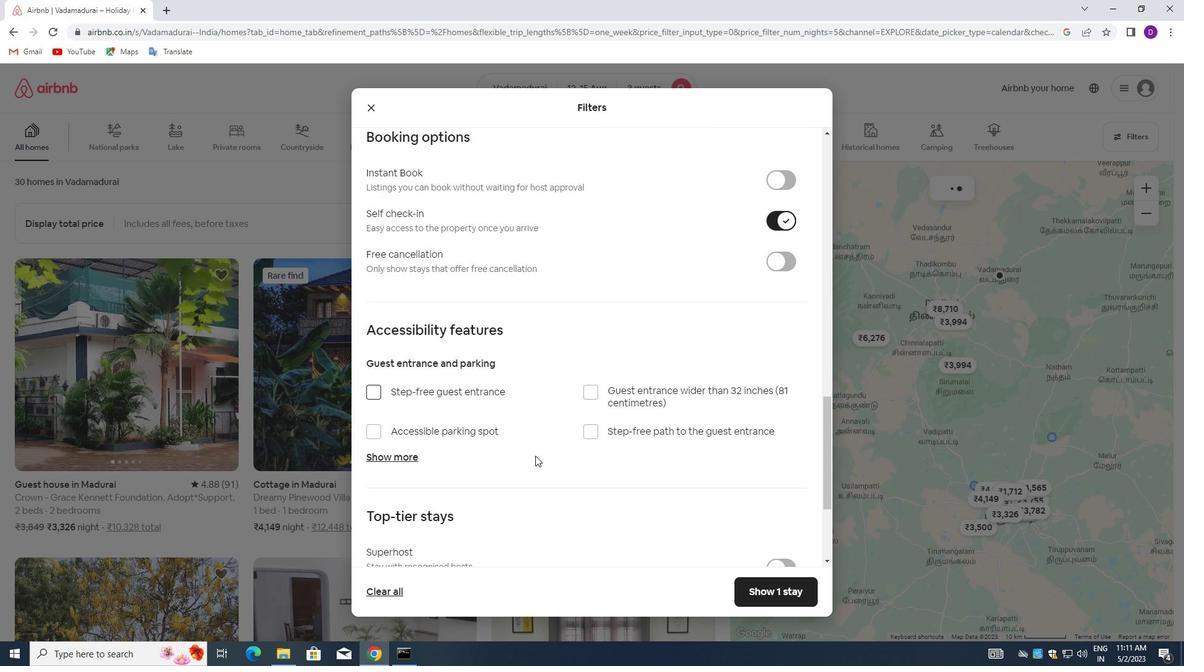 
Action: Mouse moved to (519, 460)
Screenshot: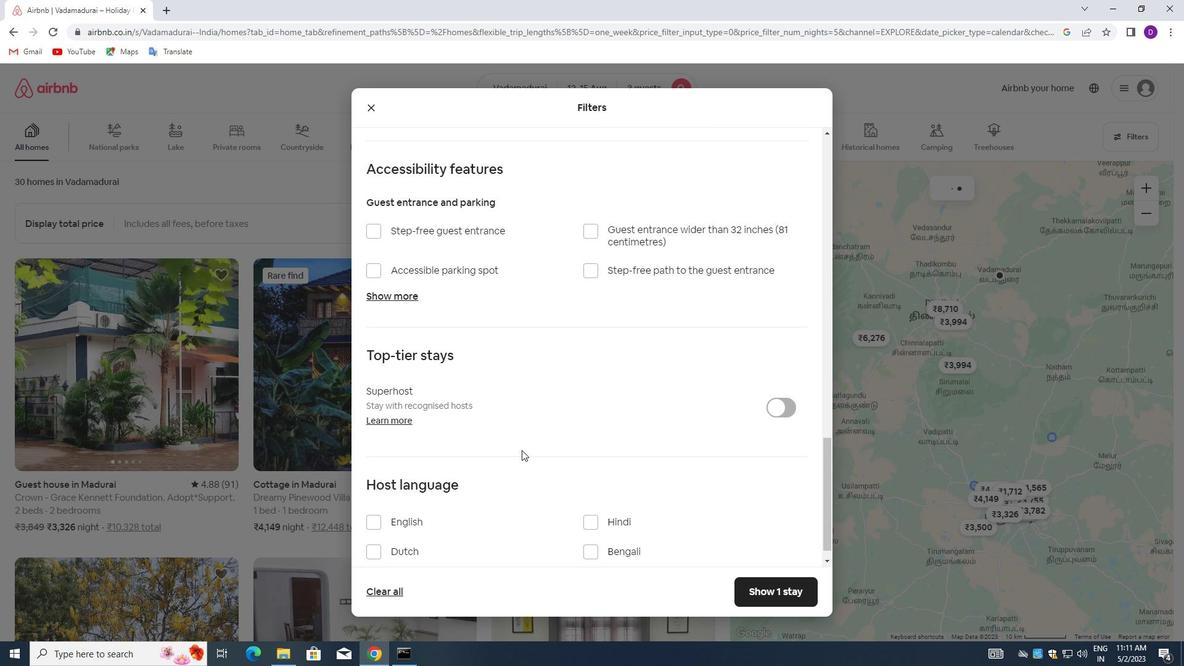 
Action: Mouse scrolled (519, 460) with delta (0, 0)
Screenshot: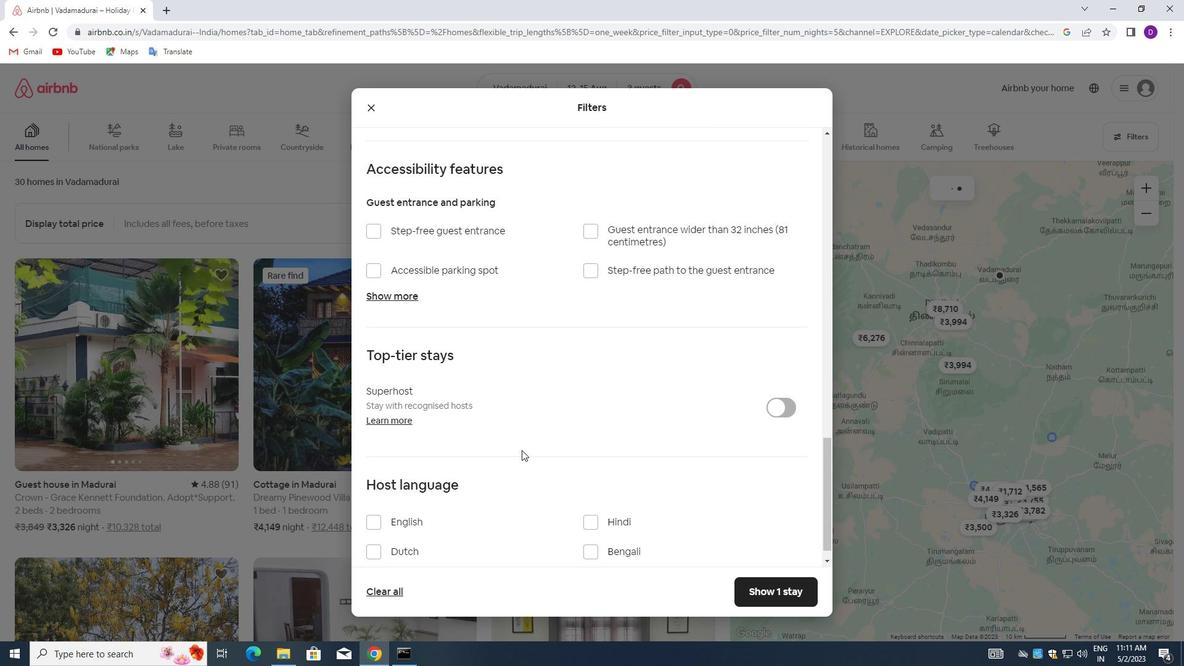 
Action: Mouse moved to (515, 465)
Screenshot: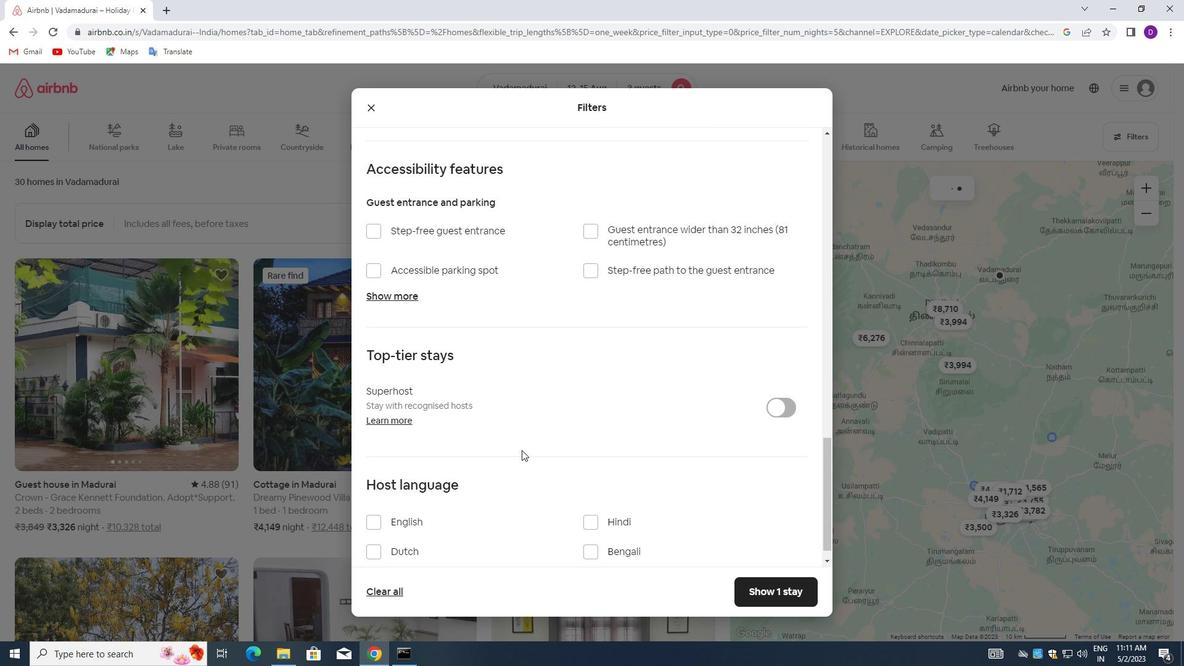 
Action: Mouse scrolled (515, 465) with delta (0, 0)
Screenshot: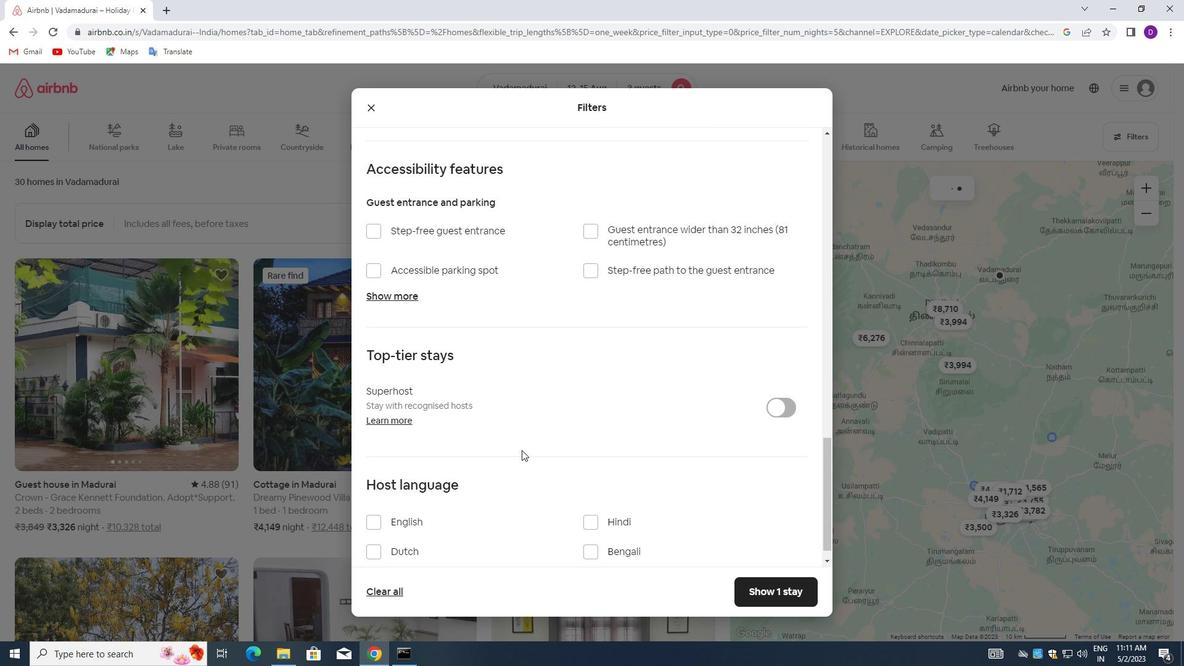 
Action: Mouse moved to (508, 468)
Screenshot: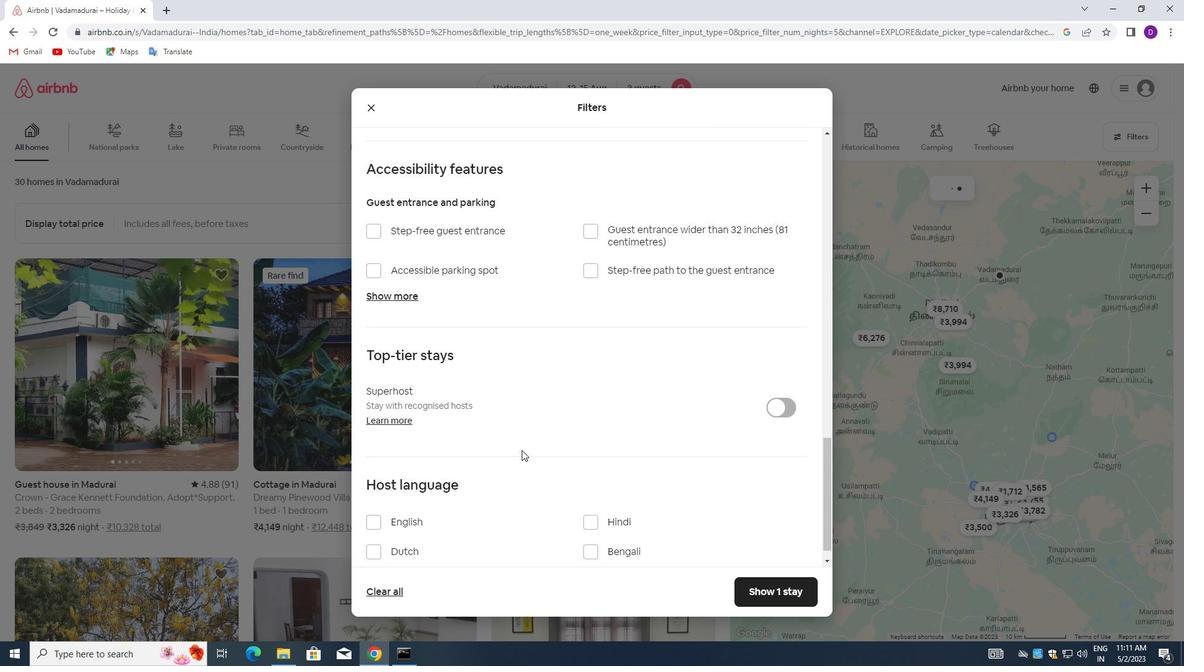 
Action: Mouse scrolled (508, 467) with delta (0, 0)
Screenshot: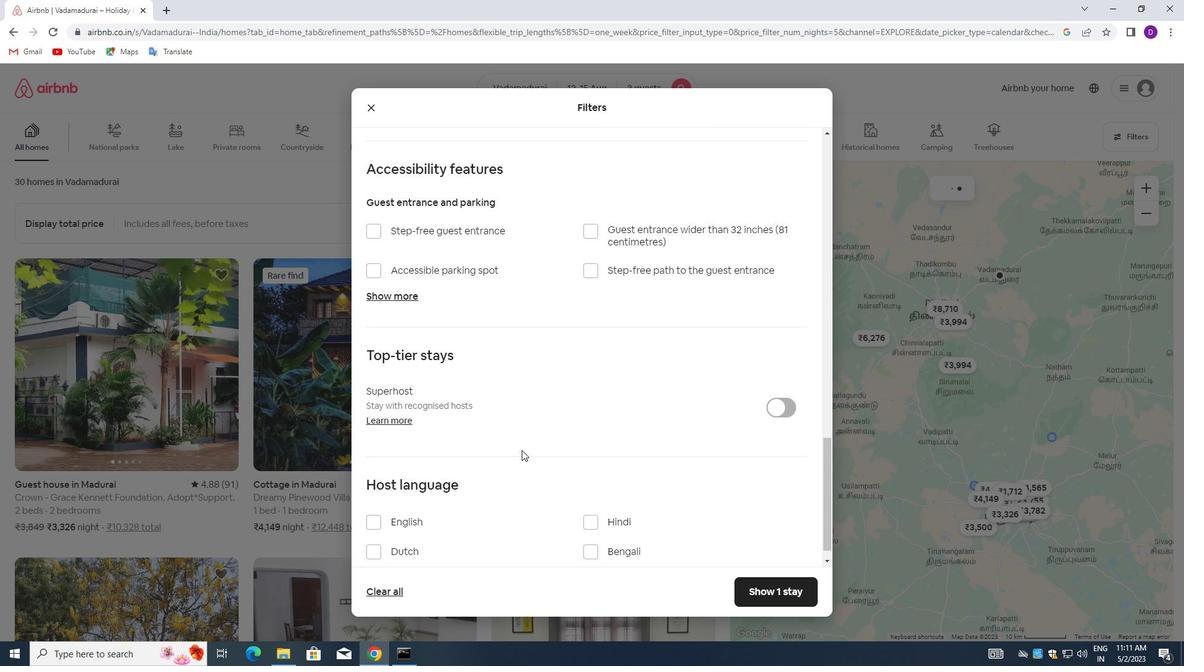 
Action: Mouse moved to (373, 504)
Screenshot: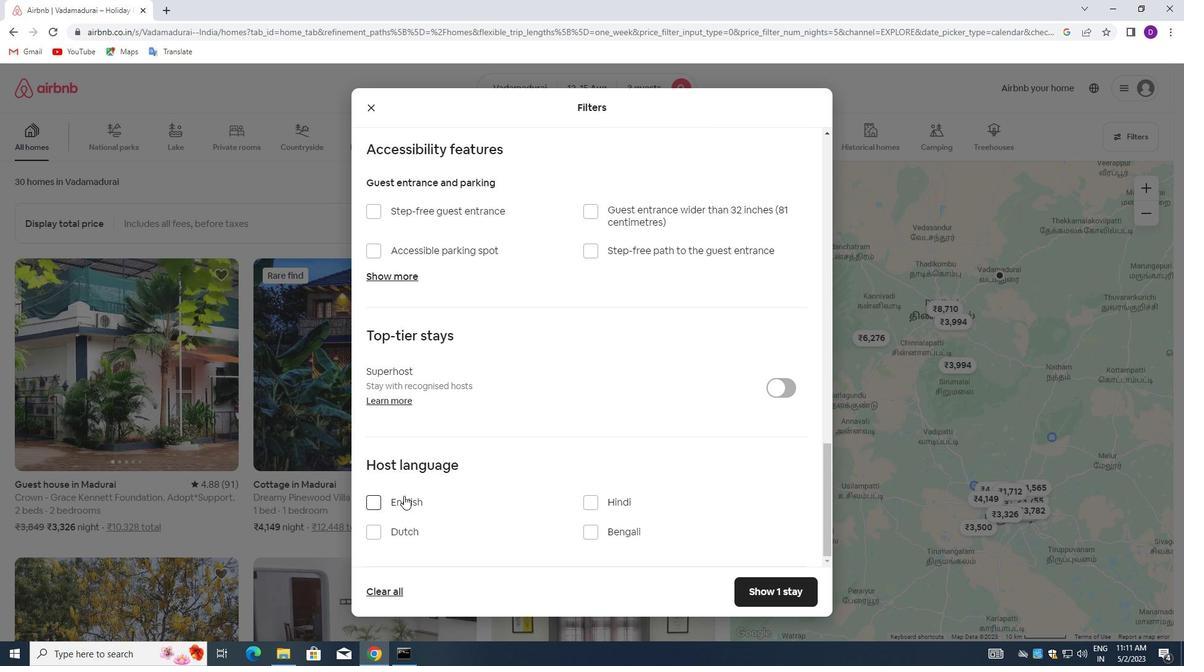 
Action: Mouse pressed left at (373, 504)
Screenshot: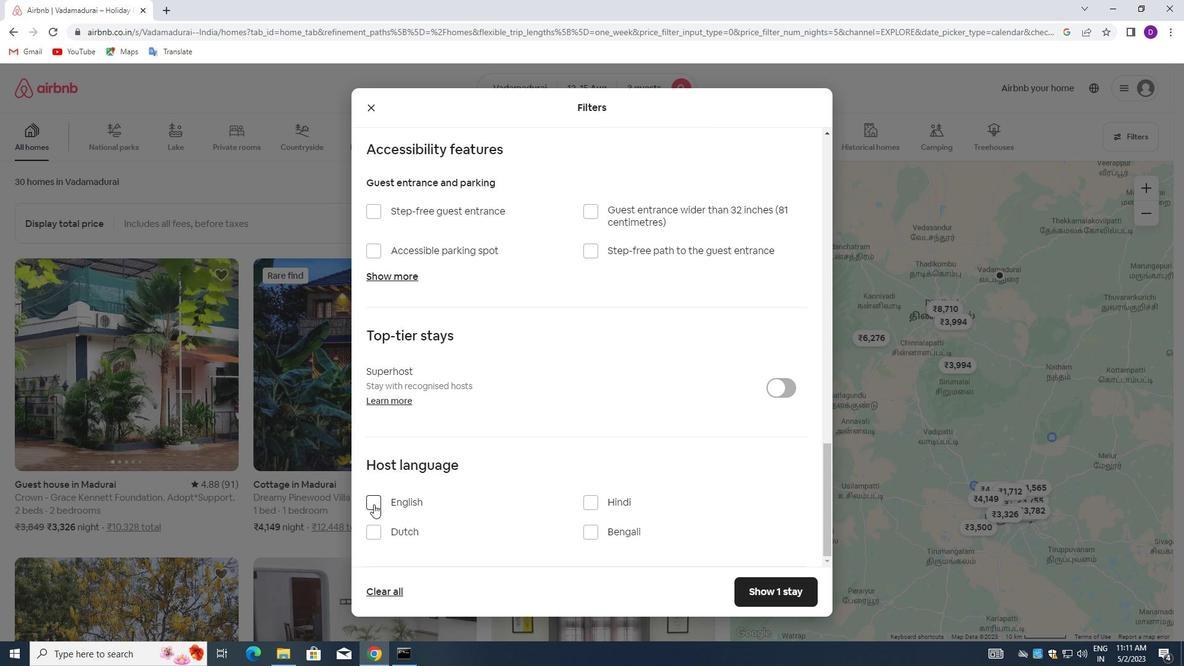 
Action: Mouse moved to (772, 584)
Screenshot: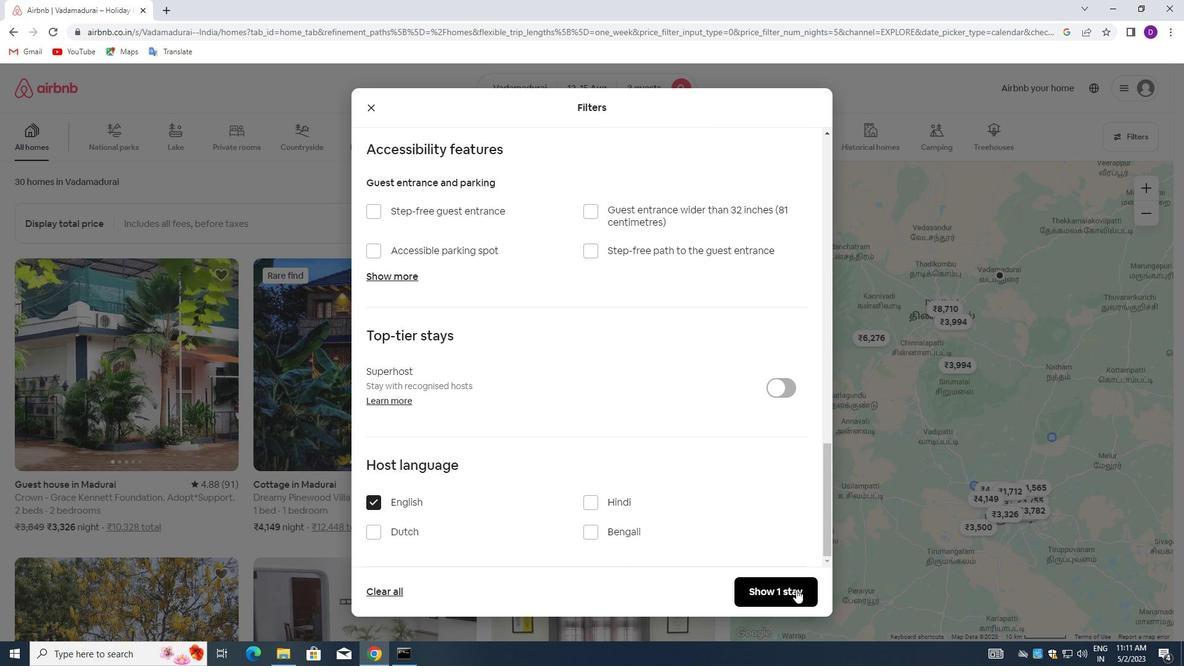 
Action: Mouse pressed left at (772, 584)
Screenshot: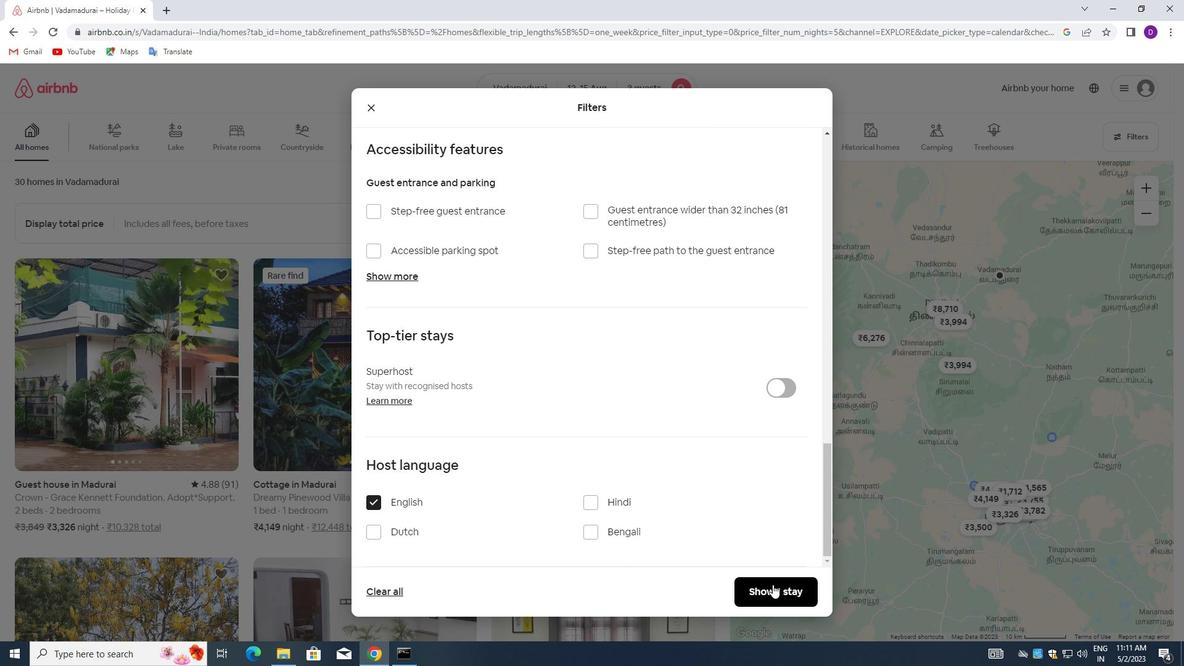 
